 Task: Look for space in Brentwood, United States from 10th July, 2023 to 15th July, 2023 for 7 adults in price range Rs.10000 to Rs.15000. Place can be entire place or shared room with 4 bedrooms having 7 beds and 4 bathrooms. Property type can be house, flat, guest house. Amenities needed are: wifi, TV, free parkinig on premises, gym, breakfast. Booking option can be shelf check-in. Required host language is English.
Action: Mouse moved to (532, 145)
Screenshot: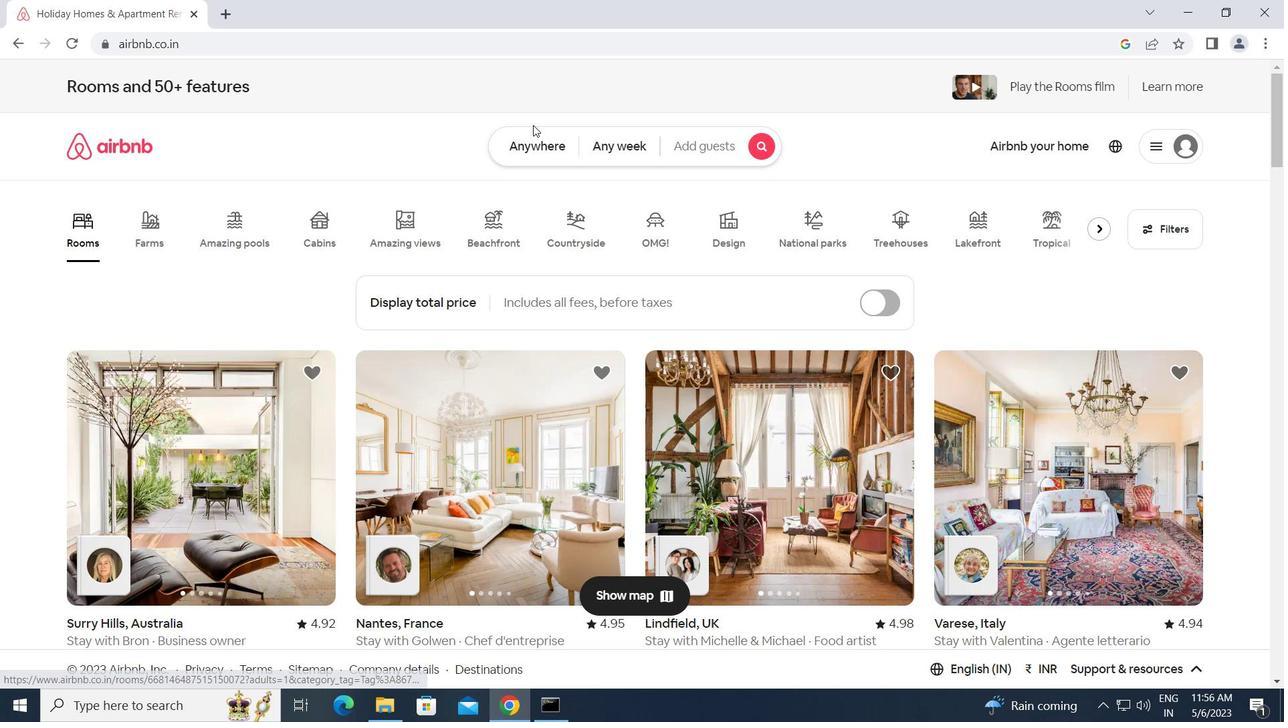 
Action: Mouse pressed left at (532, 145)
Screenshot: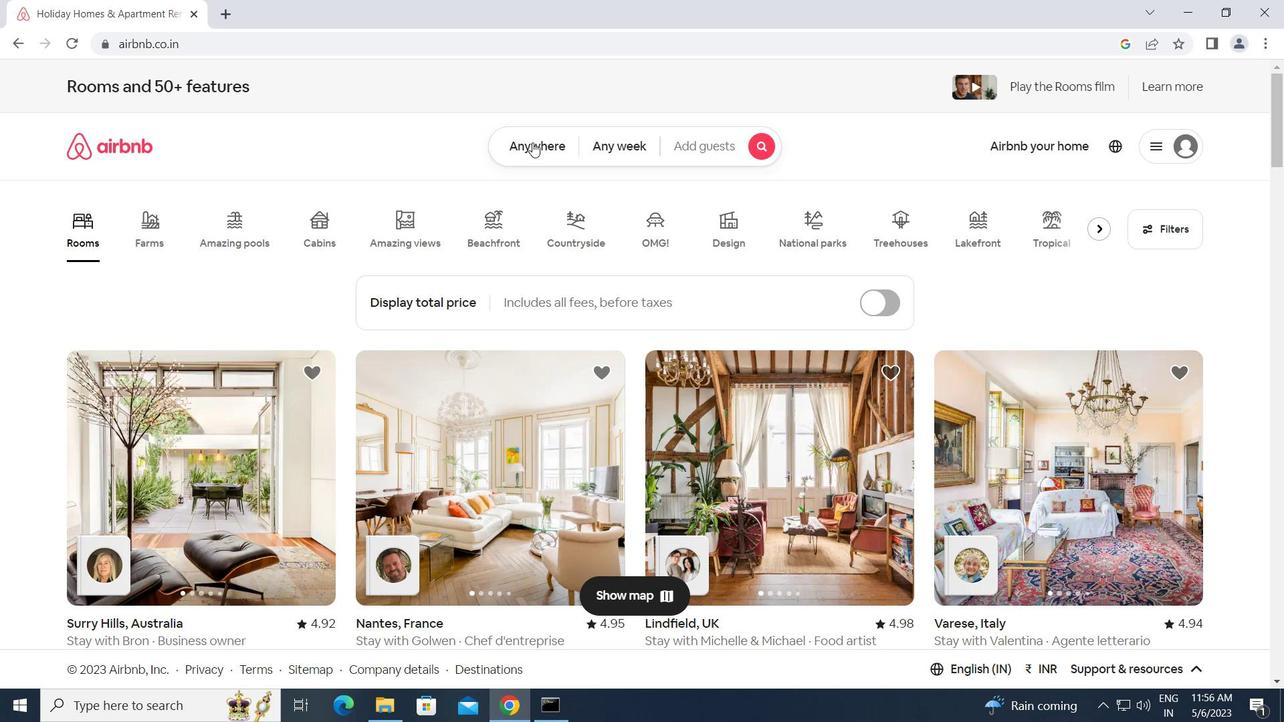 
Action: Mouse moved to (414, 206)
Screenshot: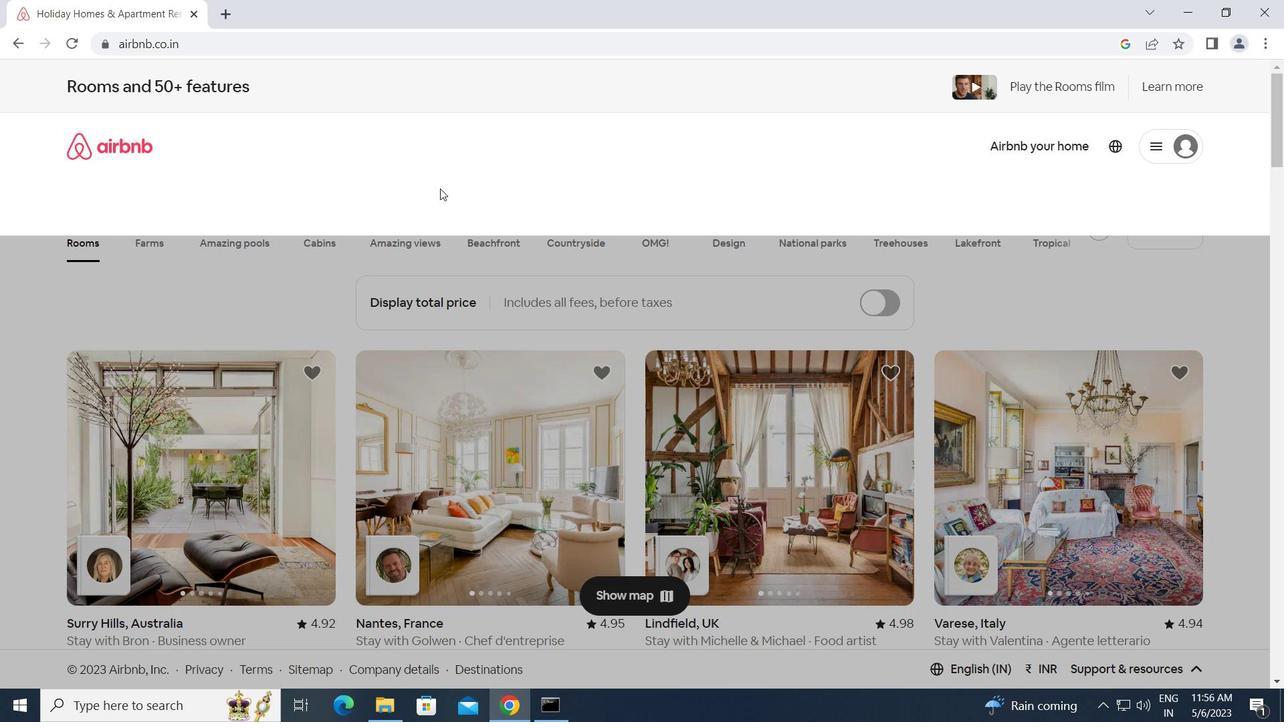
Action: Mouse pressed left at (414, 206)
Screenshot: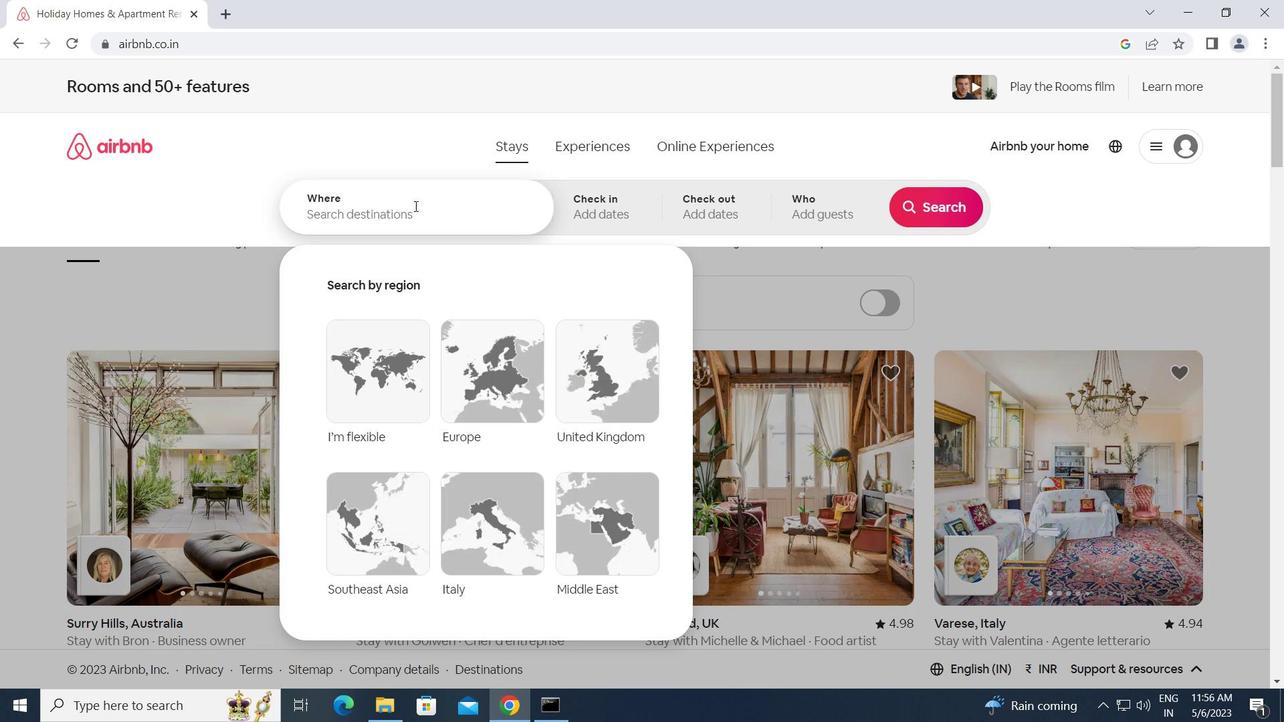 
Action: Key pressed b<Key.caps_lock>rentwood,<Key.space><Key.caps_lock>u<Key.caps_lock>nited
Screenshot: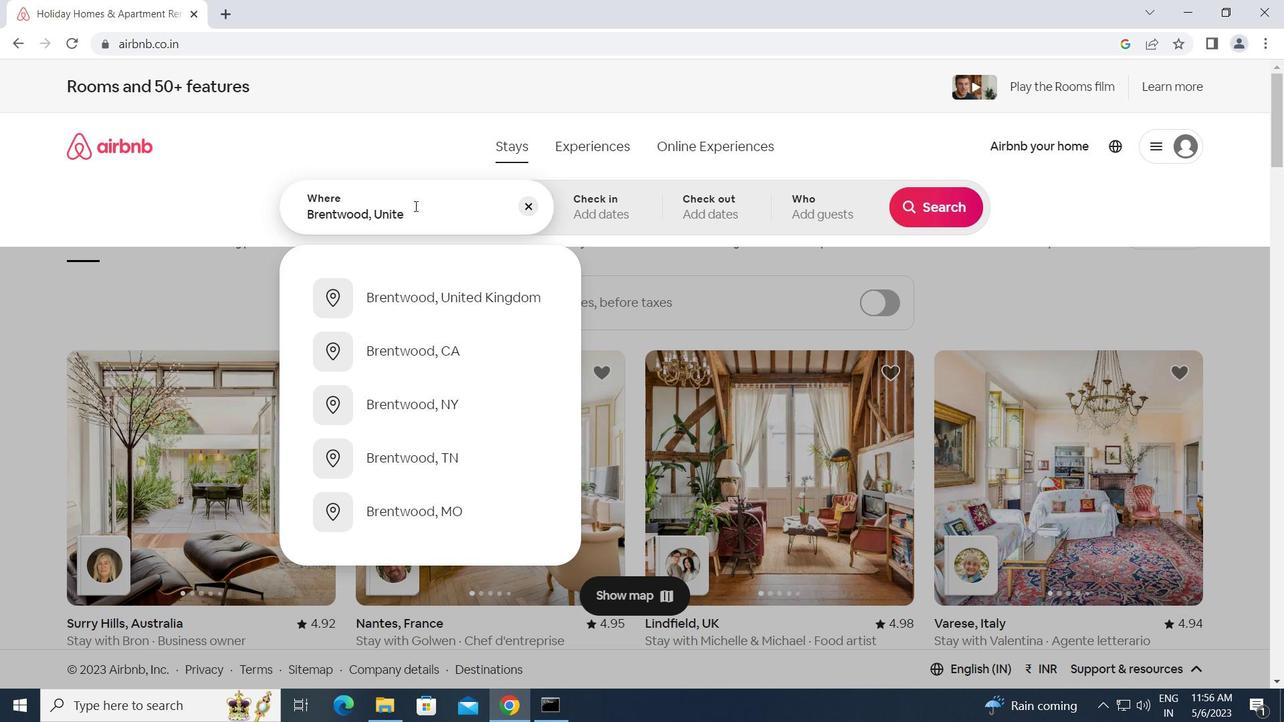 
Action: Mouse moved to (1027, 0)
Screenshot: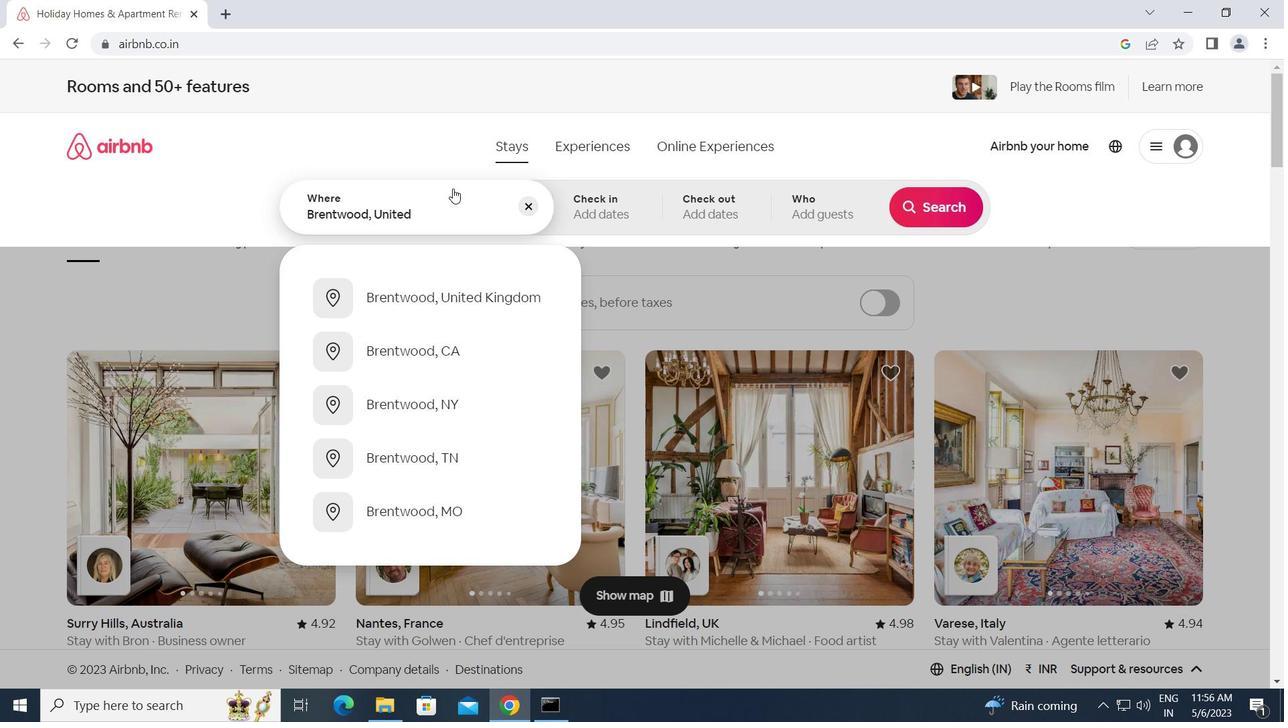 
Action: Key pressed <Key.space><Key.caps_lock>s<Key.caps_lock>tates<Key.enter>
Screenshot: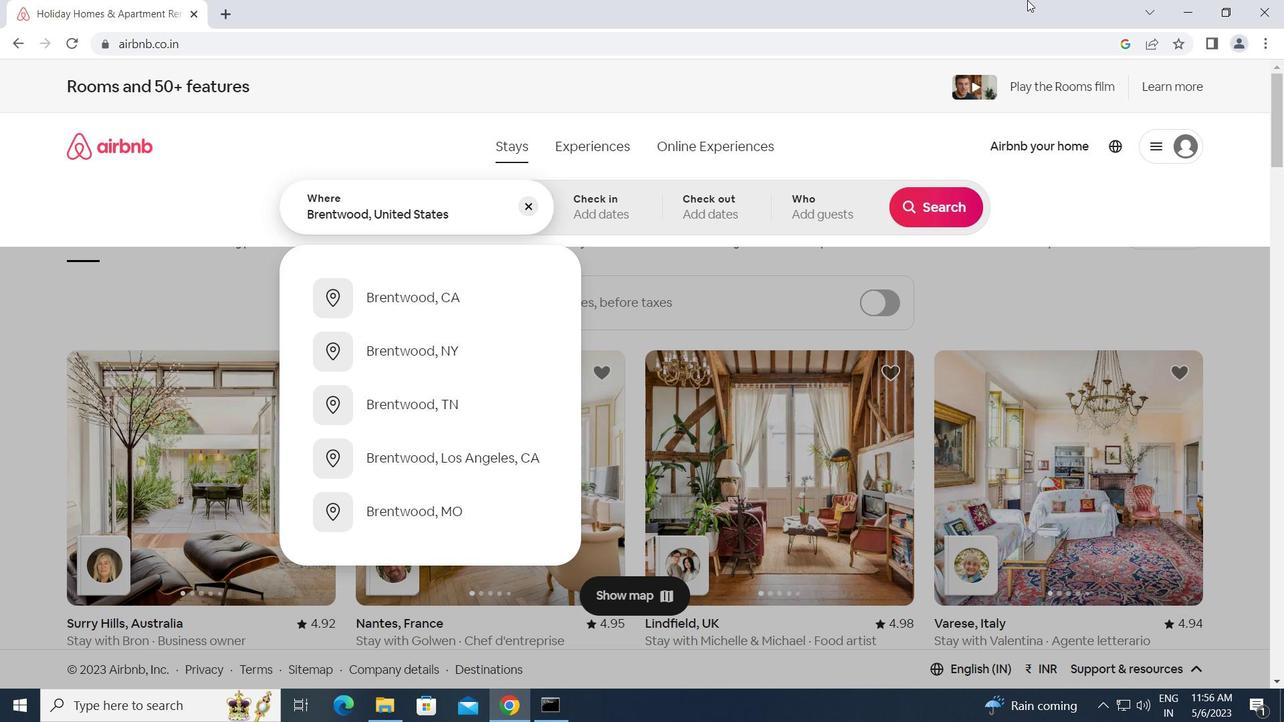 
Action: Mouse moved to (926, 339)
Screenshot: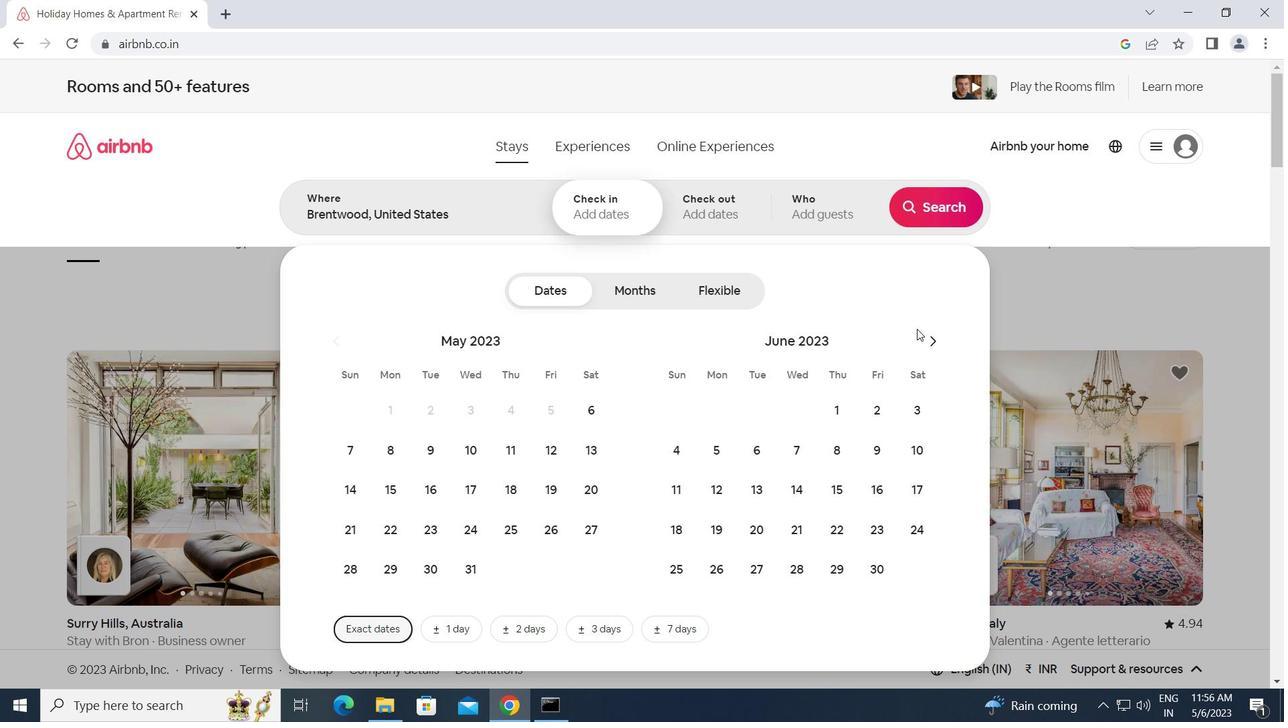 
Action: Mouse pressed left at (926, 339)
Screenshot: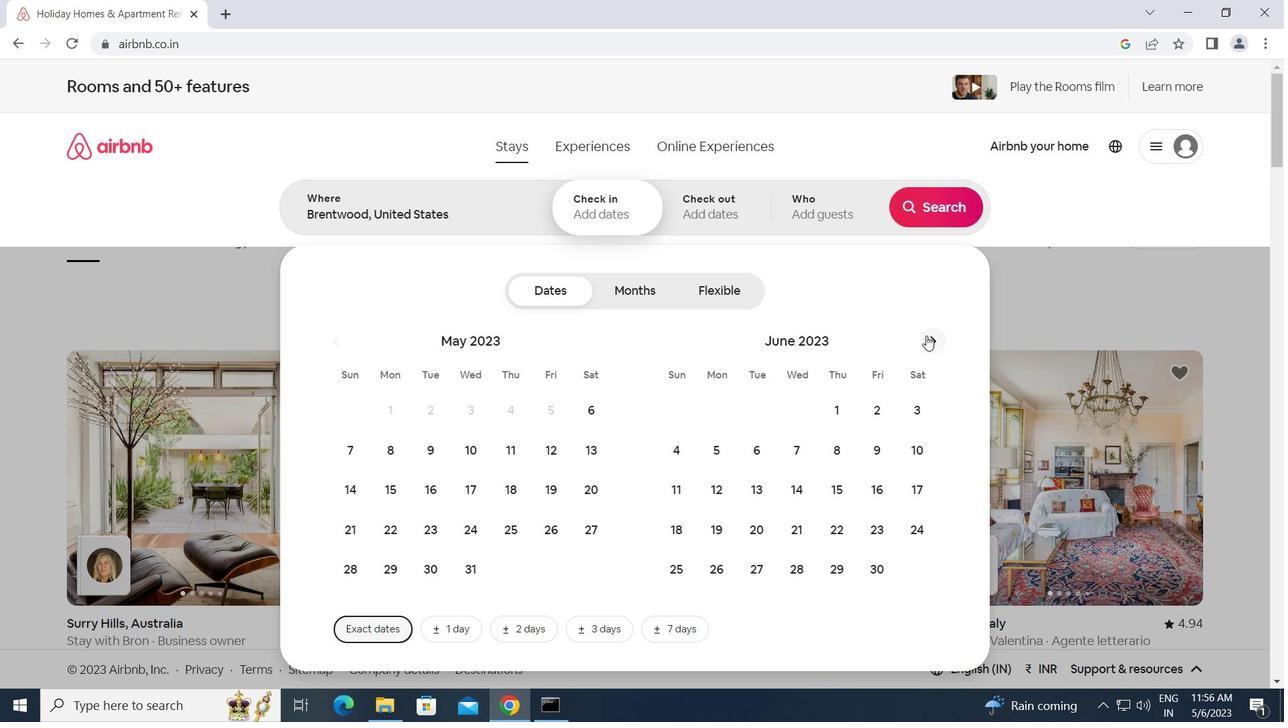 
Action: Mouse moved to (725, 492)
Screenshot: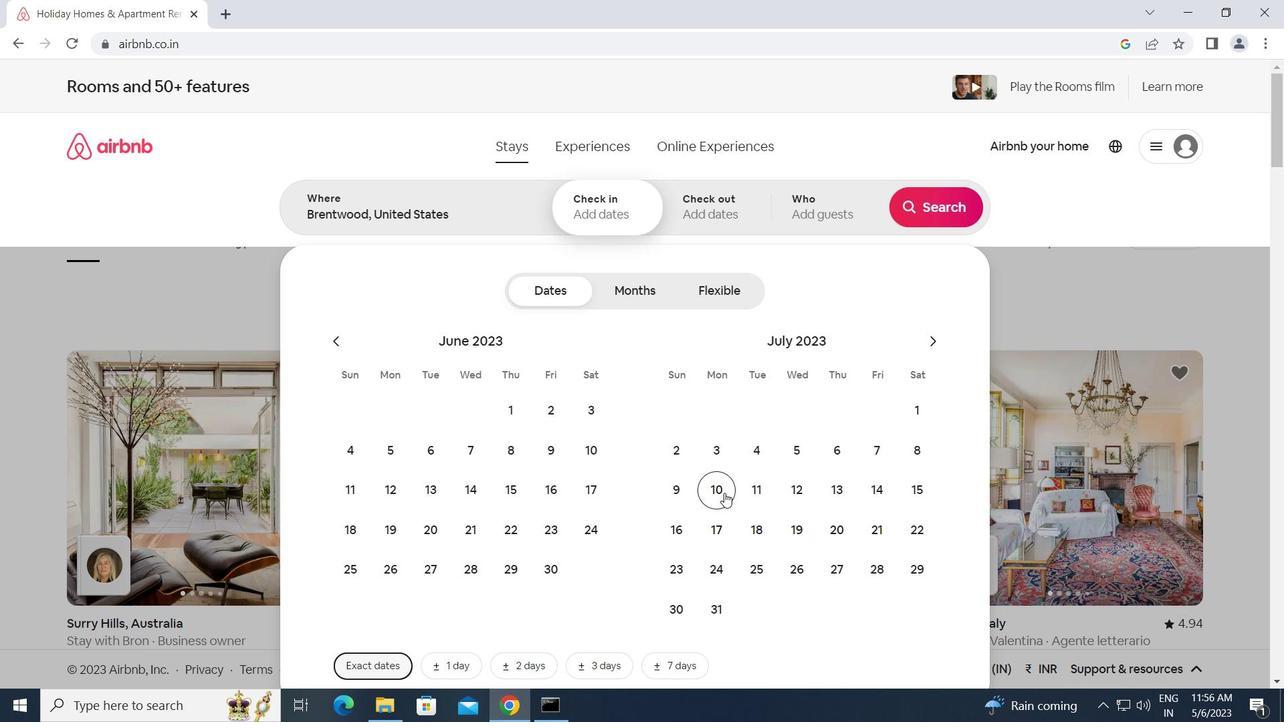 
Action: Mouse pressed left at (725, 492)
Screenshot: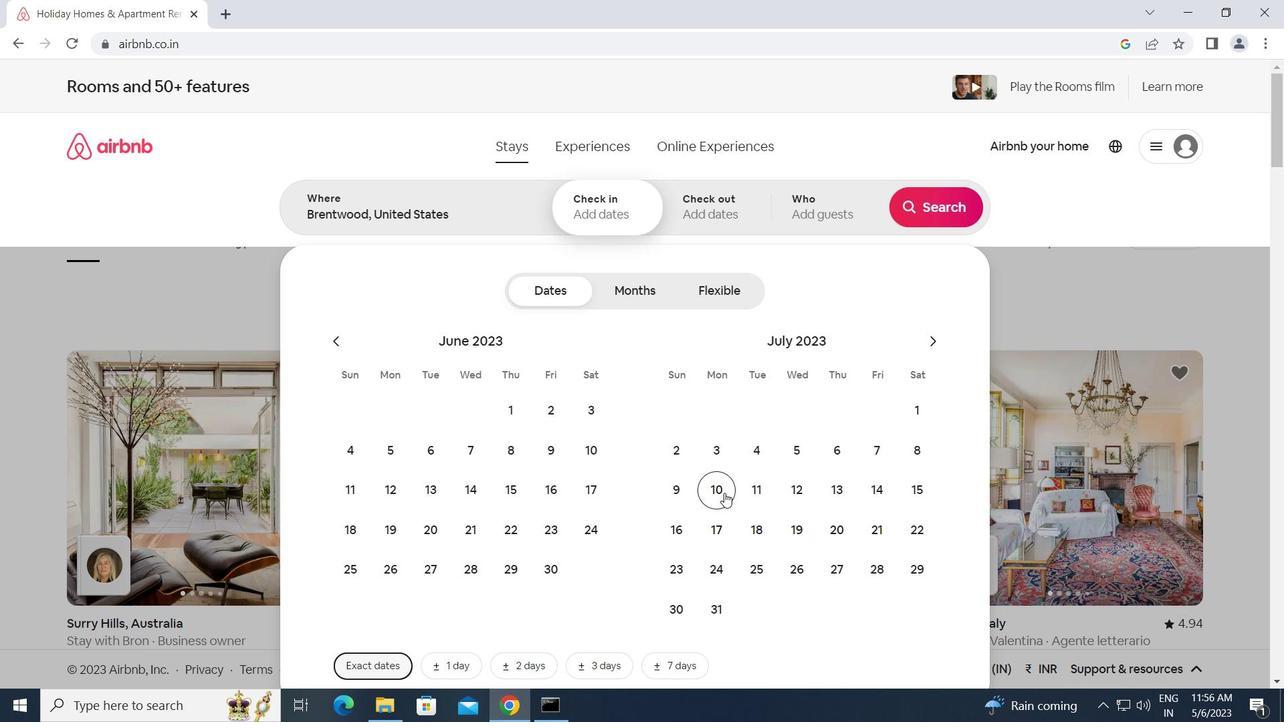 
Action: Mouse moved to (912, 496)
Screenshot: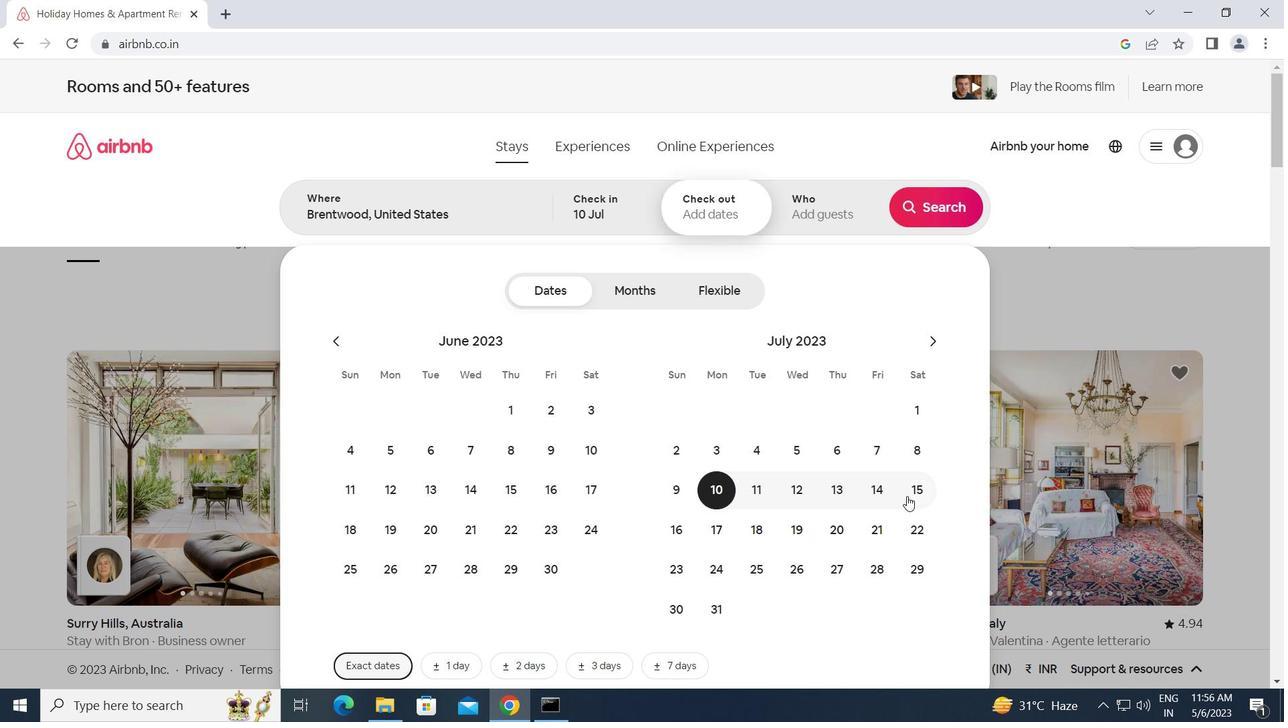 
Action: Mouse pressed left at (912, 496)
Screenshot: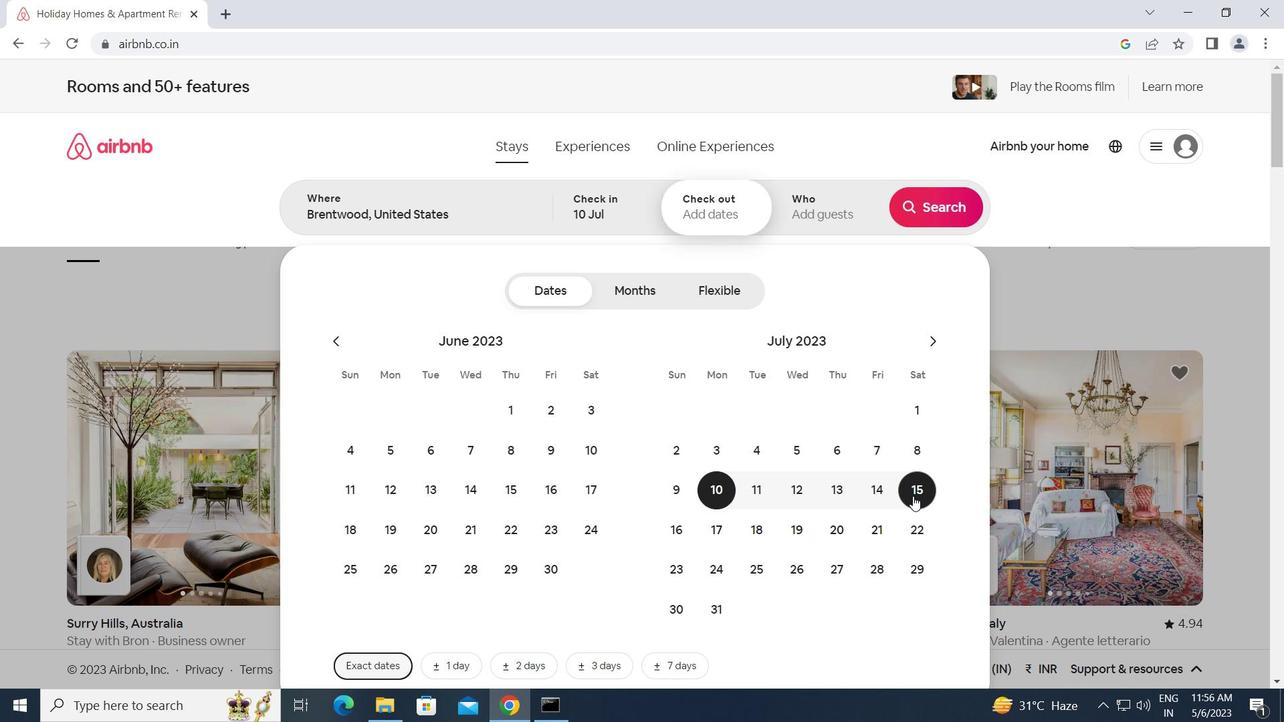 
Action: Mouse moved to (812, 210)
Screenshot: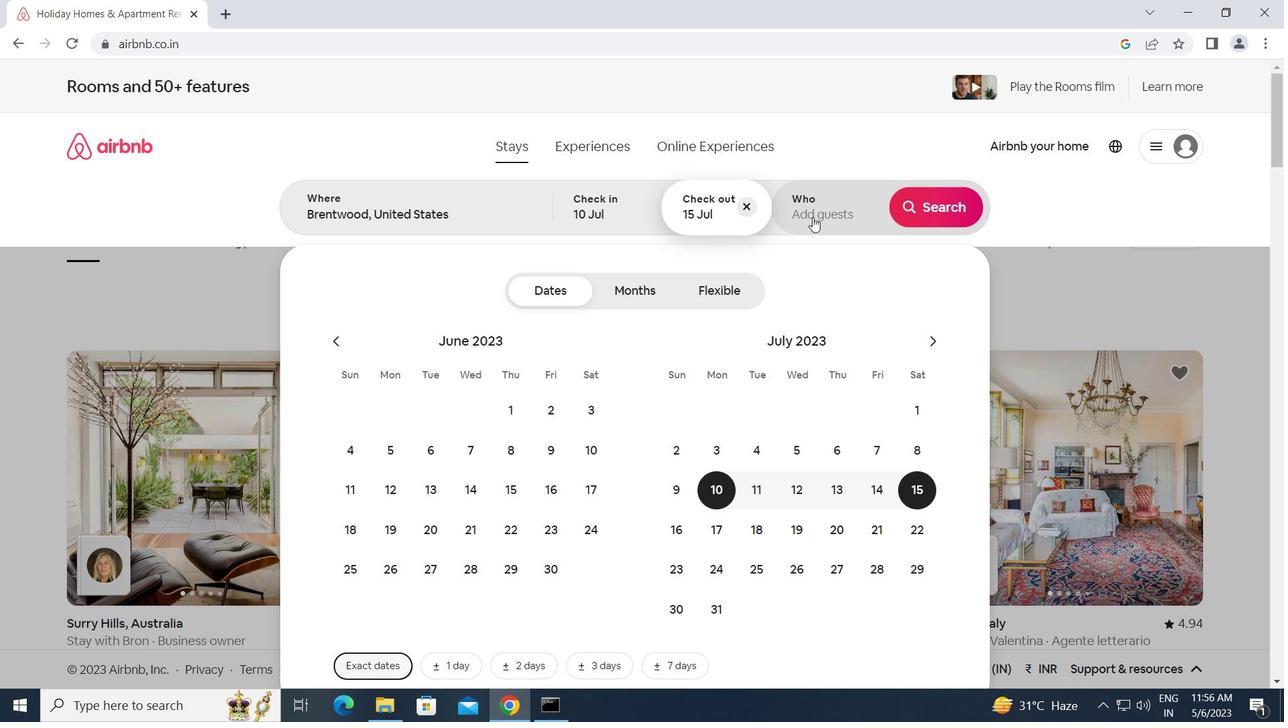 
Action: Mouse pressed left at (812, 210)
Screenshot: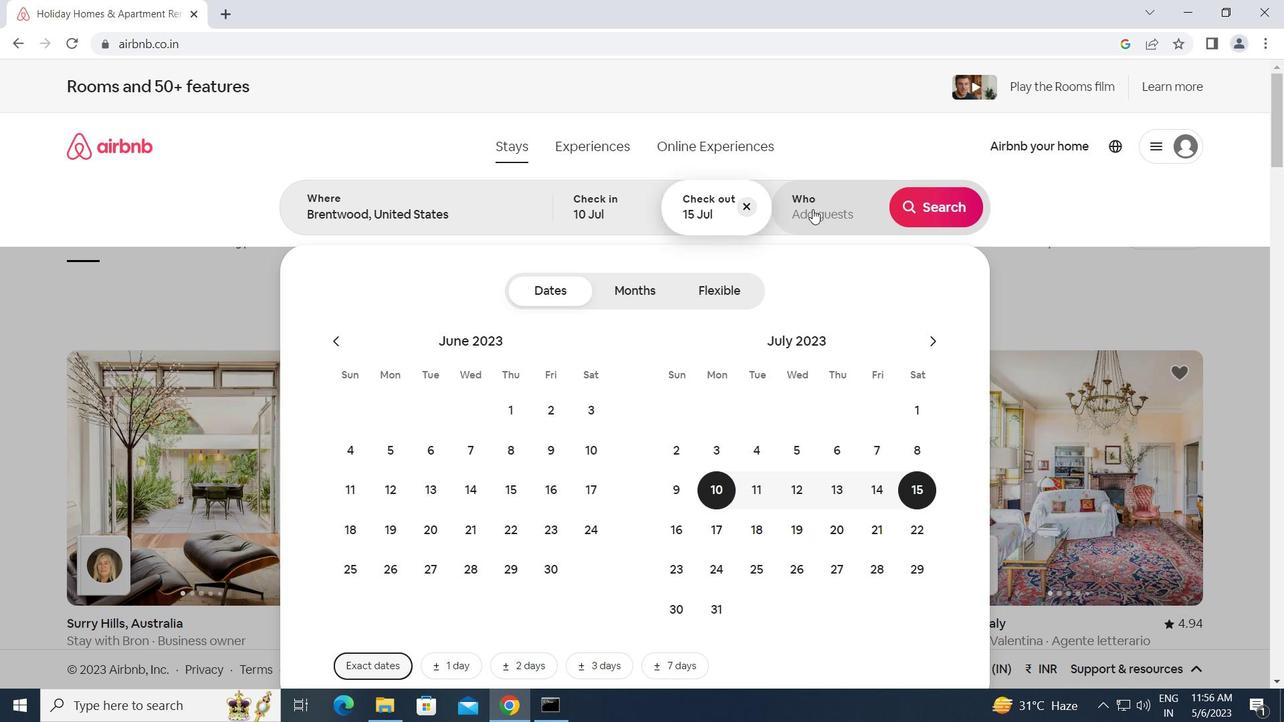 
Action: Mouse moved to (931, 295)
Screenshot: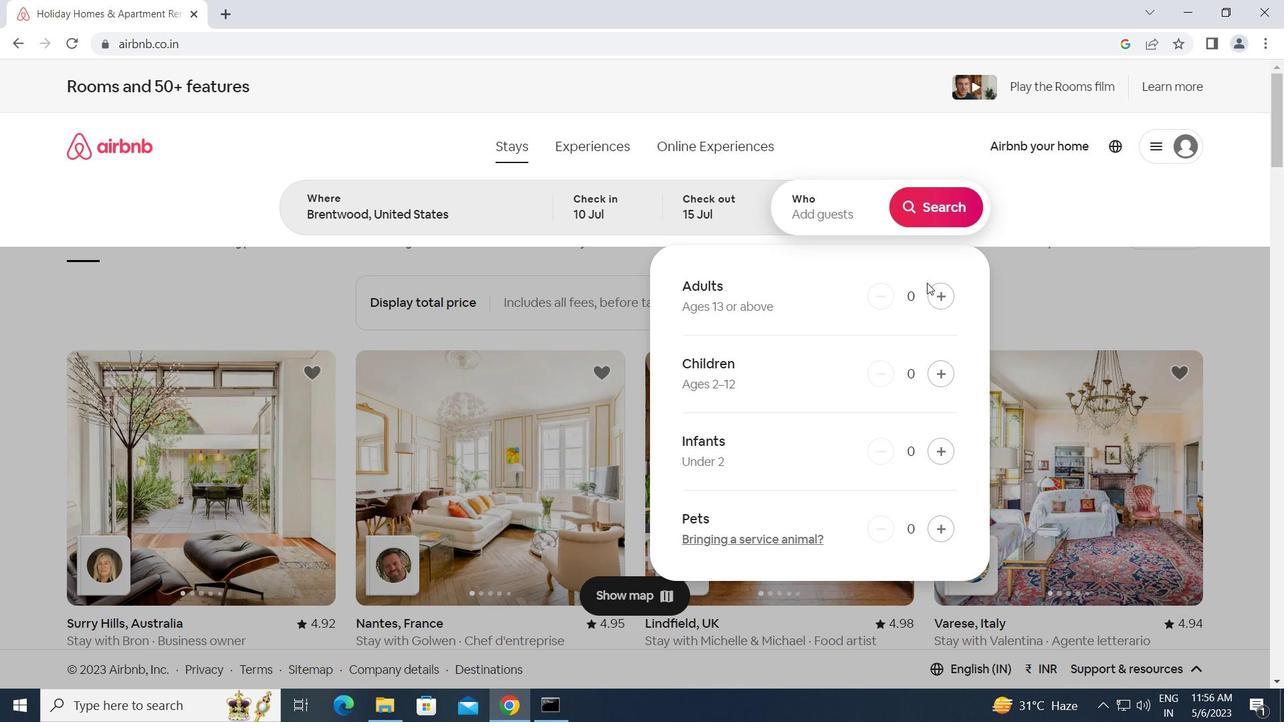 
Action: Mouse pressed left at (931, 295)
Screenshot: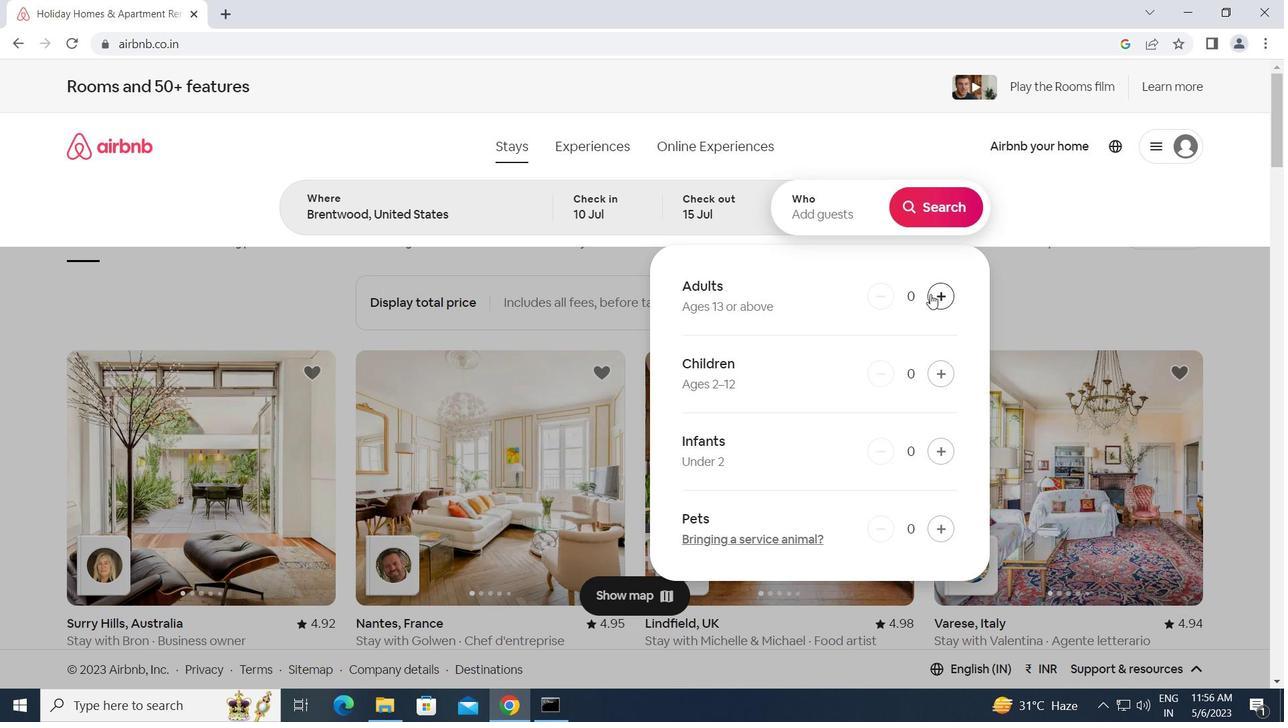 
Action: Mouse pressed left at (931, 295)
Screenshot: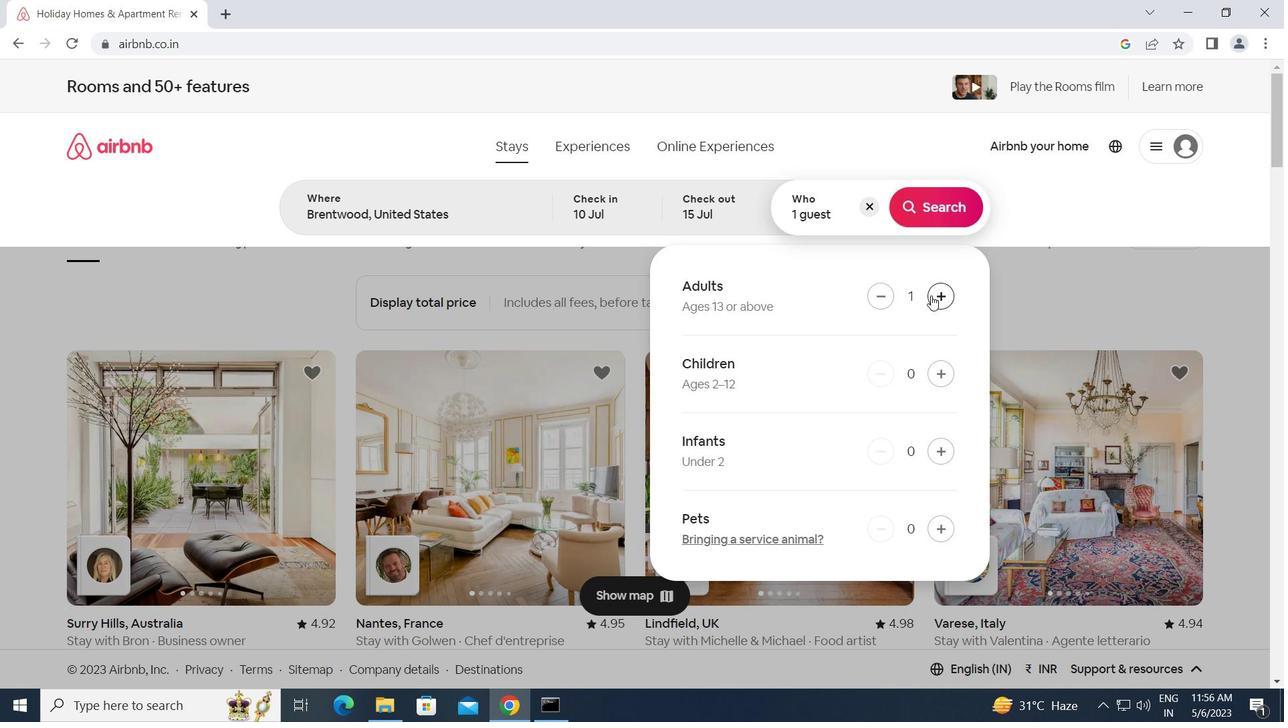 
Action: Mouse pressed left at (931, 295)
Screenshot: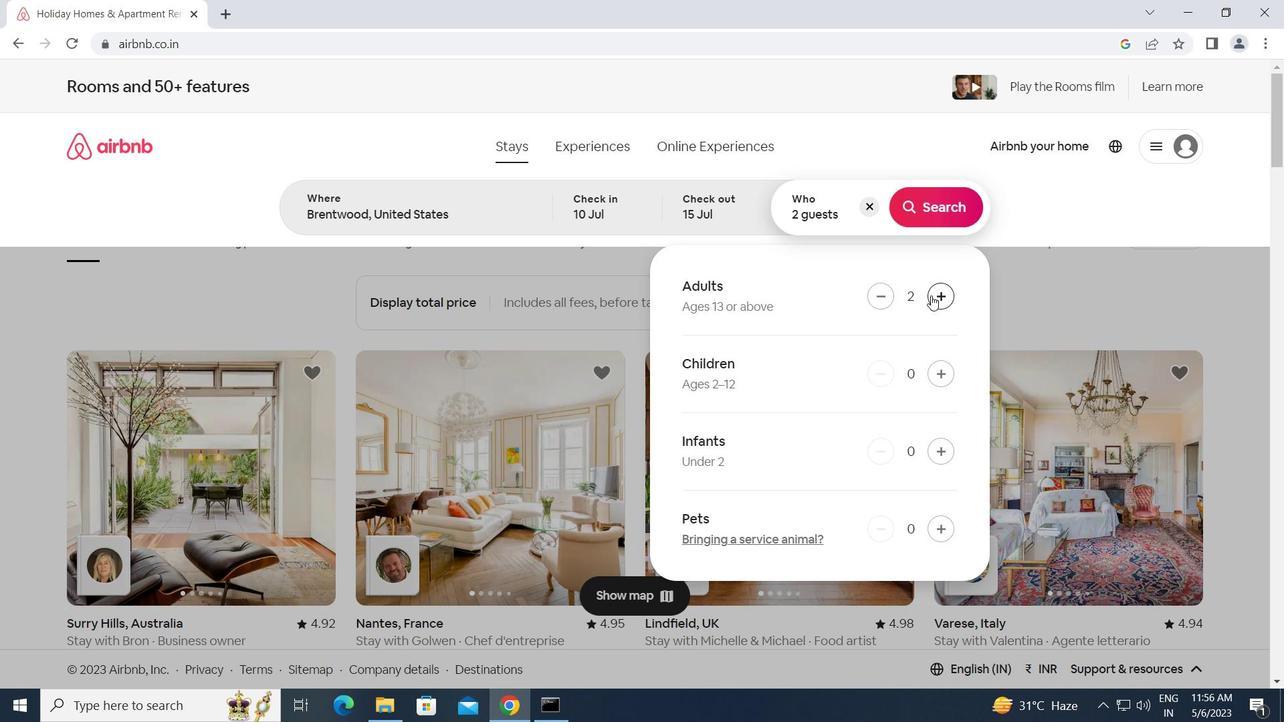 
Action: Mouse pressed left at (931, 295)
Screenshot: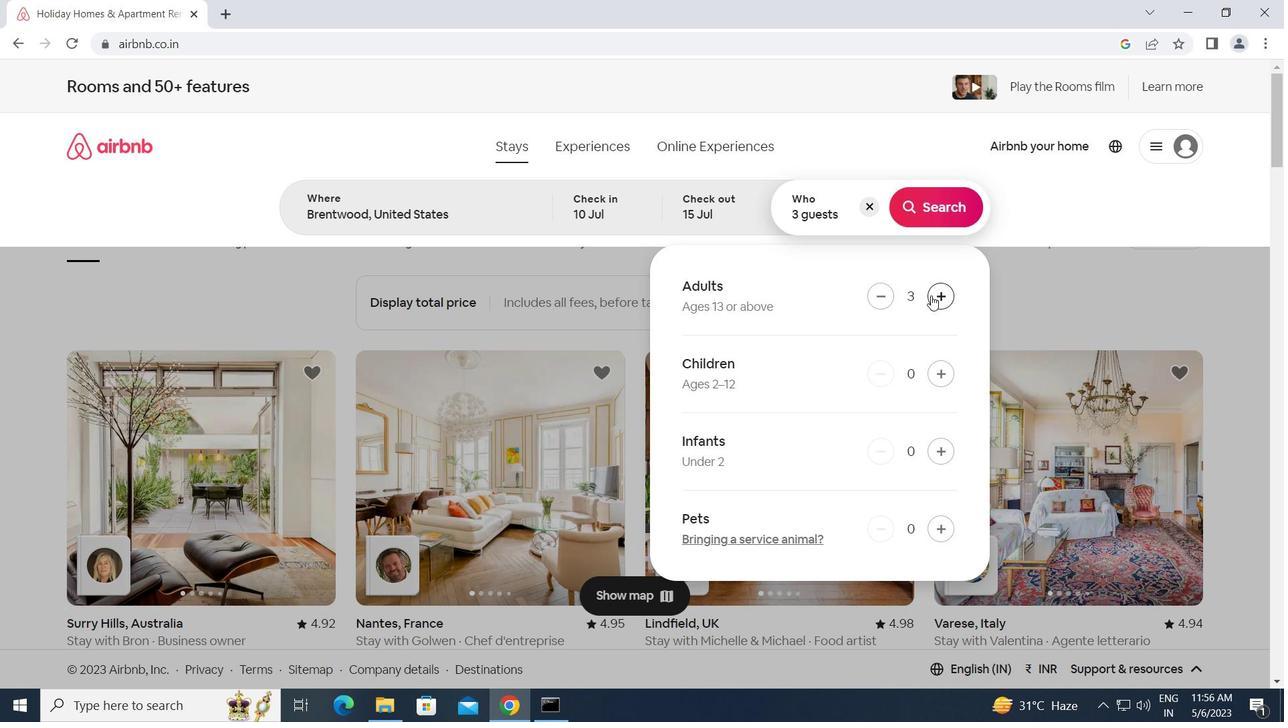 
Action: Mouse pressed left at (931, 295)
Screenshot: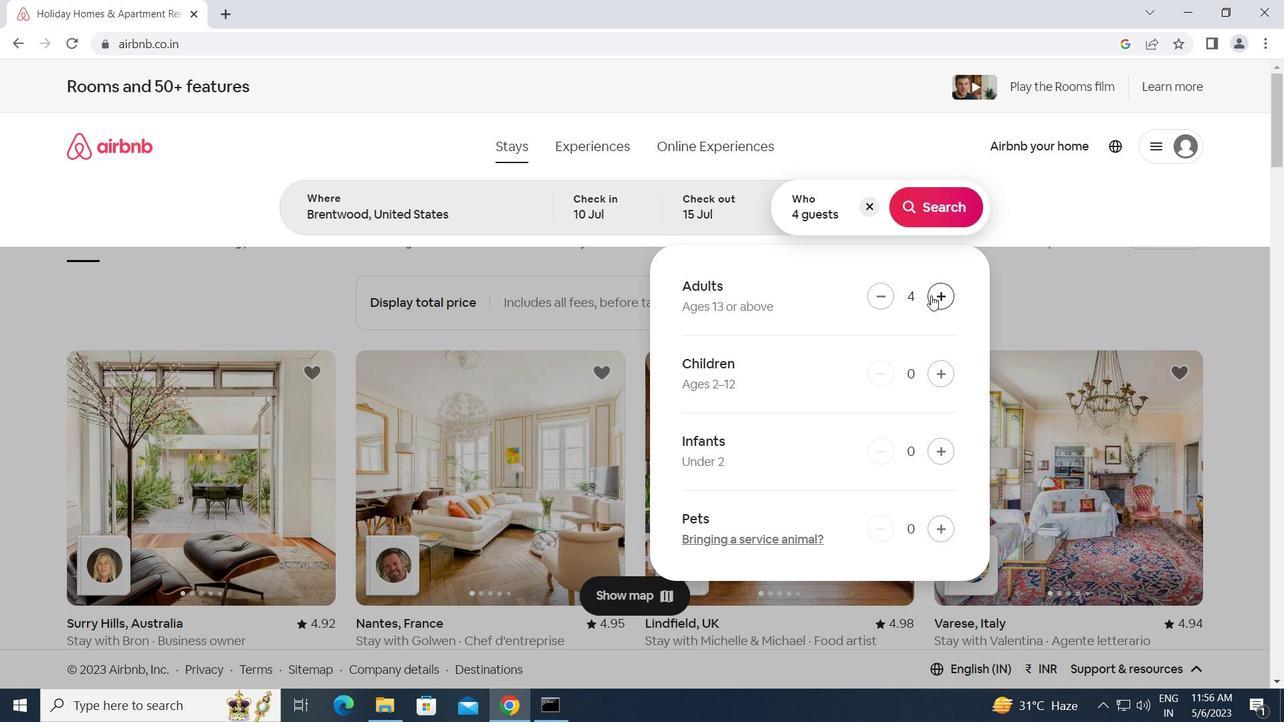 
Action: Mouse pressed left at (931, 295)
Screenshot: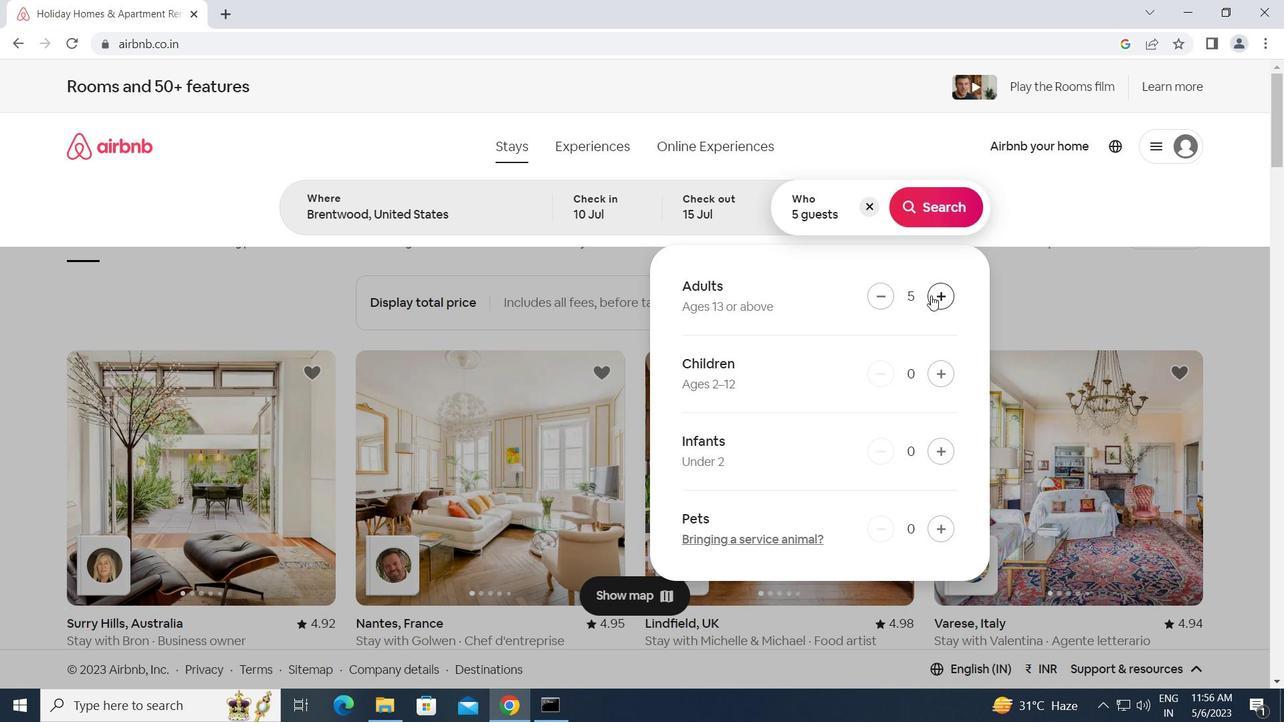 
Action: Mouse pressed left at (931, 295)
Screenshot: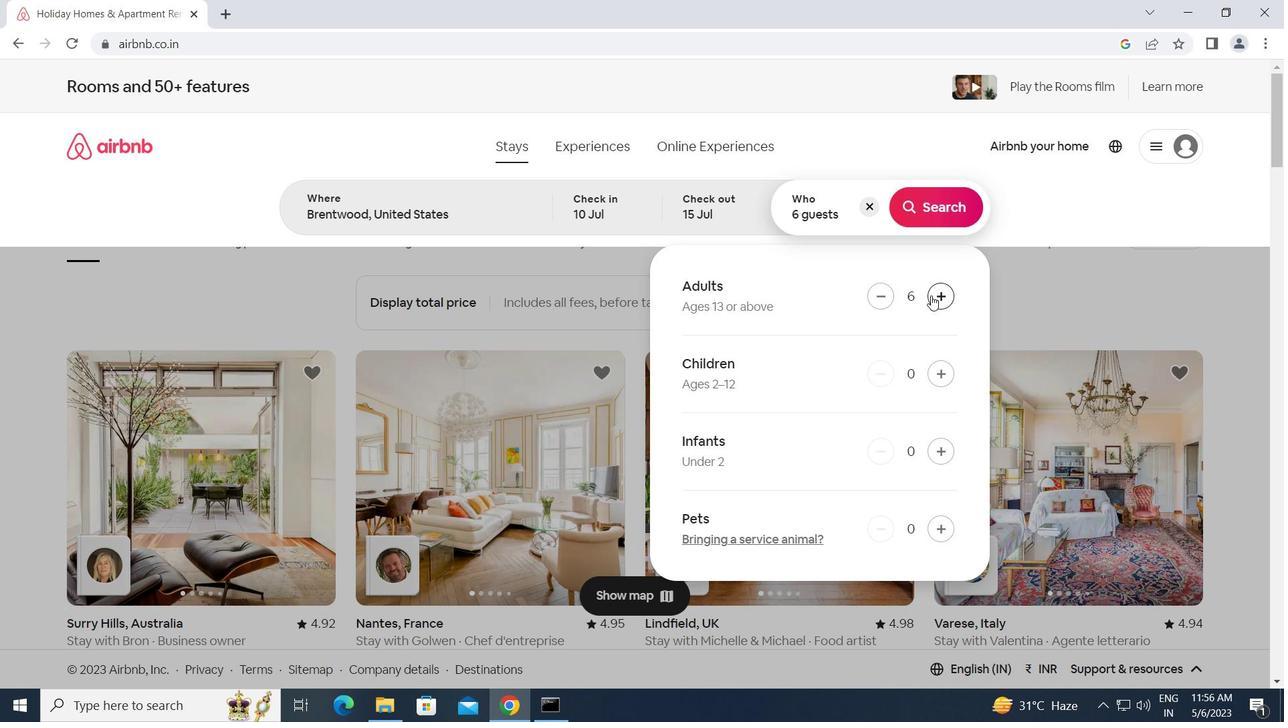 
Action: Mouse moved to (949, 206)
Screenshot: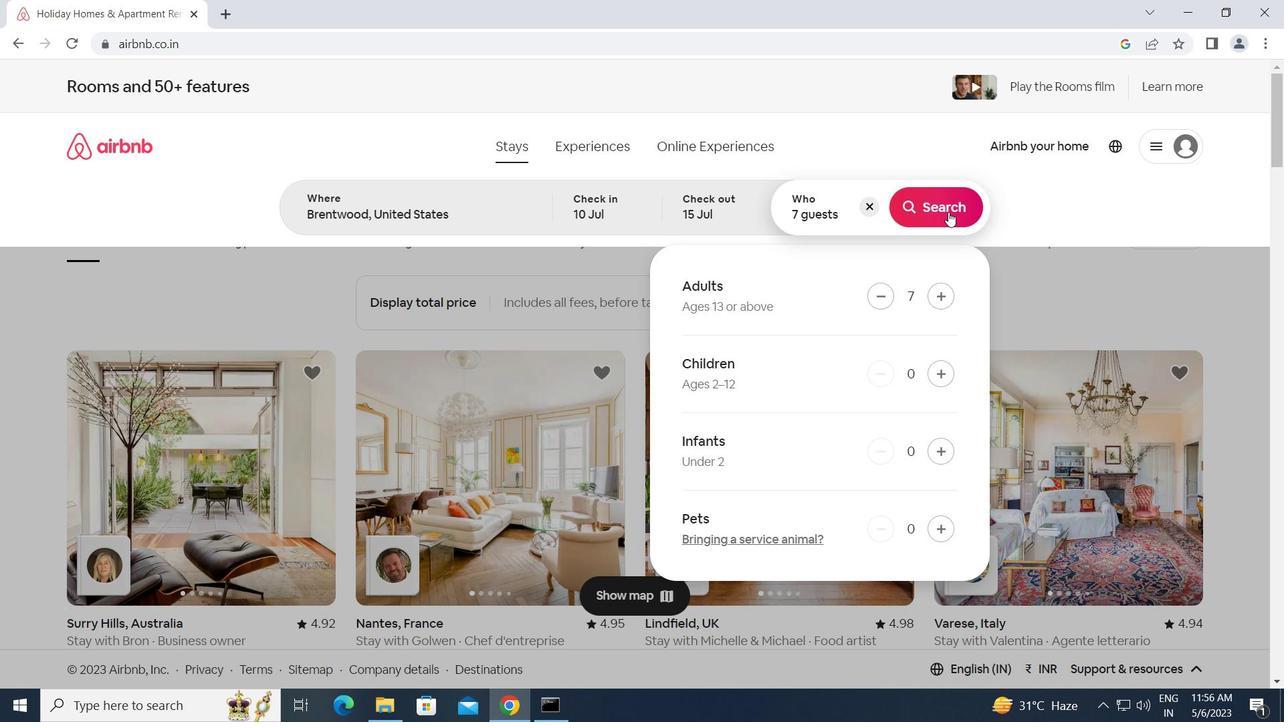 
Action: Mouse pressed left at (949, 206)
Screenshot: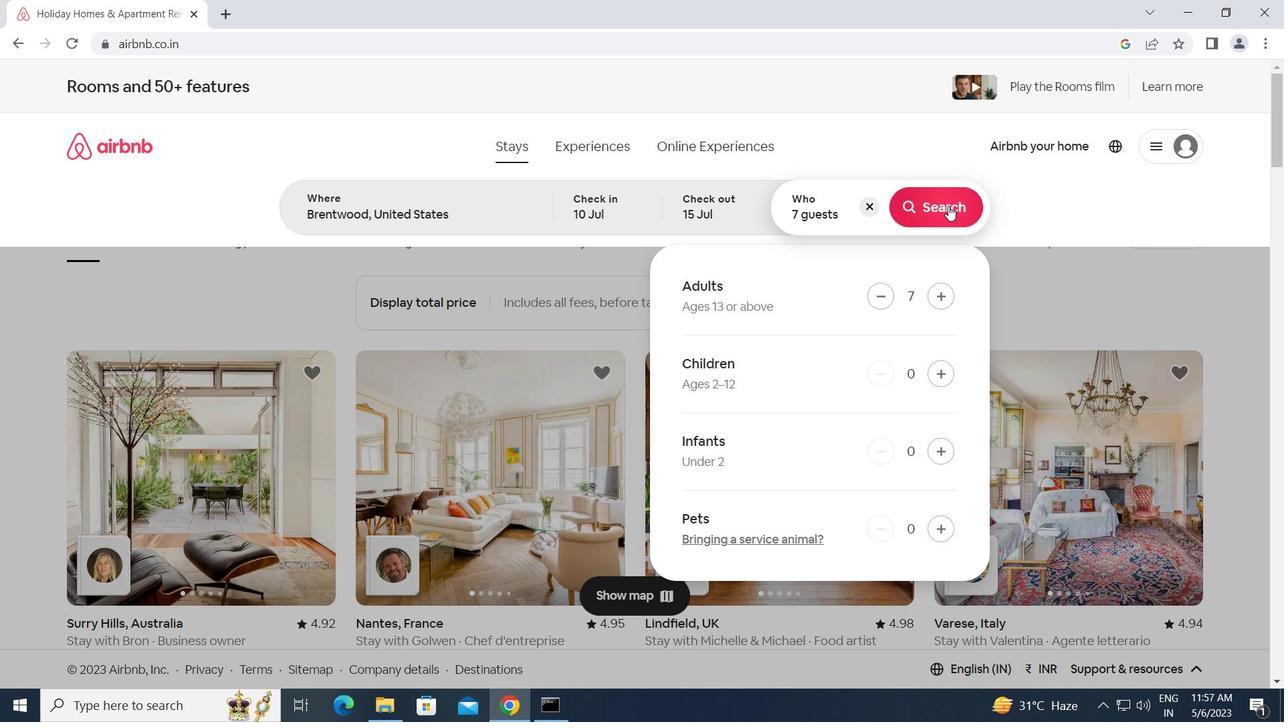 
Action: Mouse moved to (1210, 156)
Screenshot: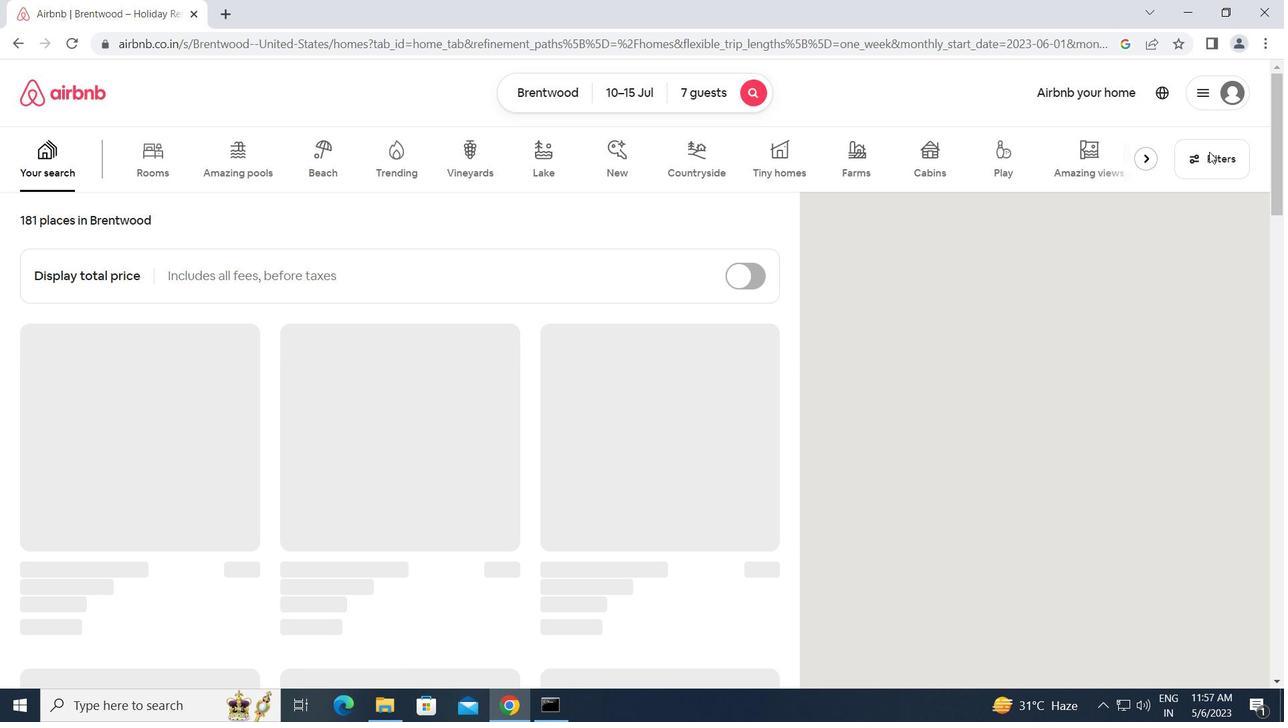 
Action: Mouse pressed left at (1210, 156)
Screenshot: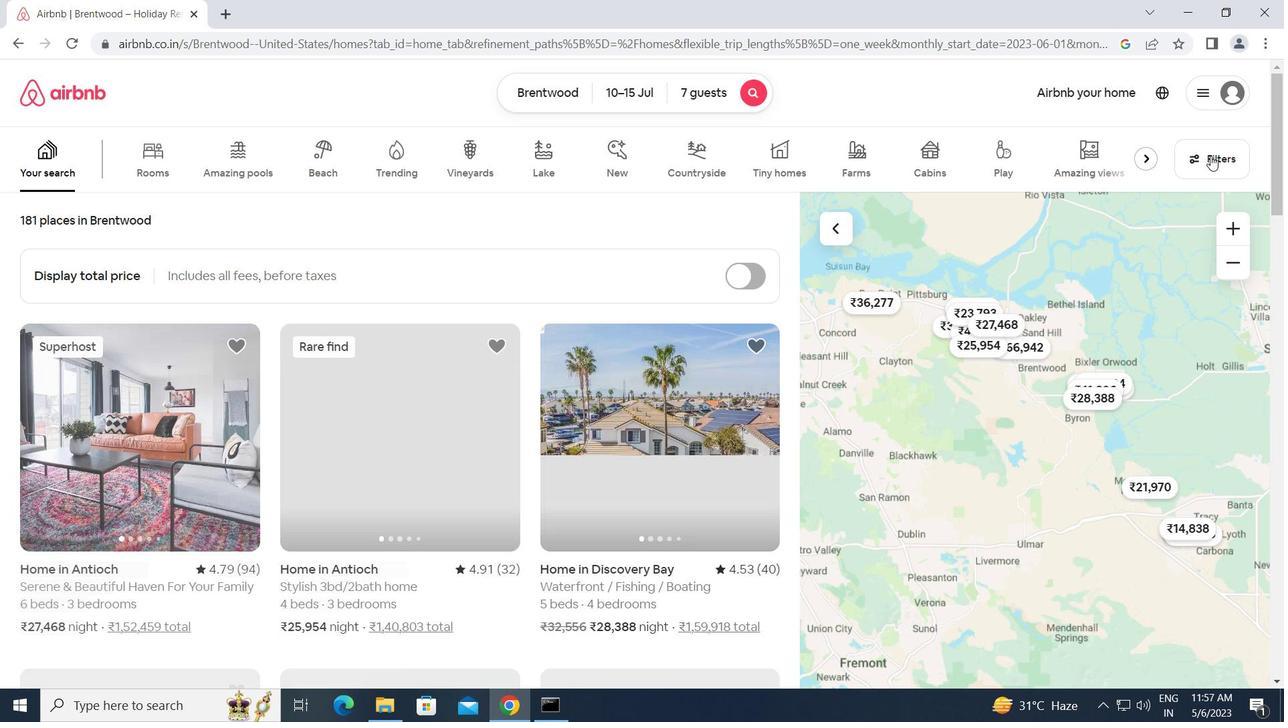 
Action: Mouse moved to (411, 566)
Screenshot: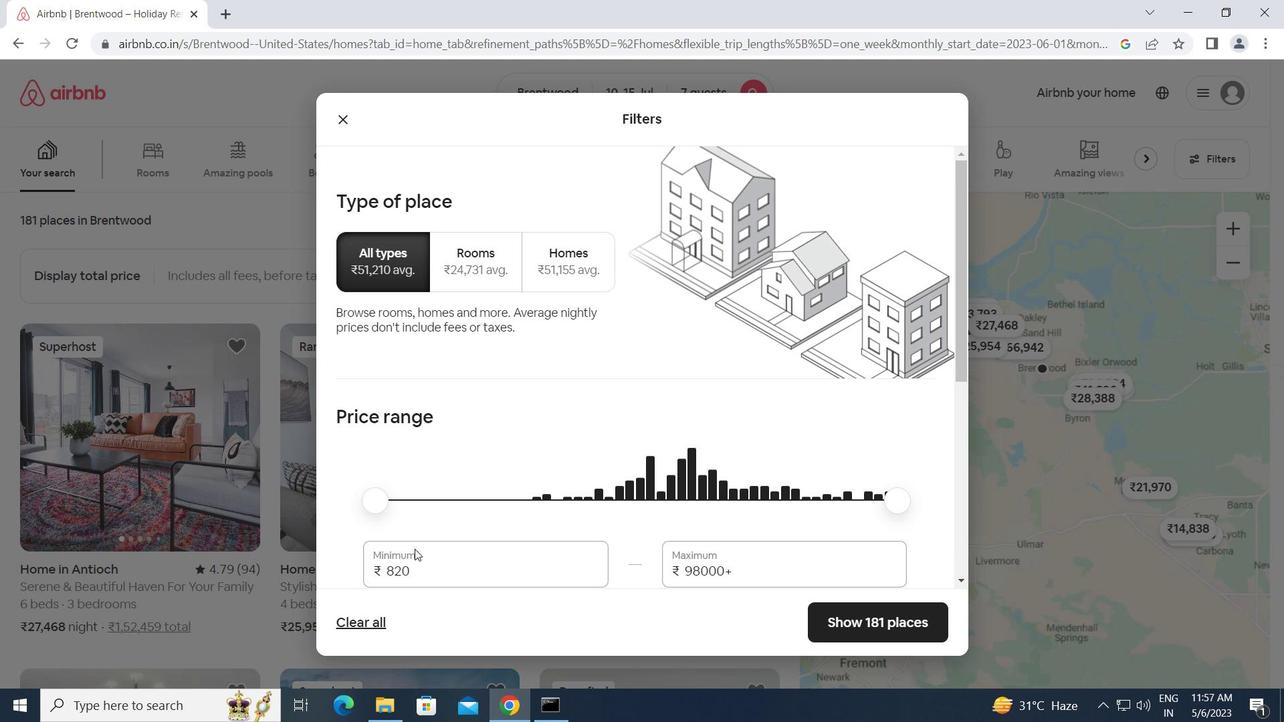 
Action: Mouse pressed left at (411, 566)
Screenshot: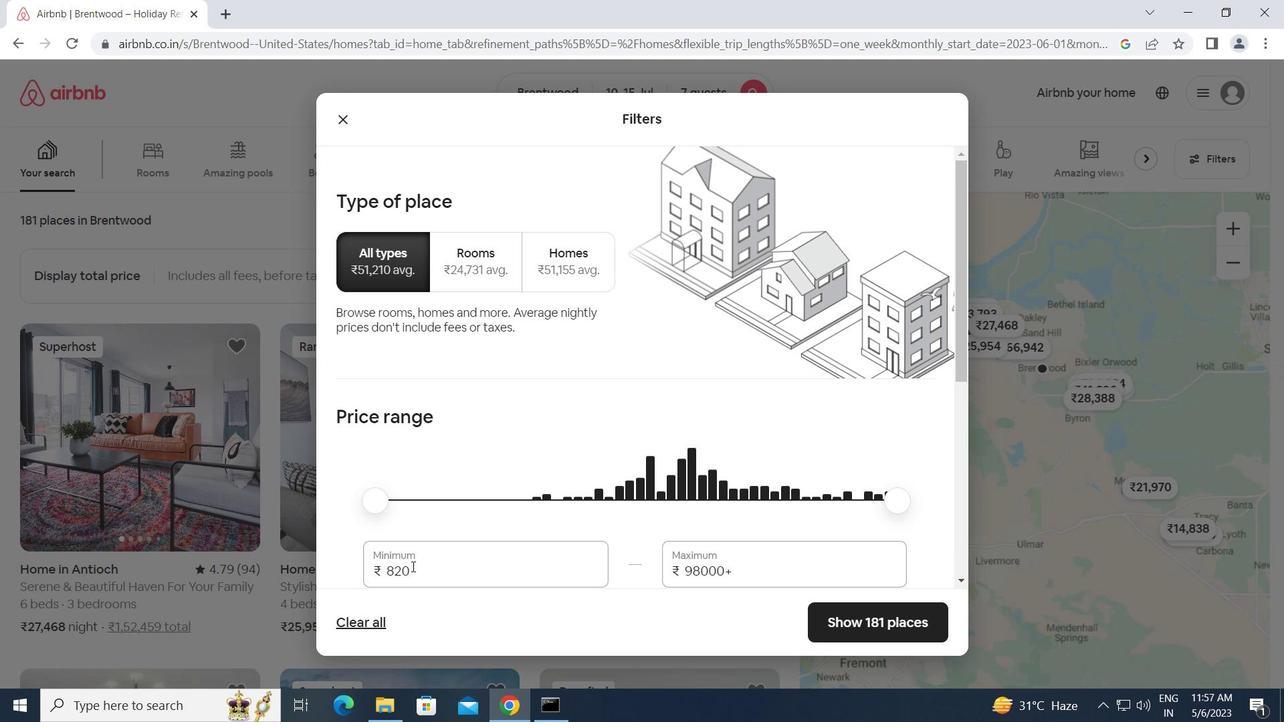 
Action: Mouse moved to (368, 571)
Screenshot: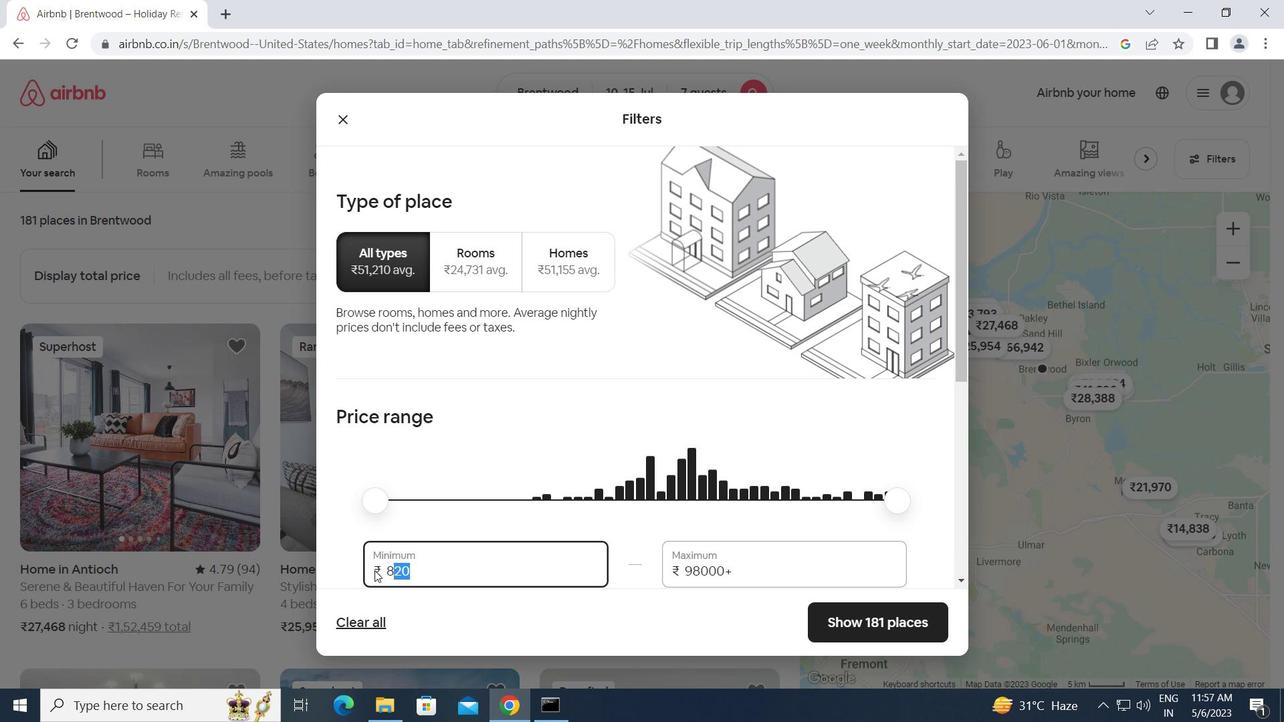 
Action: Key pressed 10000<Key.tab>
Screenshot: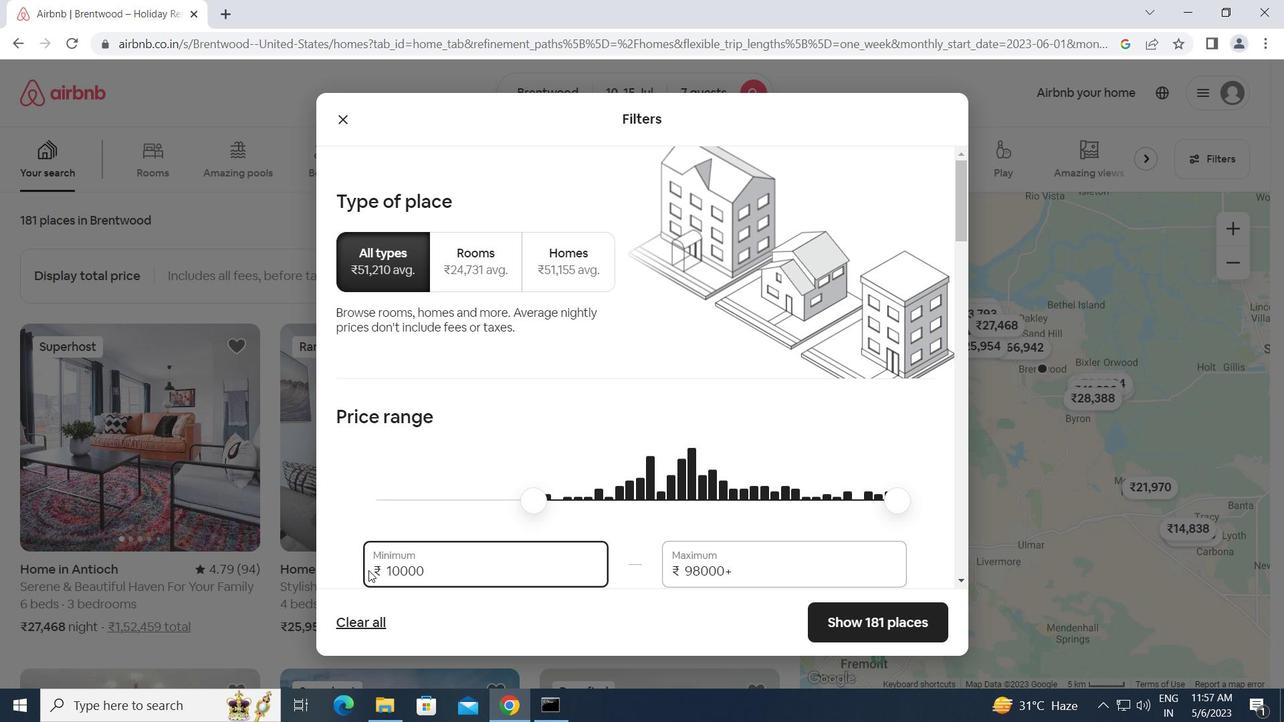 
Action: Mouse moved to (385, 567)
Screenshot: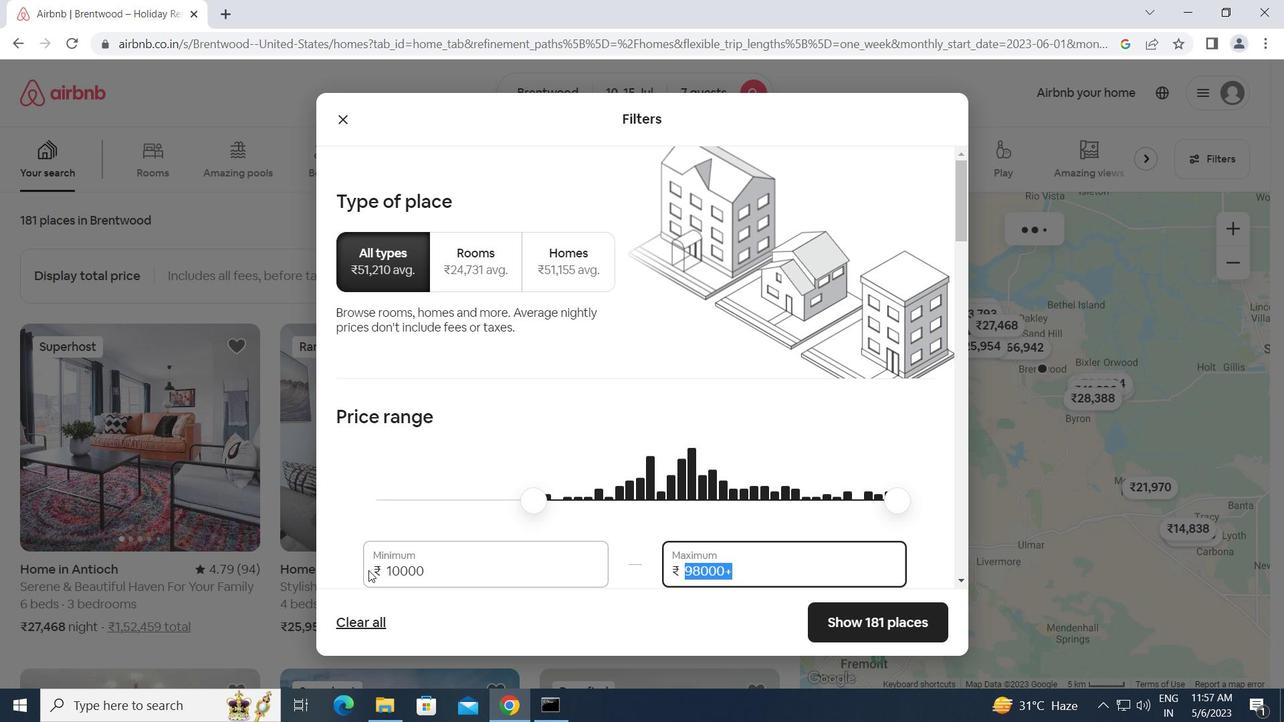 
Action: Mouse scrolled (385, 566) with delta (0, 0)
Screenshot: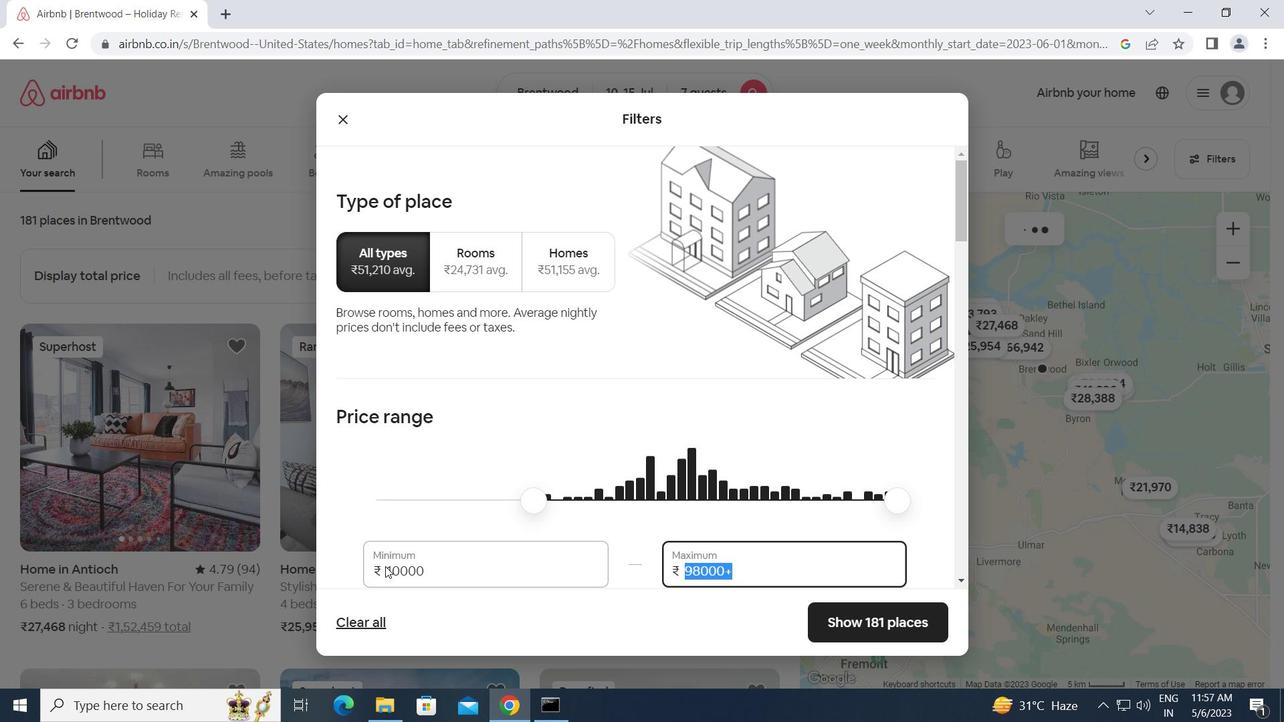 
Action: Key pressed 1500
Screenshot: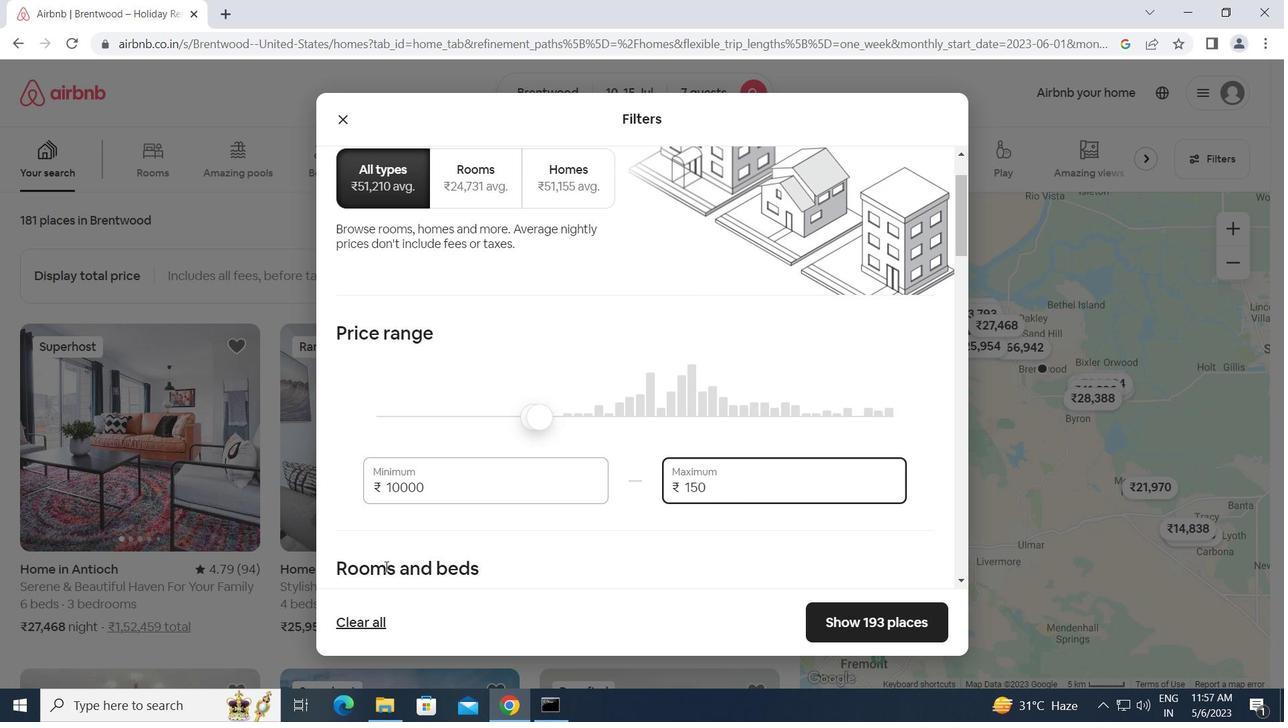 
Action: Mouse moved to (387, 568)
Screenshot: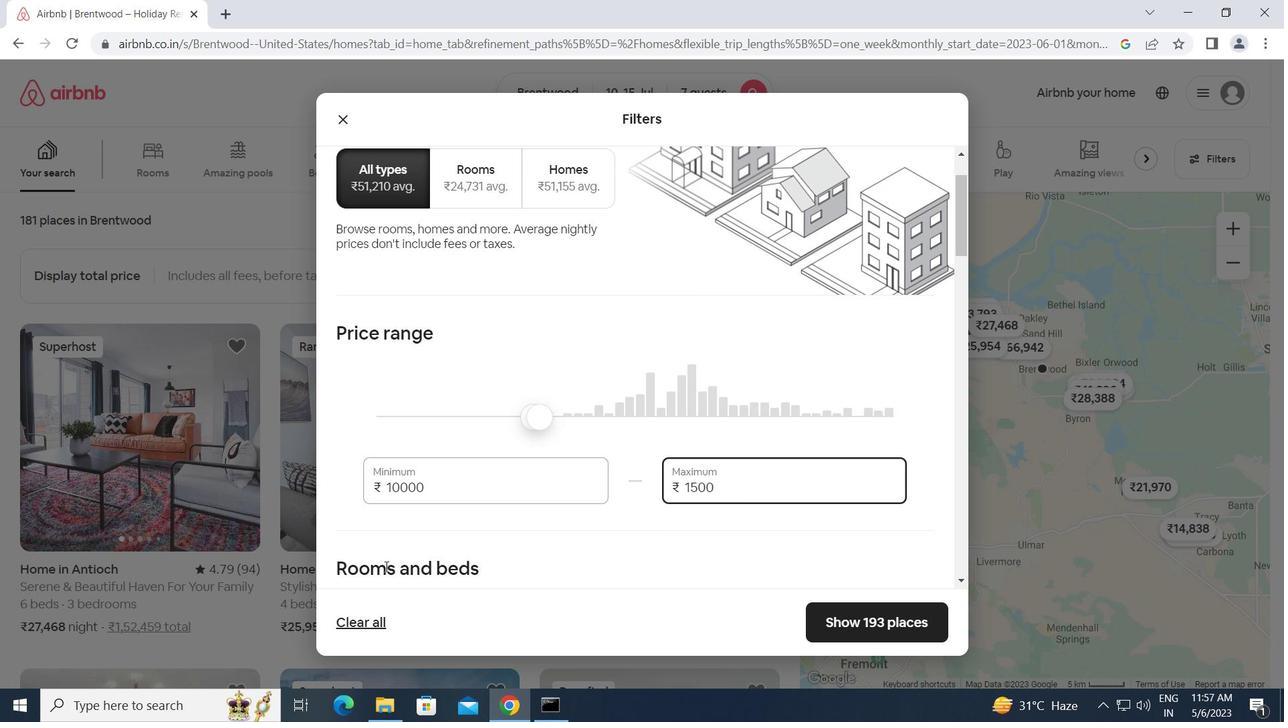 
Action: Key pressed 0
Screenshot: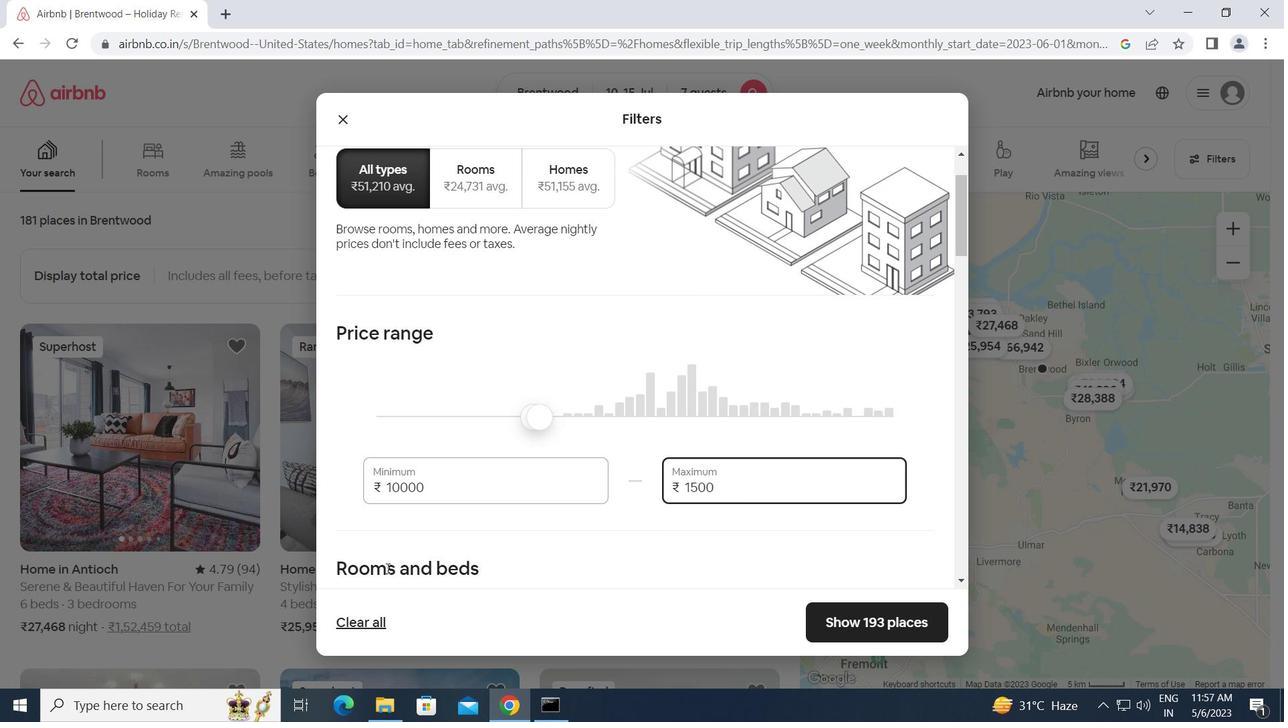 
Action: Mouse moved to (397, 568)
Screenshot: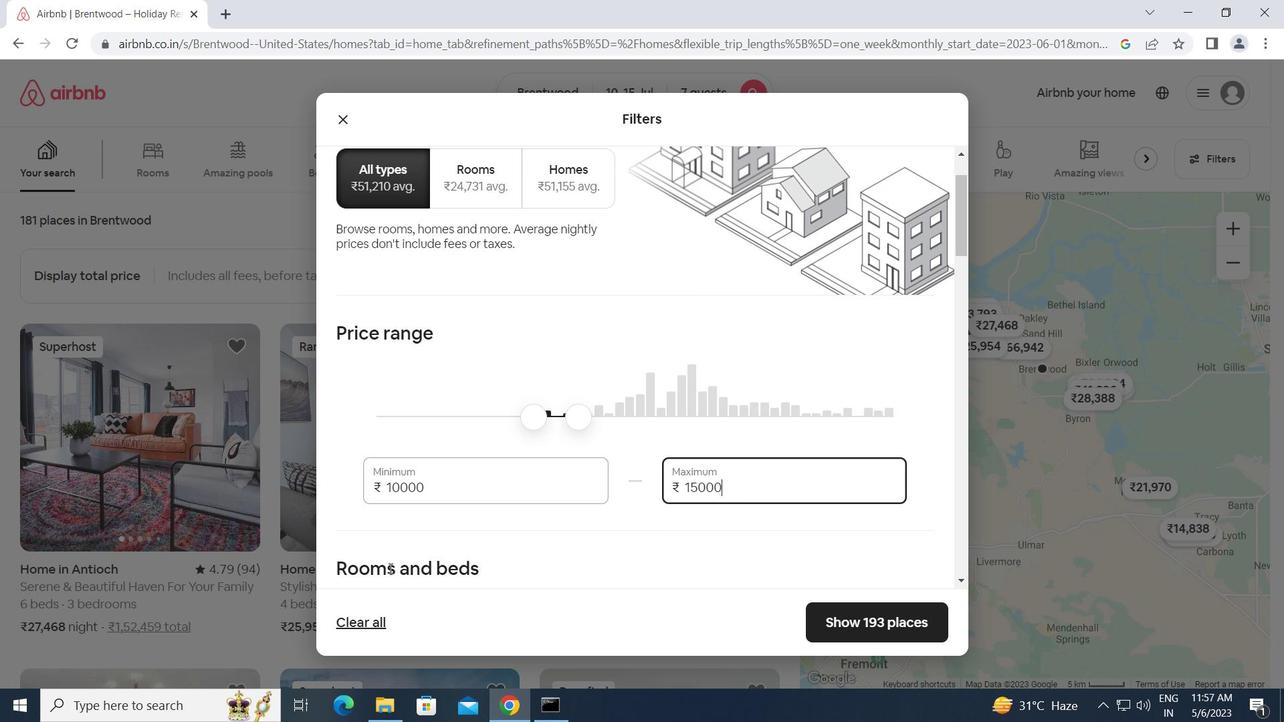 
Action: Mouse scrolled (397, 567) with delta (0, 0)
Screenshot: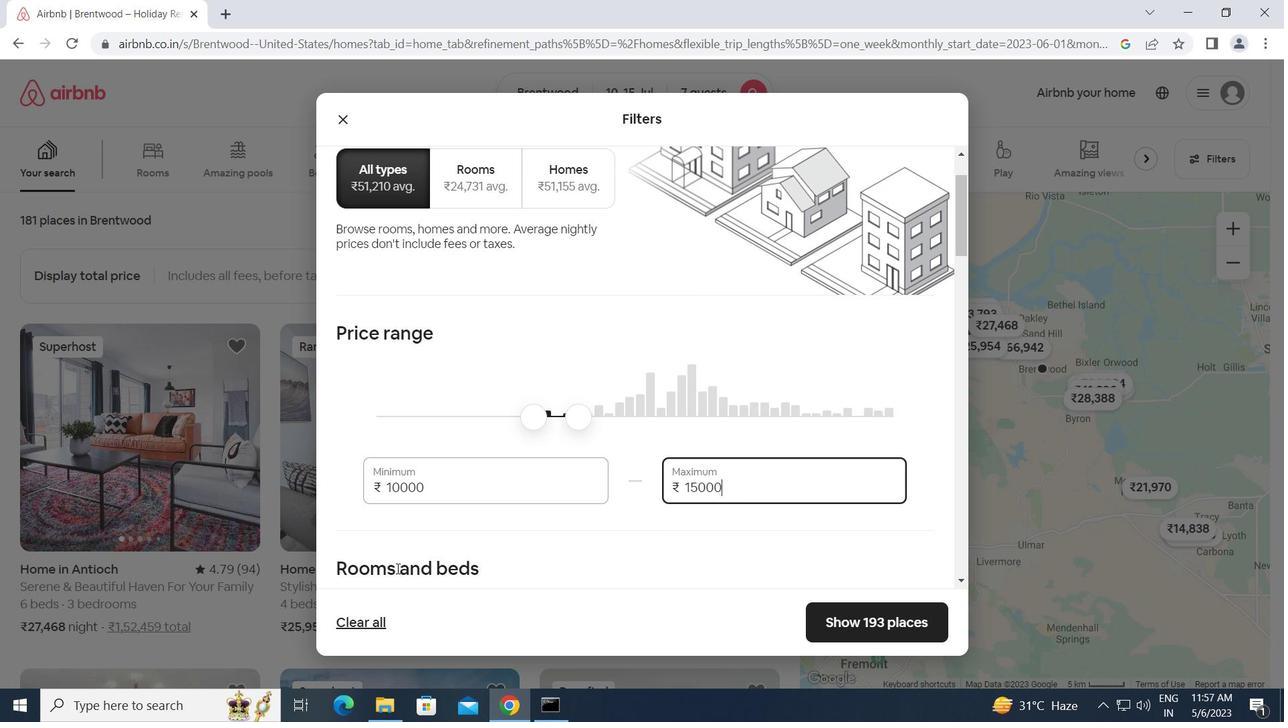
Action: Mouse scrolled (397, 567) with delta (0, 0)
Screenshot: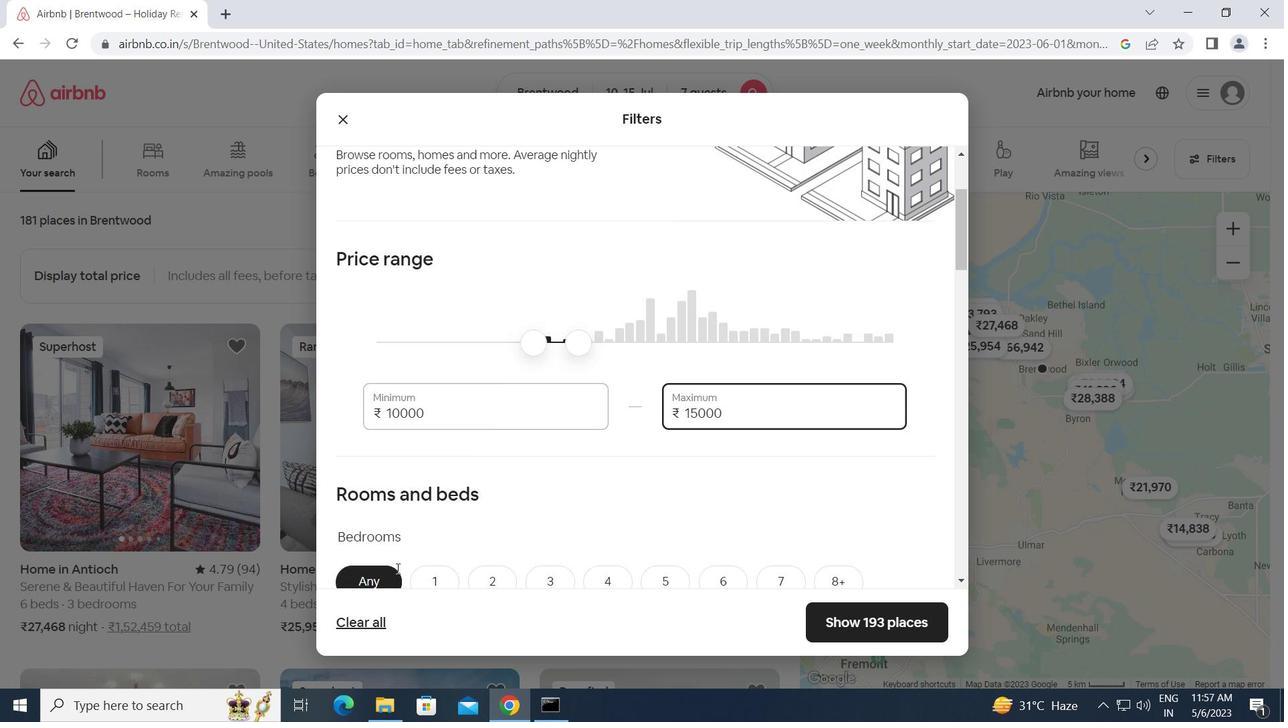 
Action: Mouse moved to (409, 563)
Screenshot: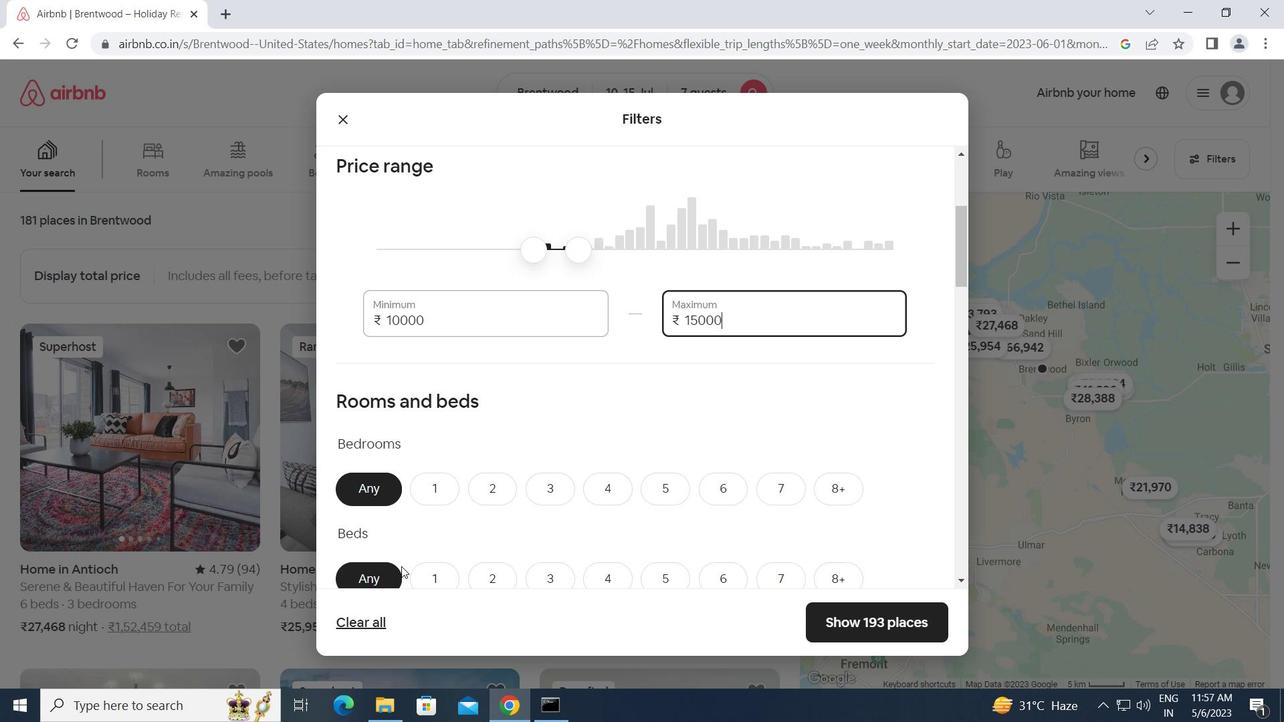 
Action: Mouse scrolled (409, 562) with delta (0, 0)
Screenshot: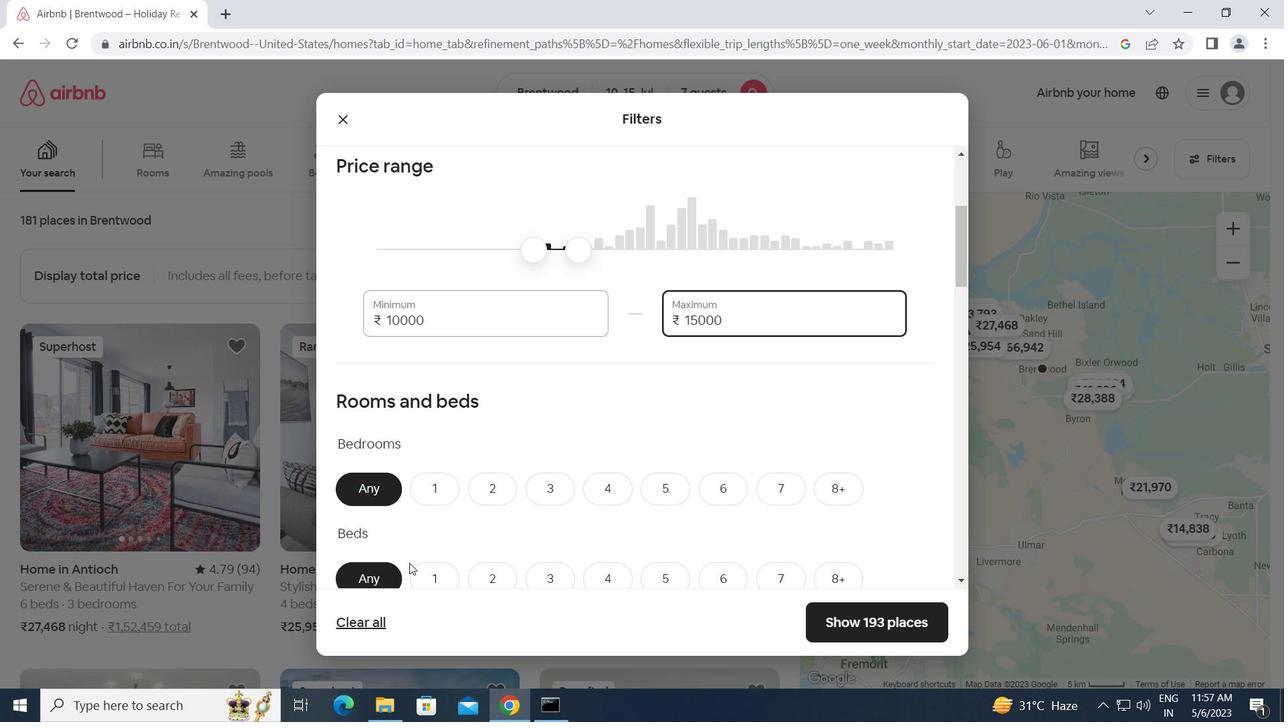 
Action: Mouse moved to (617, 412)
Screenshot: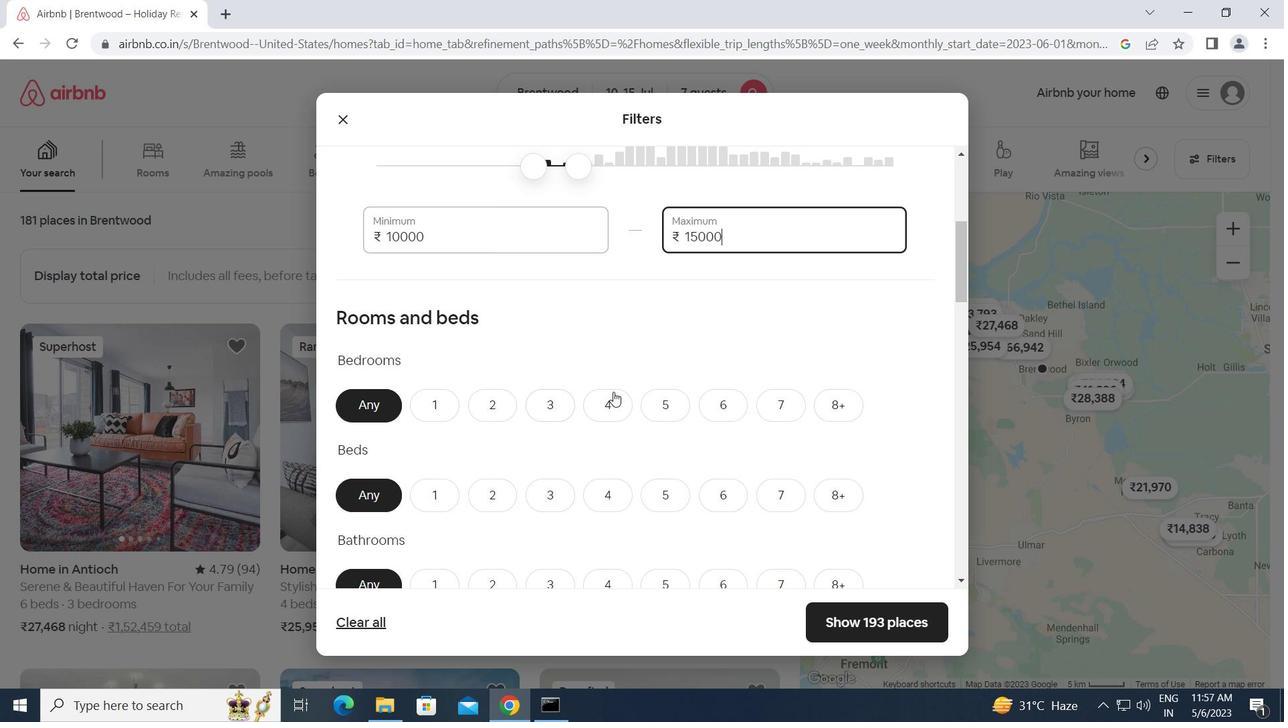 
Action: Mouse pressed left at (617, 412)
Screenshot: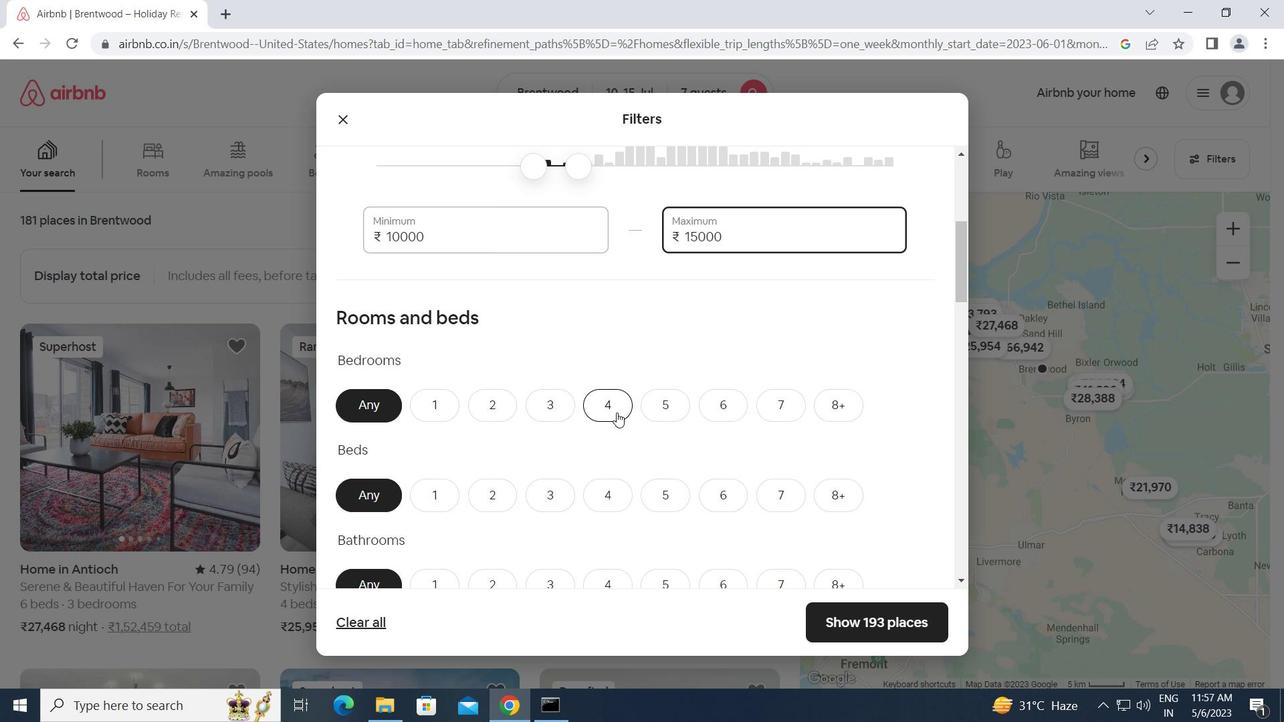 
Action: Mouse moved to (684, 455)
Screenshot: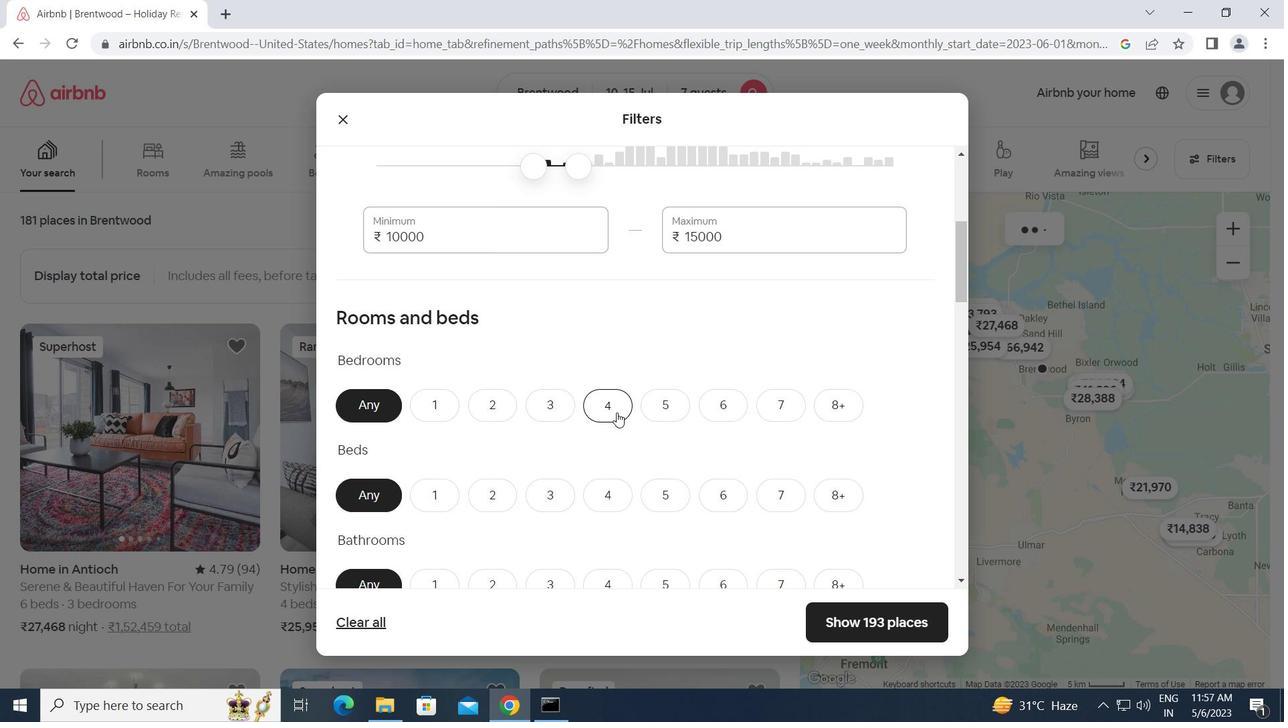 
Action: Mouse scrolled (684, 454) with delta (0, 0)
Screenshot: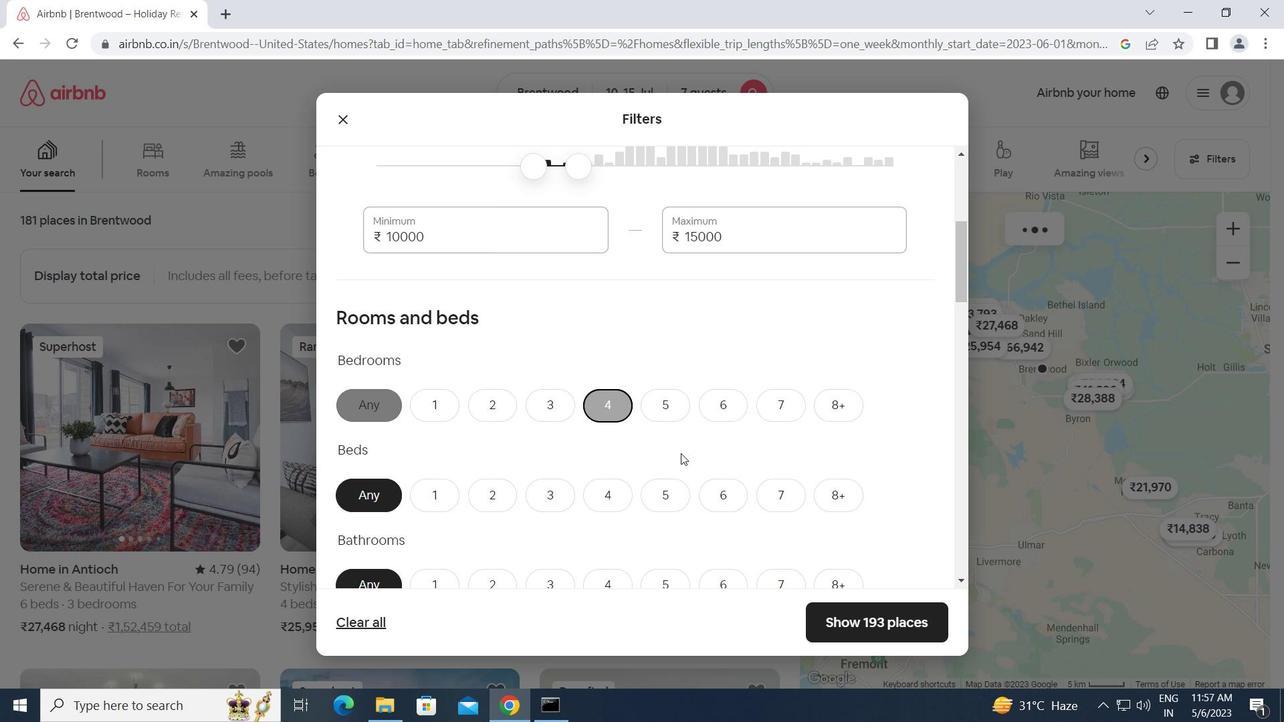 
Action: Mouse moved to (776, 414)
Screenshot: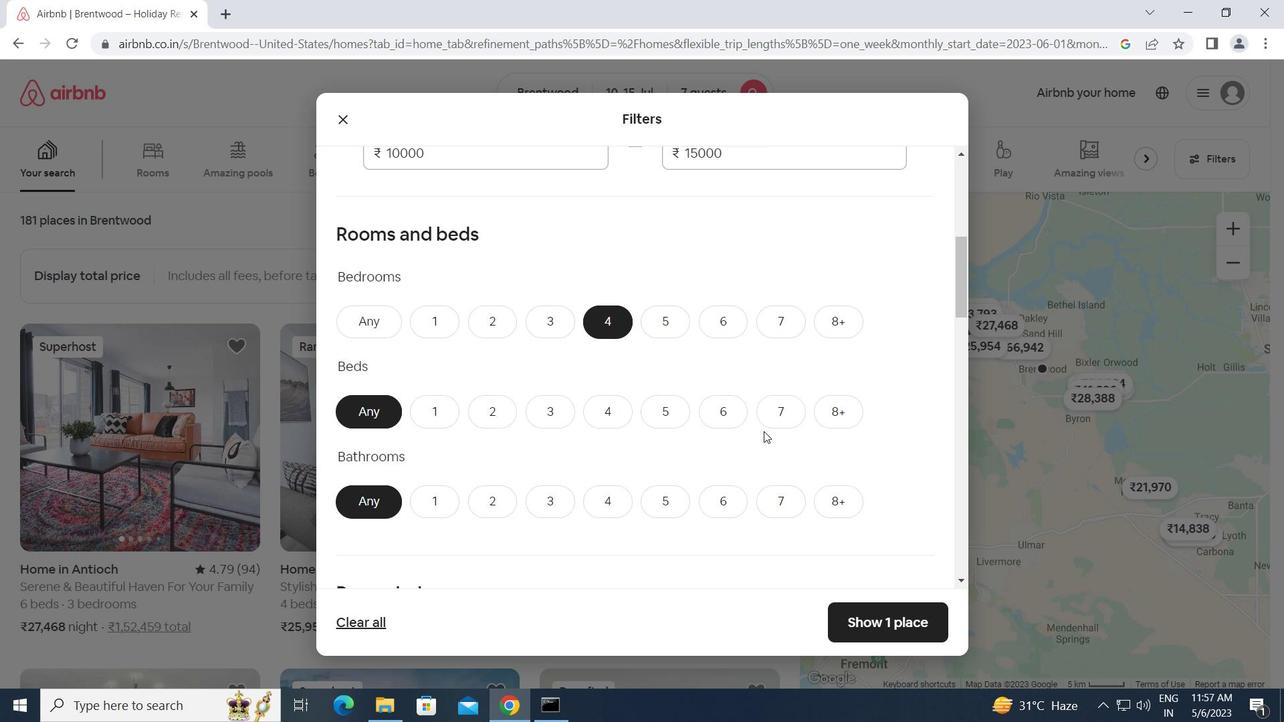 
Action: Mouse pressed left at (776, 414)
Screenshot: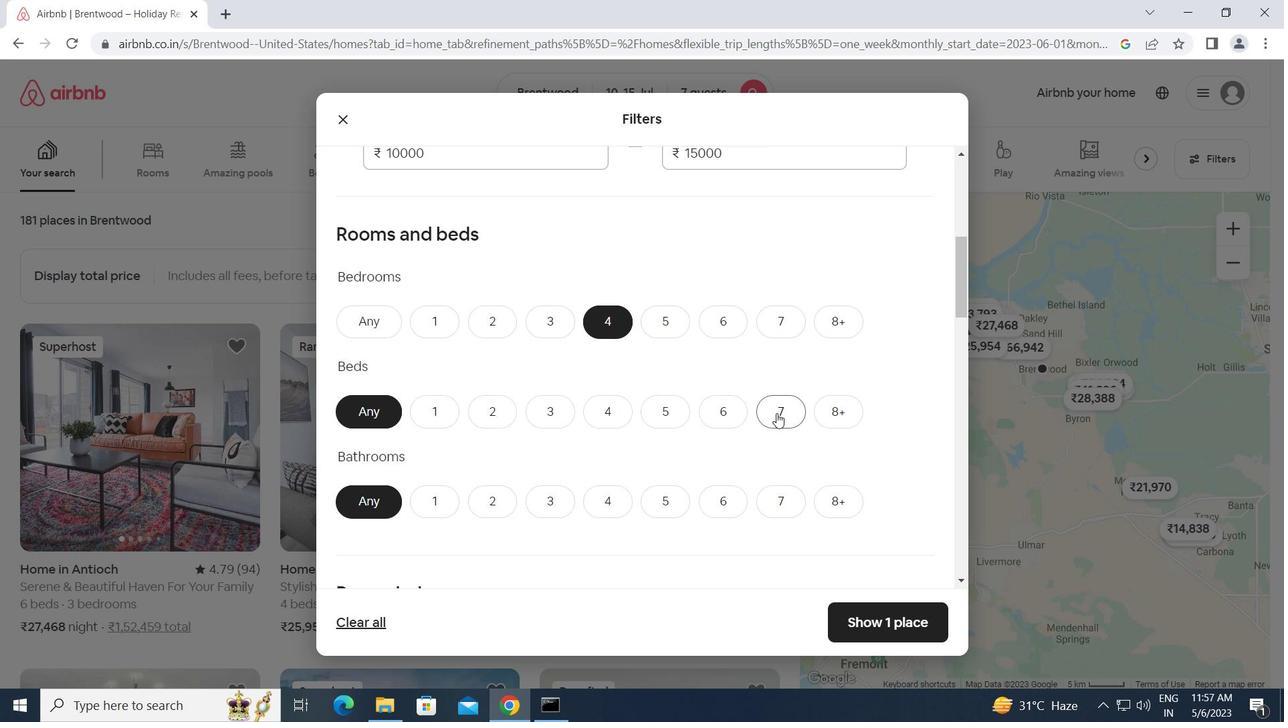 
Action: Mouse moved to (597, 500)
Screenshot: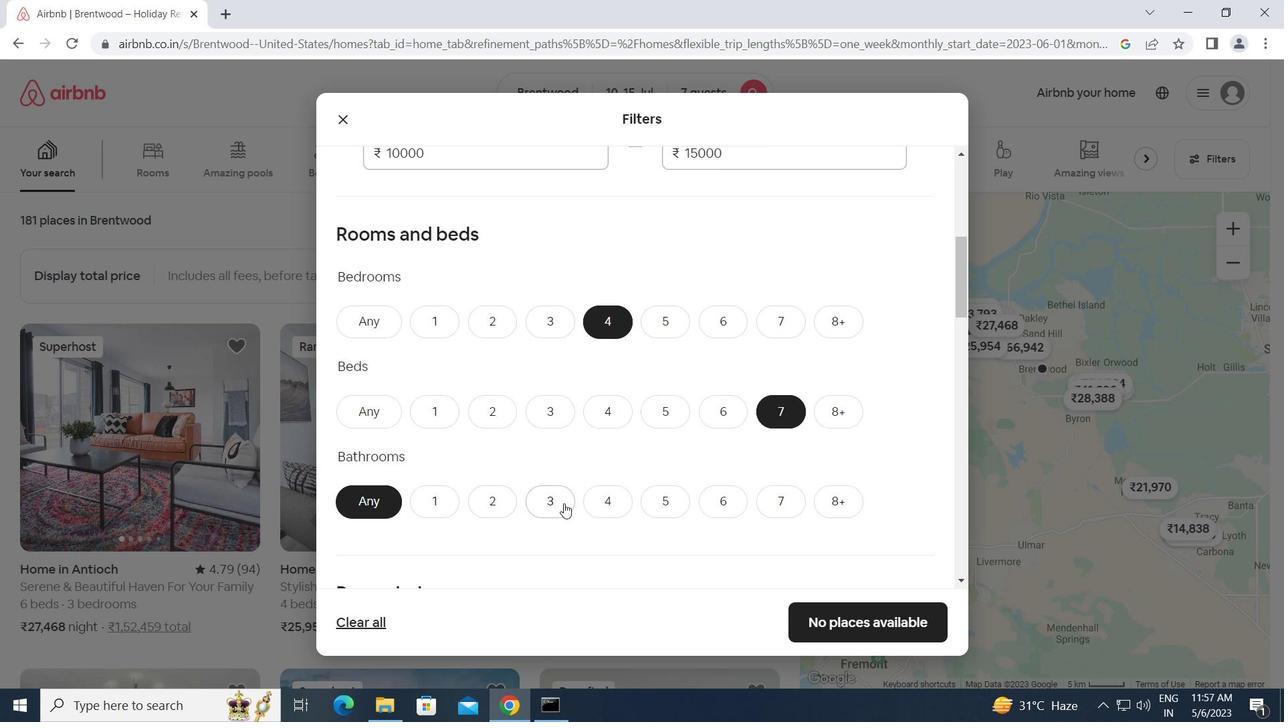 
Action: Mouse pressed left at (597, 500)
Screenshot: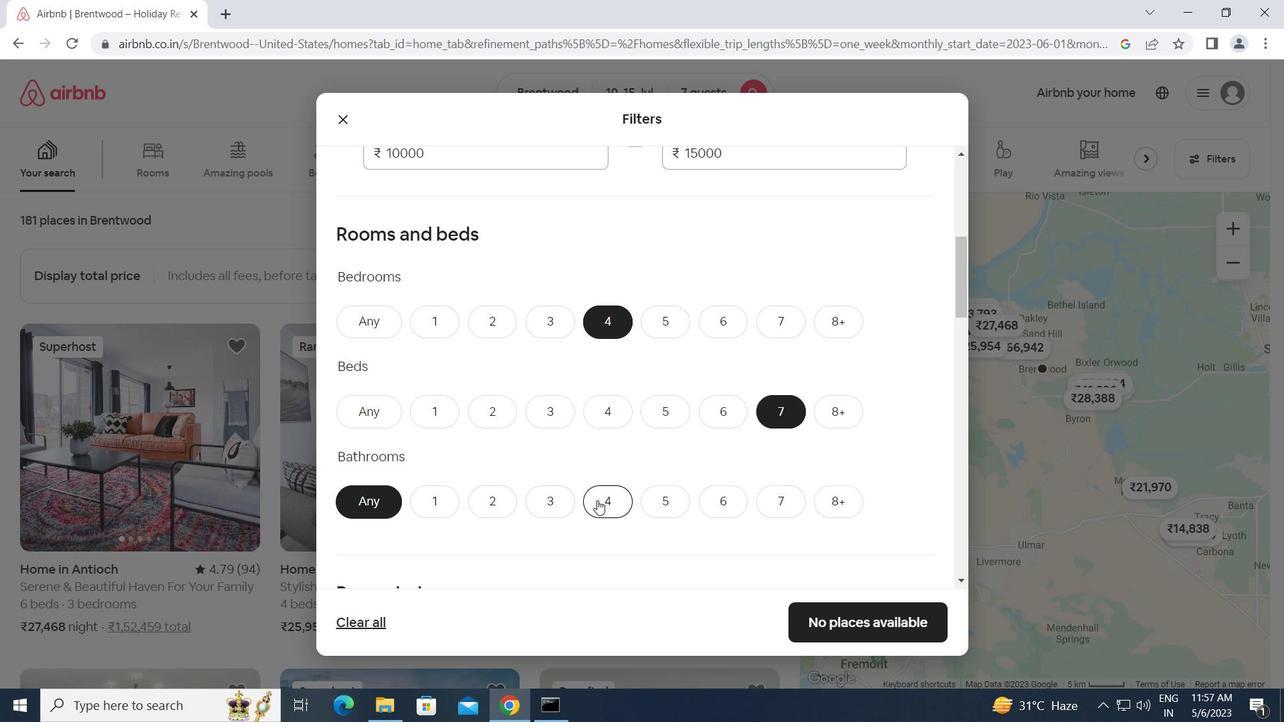 
Action: Mouse scrolled (597, 500) with delta (0, 0)
Screenshot: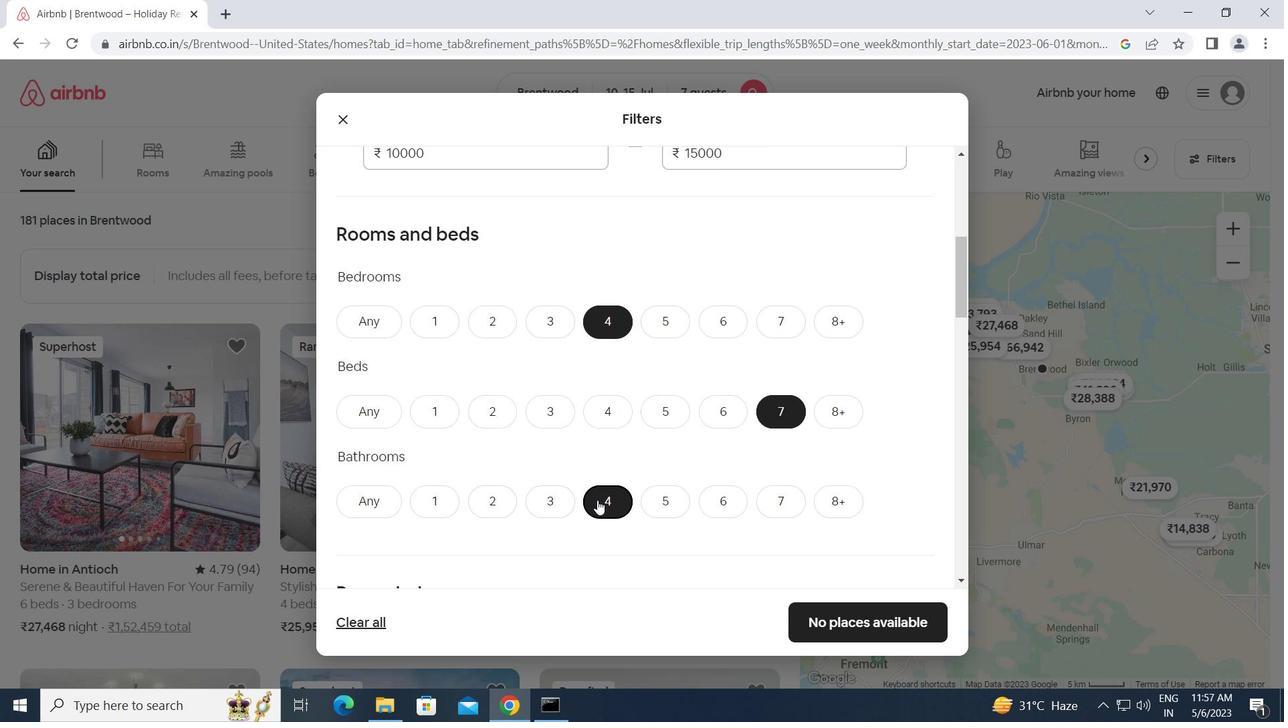 
Action: Mouse scrolled (597, 500) with delta (0, 0)
Screenshot: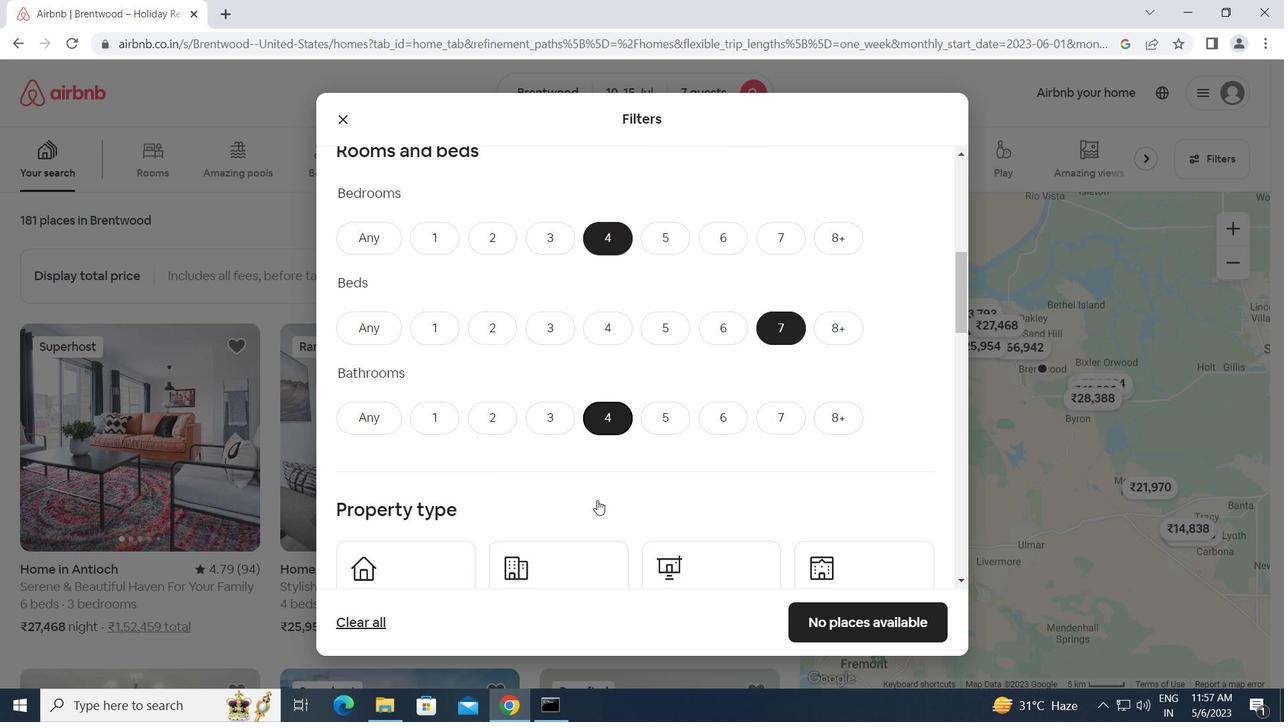 
Action: Mouse moved to (401, 512)
Screenshot: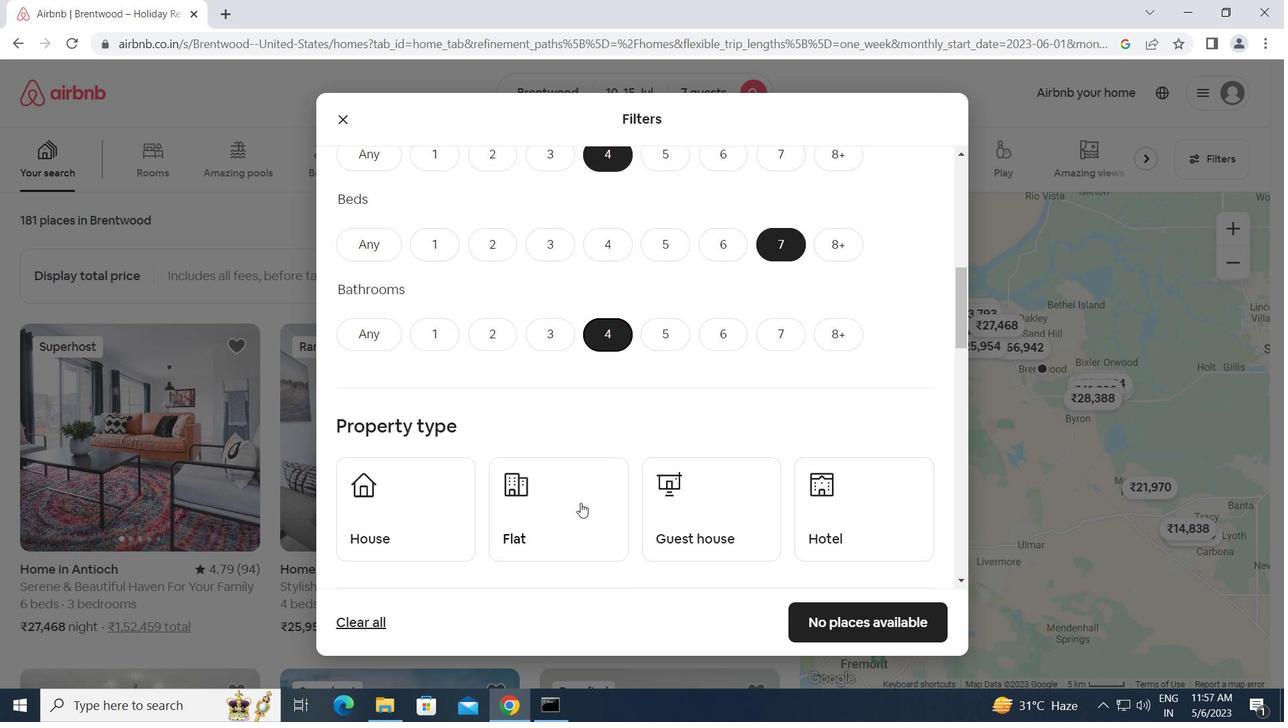 
Action: Mouse pressed left at (401, 512)
Screenshot: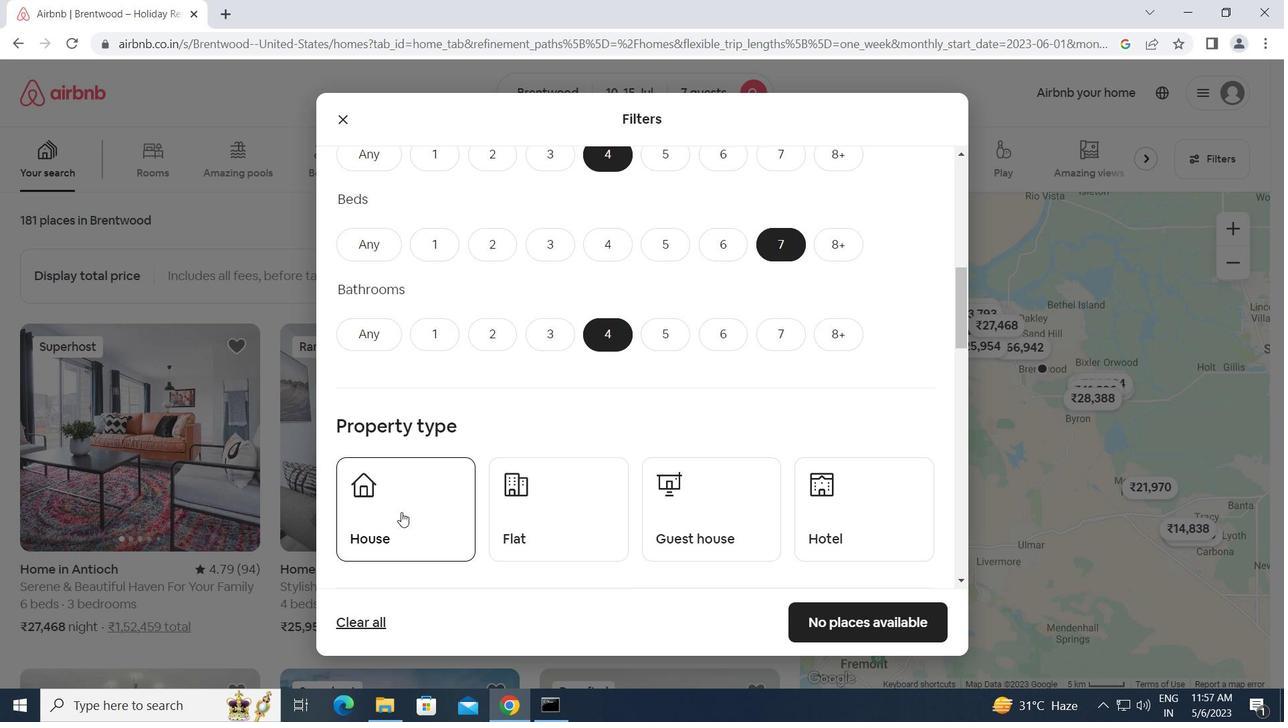 
Action: Mouse moved to (594, 500)
Screenshot: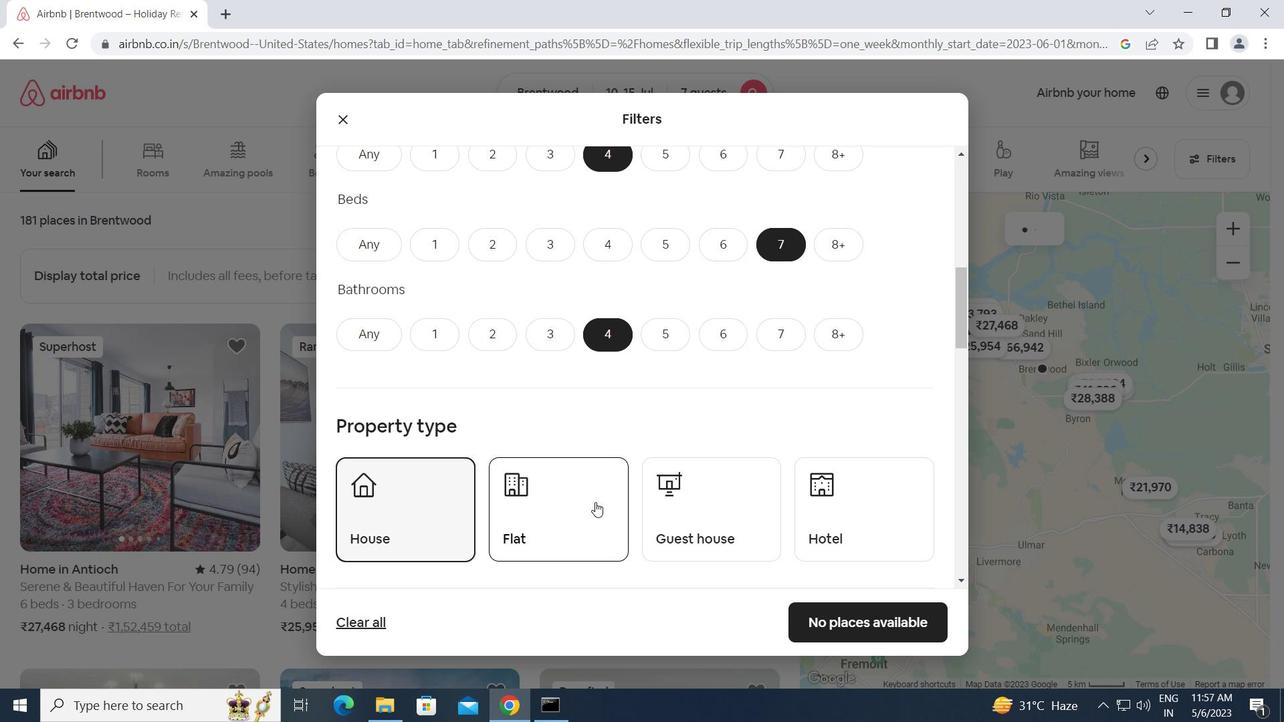 
Action: Mouse pressed left at (594, 500)
Screenshot: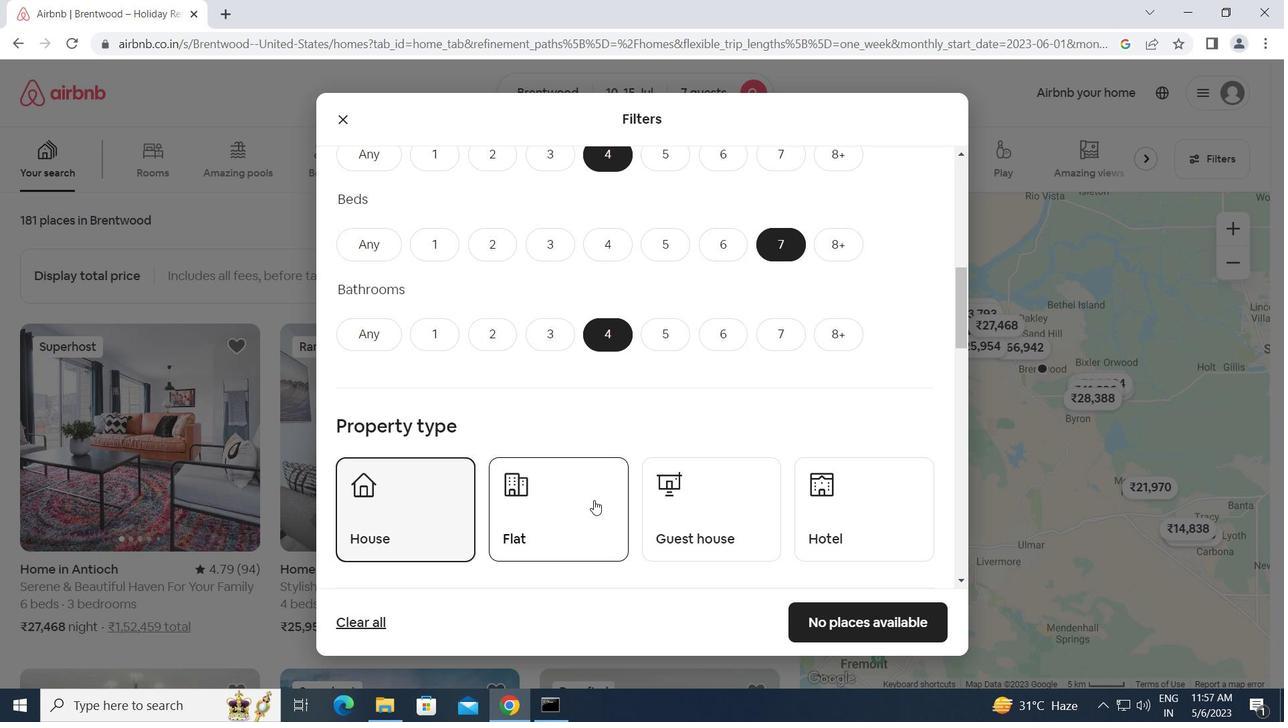 
Action: Mouse moved to (713, 494)
Screenshot: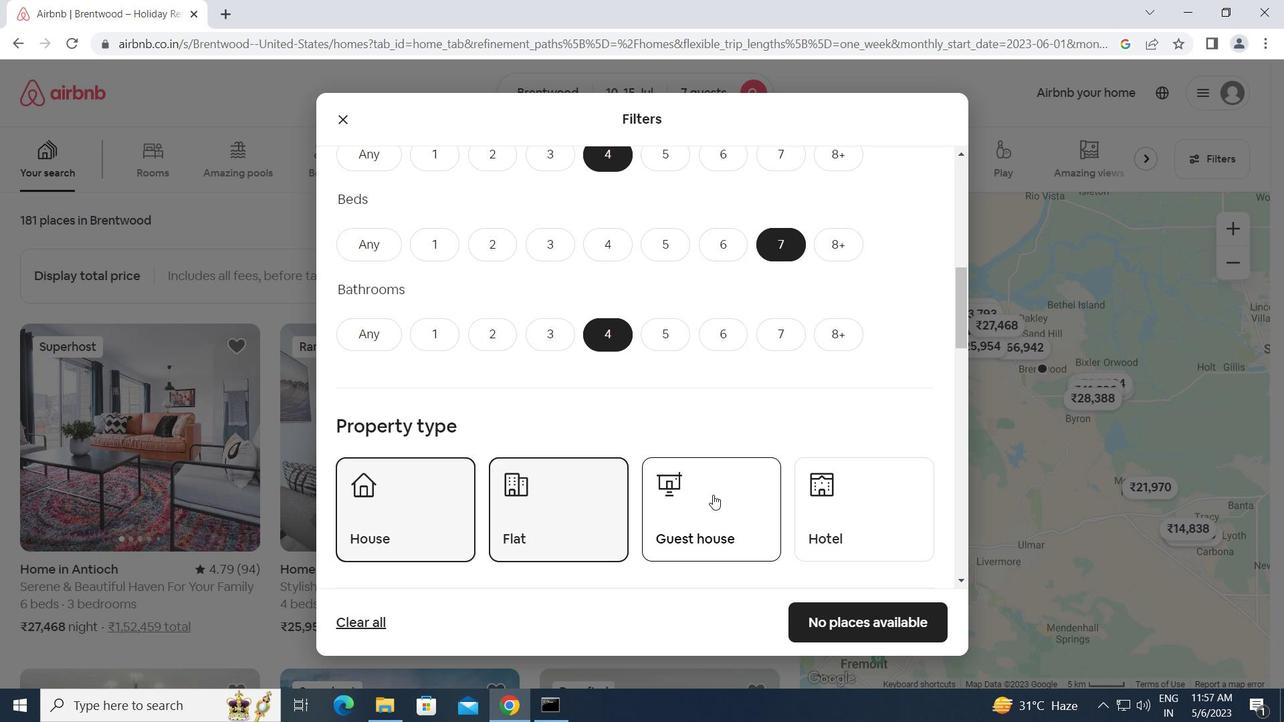 
Action: Mouse pressed left at (713, 494)
Screenshot: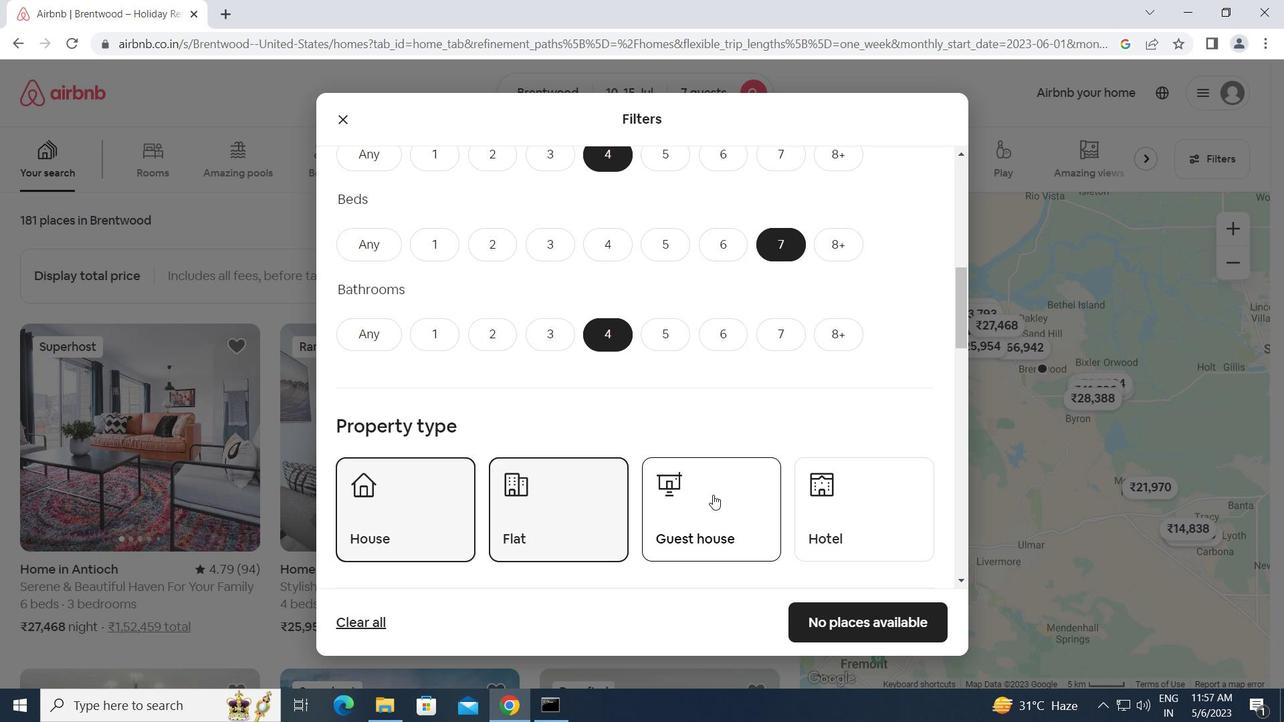 
Action: Mouse moved to (712, 494)
Screenshot: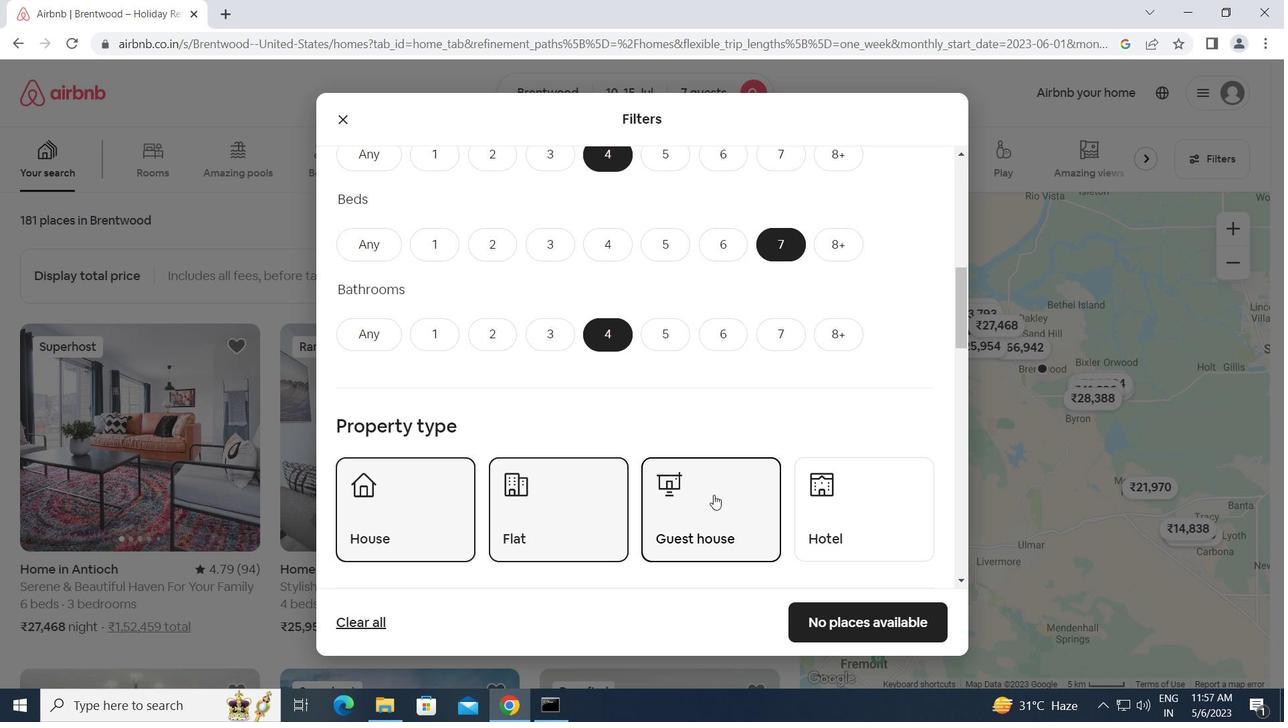 
Action: Mouse scrolled (712, 494) with delta (0, 0)
Screenshot: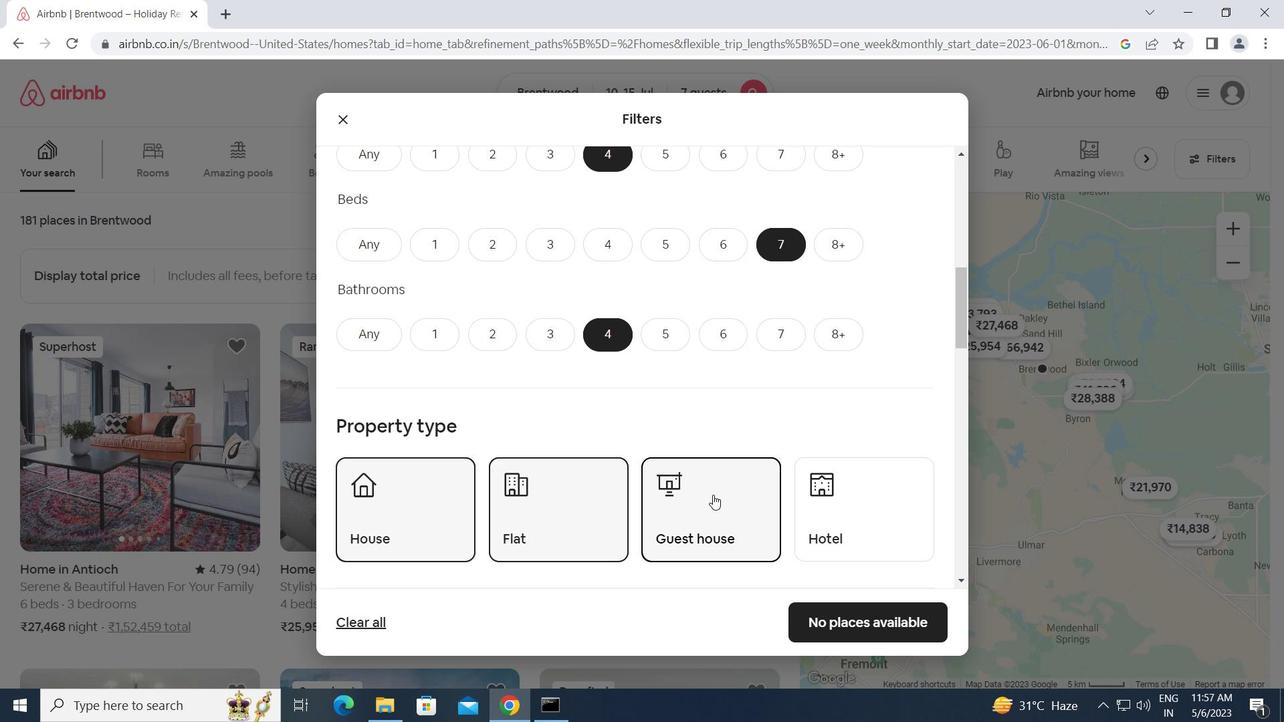 
Action: Mouse scrolled (712, 494) with delta (0, 0)
Screenshot: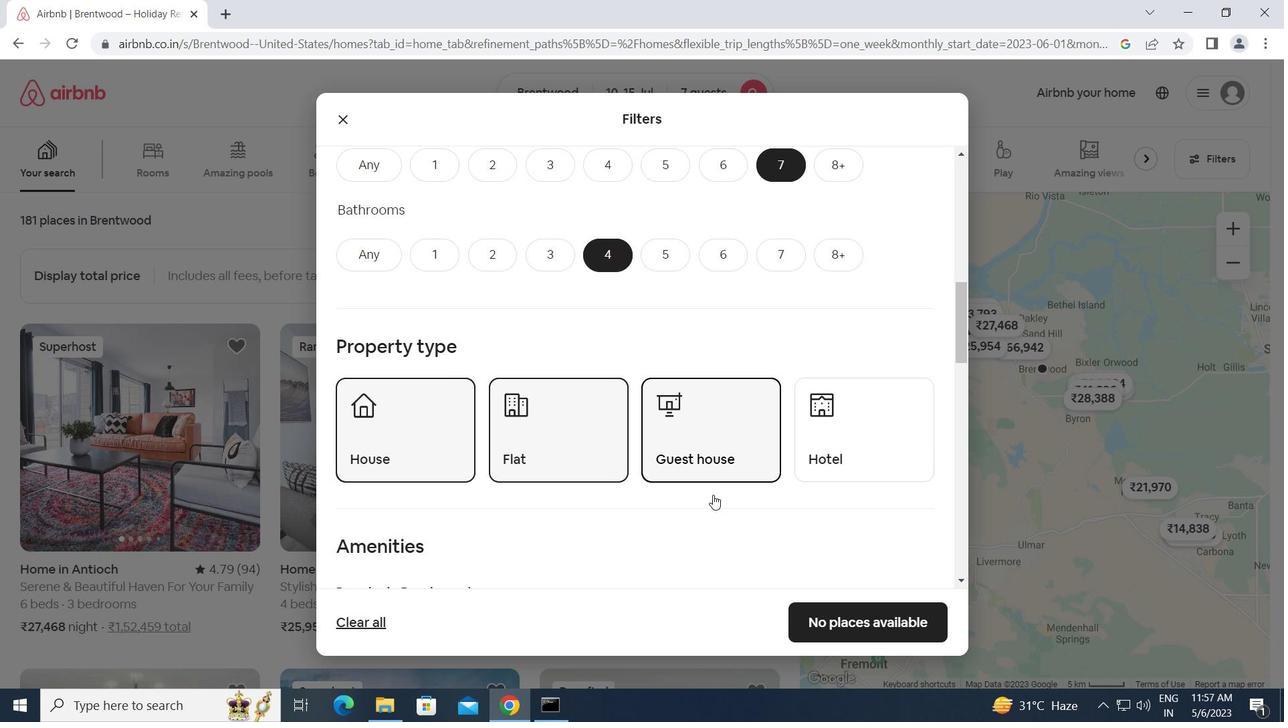 
Action: Mouse scrolled (712, 494) with delta (0, 0)
Screenshot: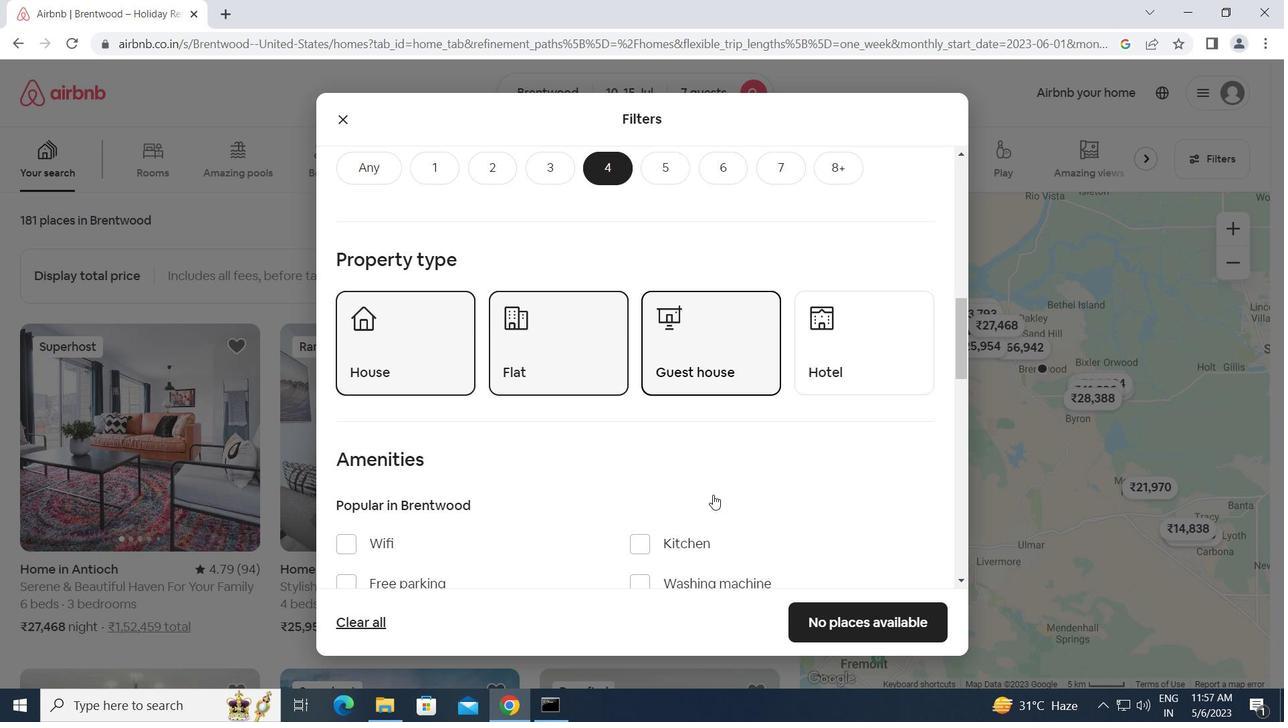 
Action: Mouse moved to (347, 461)
Screenshot: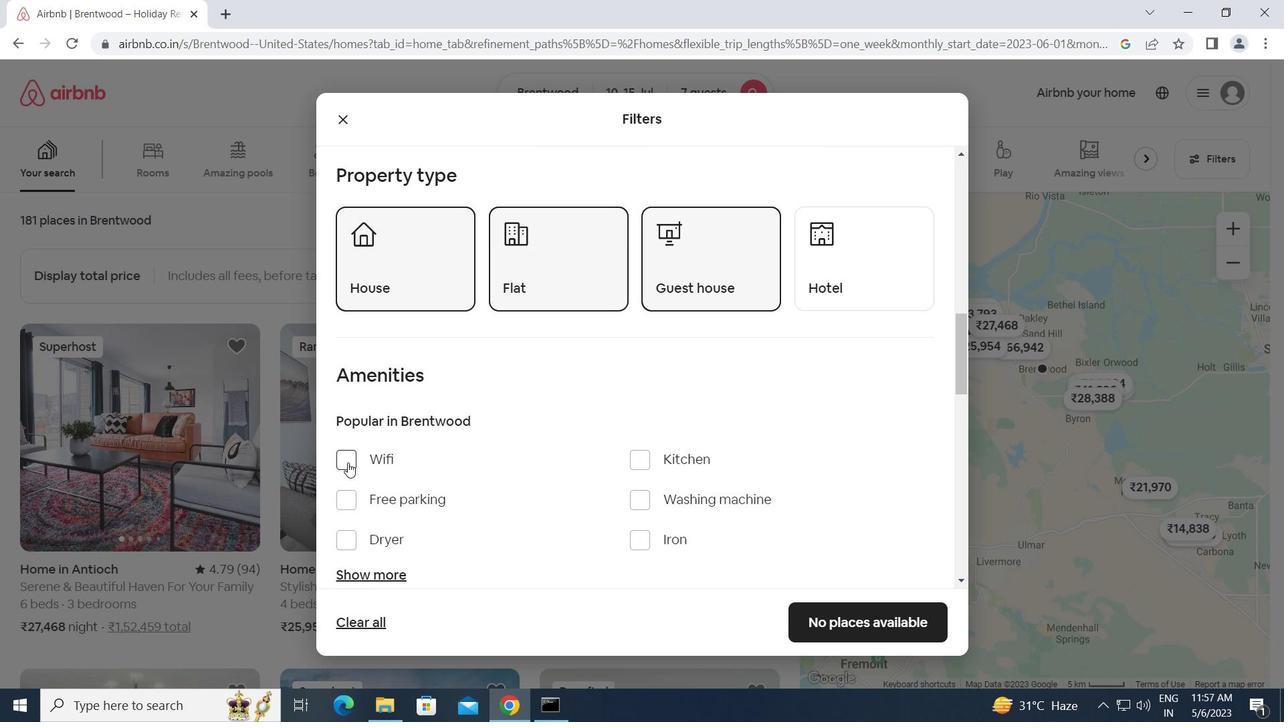 
Action: Mouse pressed left at (347, 461)
Screenshot: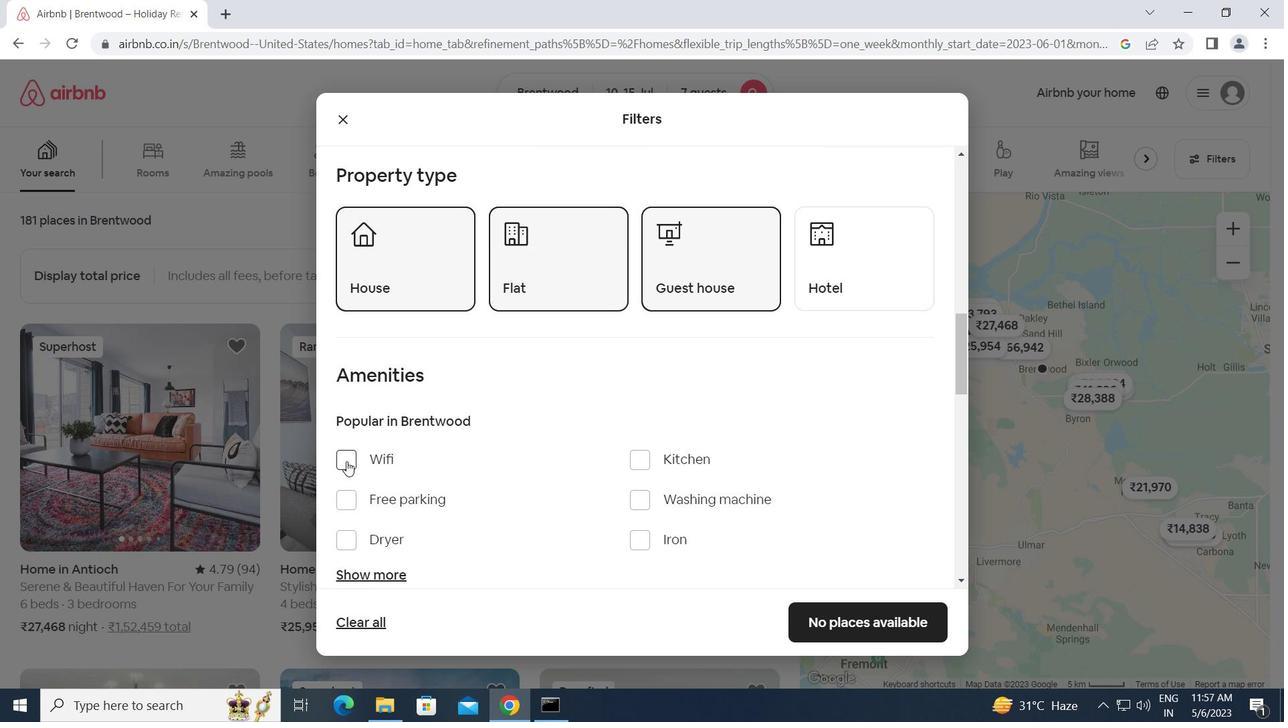 
Action: Mouse moved to (349, 497)
Screenshot: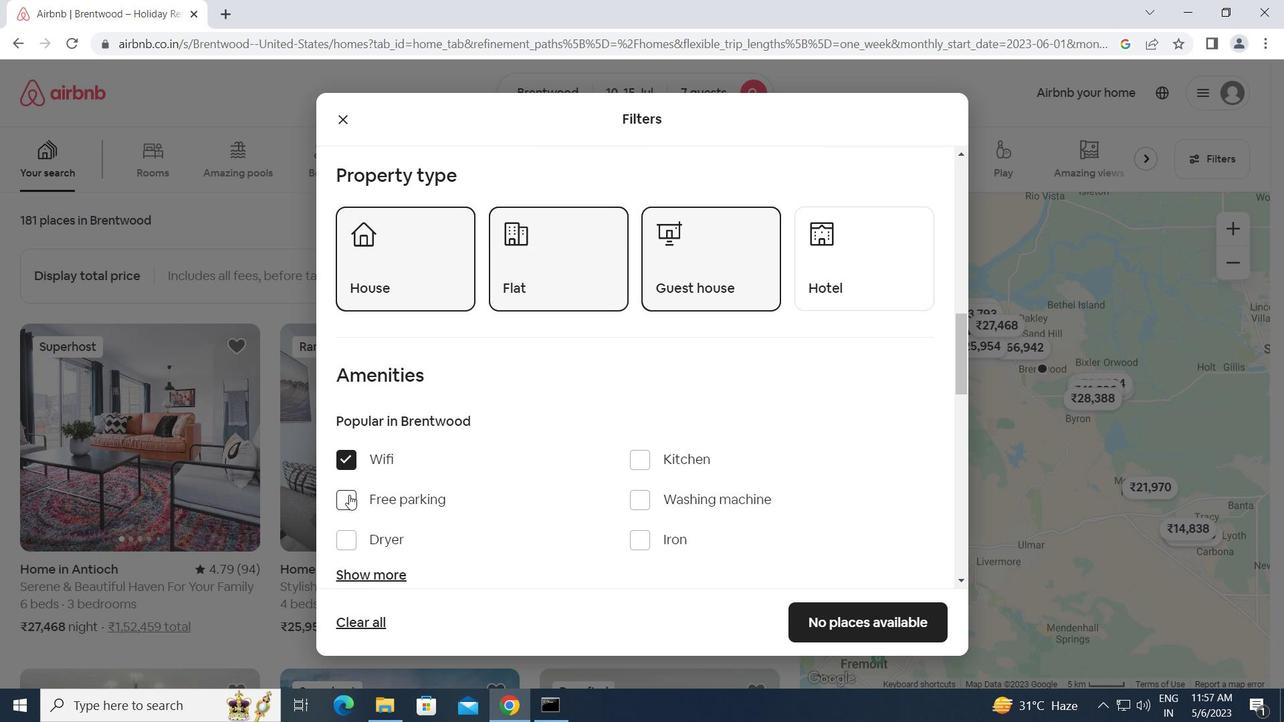 
Action: Mouse pressed left at (349, 497)
Screenshot: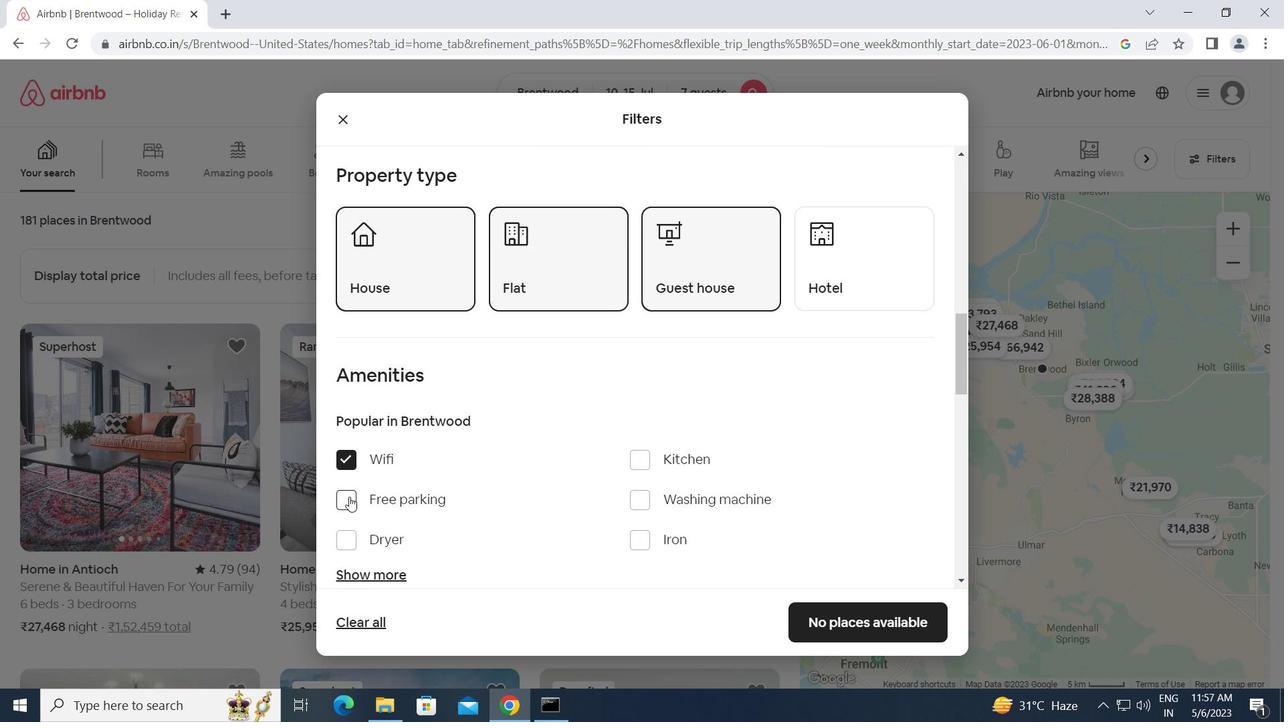 
Action: Mouse scrolled (349, 496) with delta (0, 0)
Screenshot: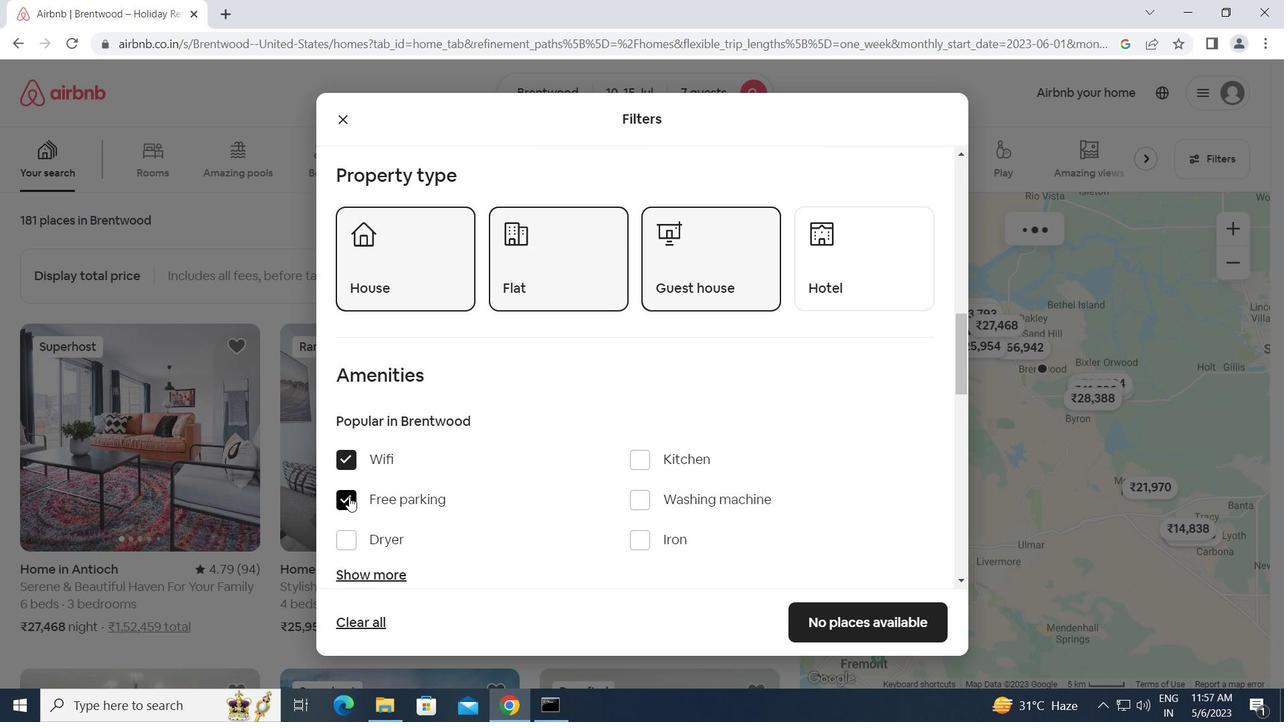 
Action: Mouse moved to (354, 490)
Screenshot: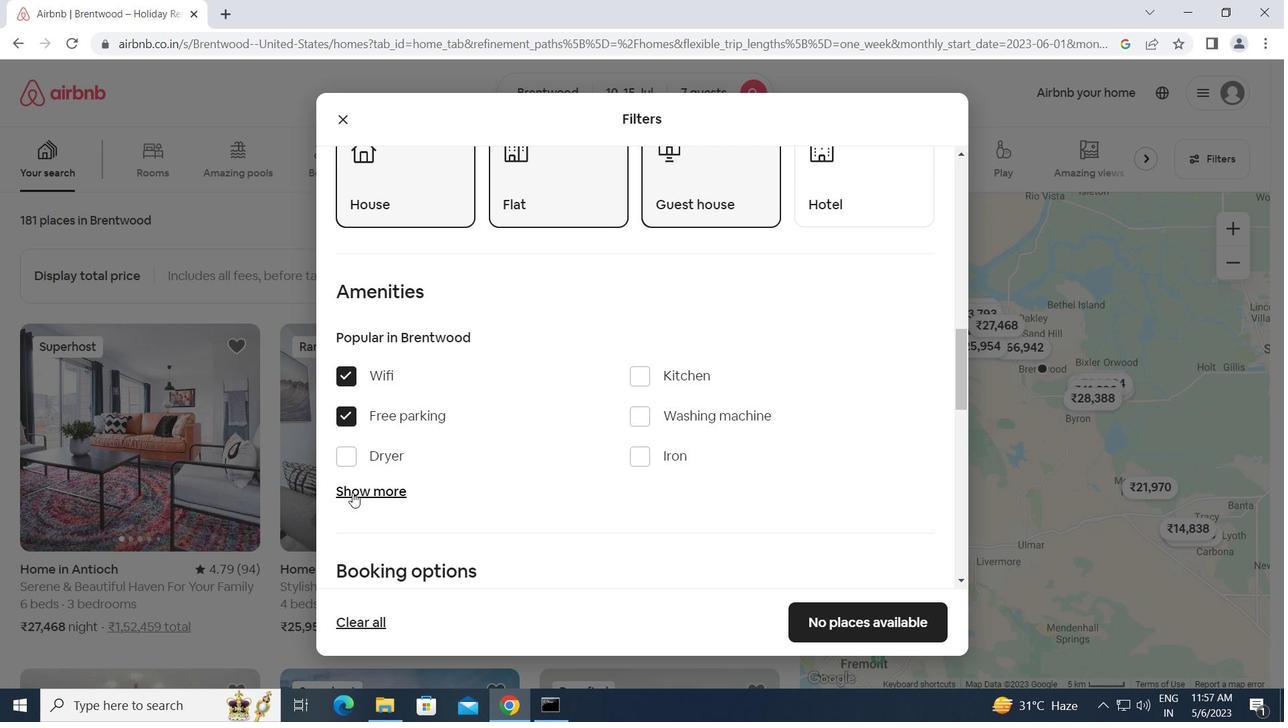 
Action: Mouse pressed left at (354, 490)
Screenshot: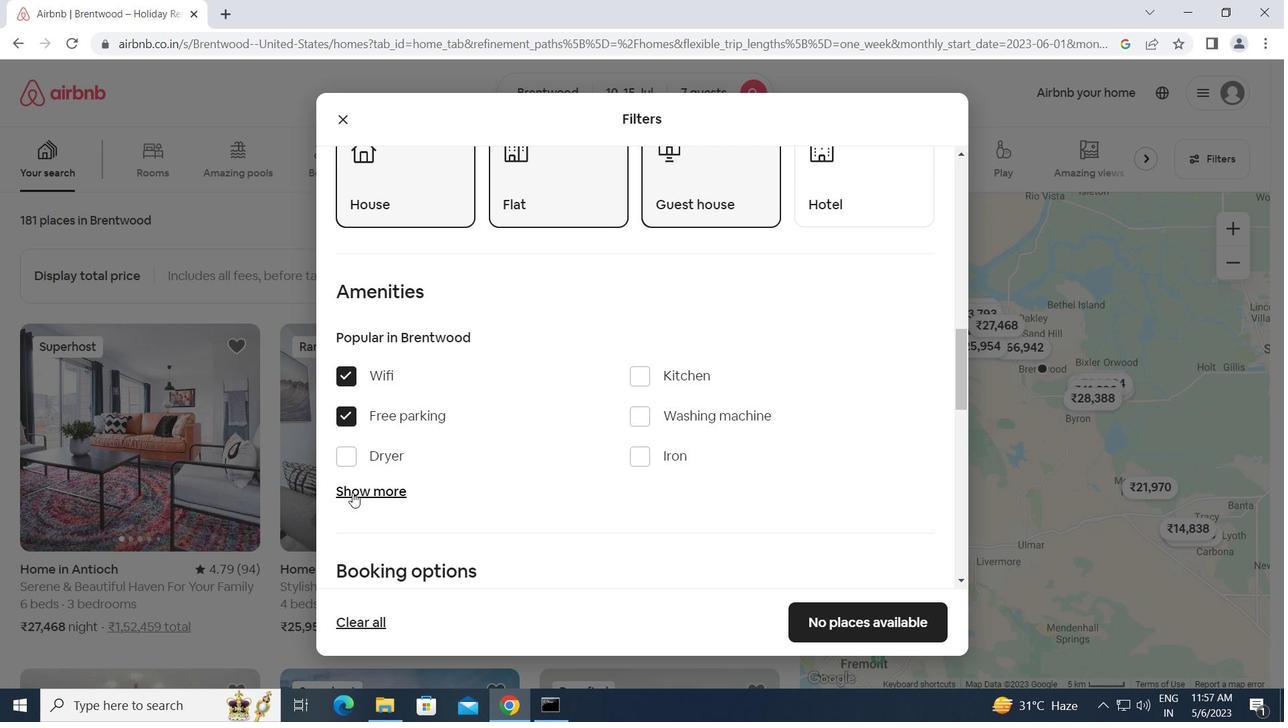 
Action: Mouse moved to (475, 488)
Screenshot: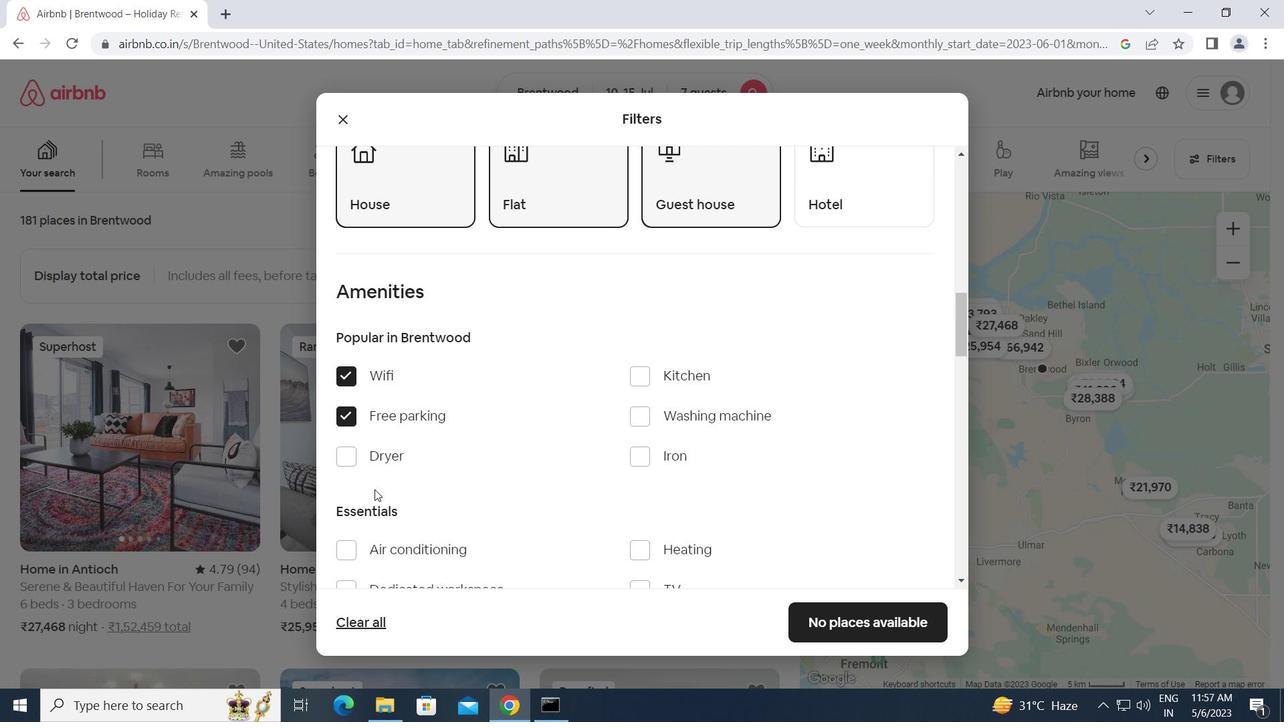 
Action: Mouse scrolled (475, 487) with delta (0, 0)
Screenshot: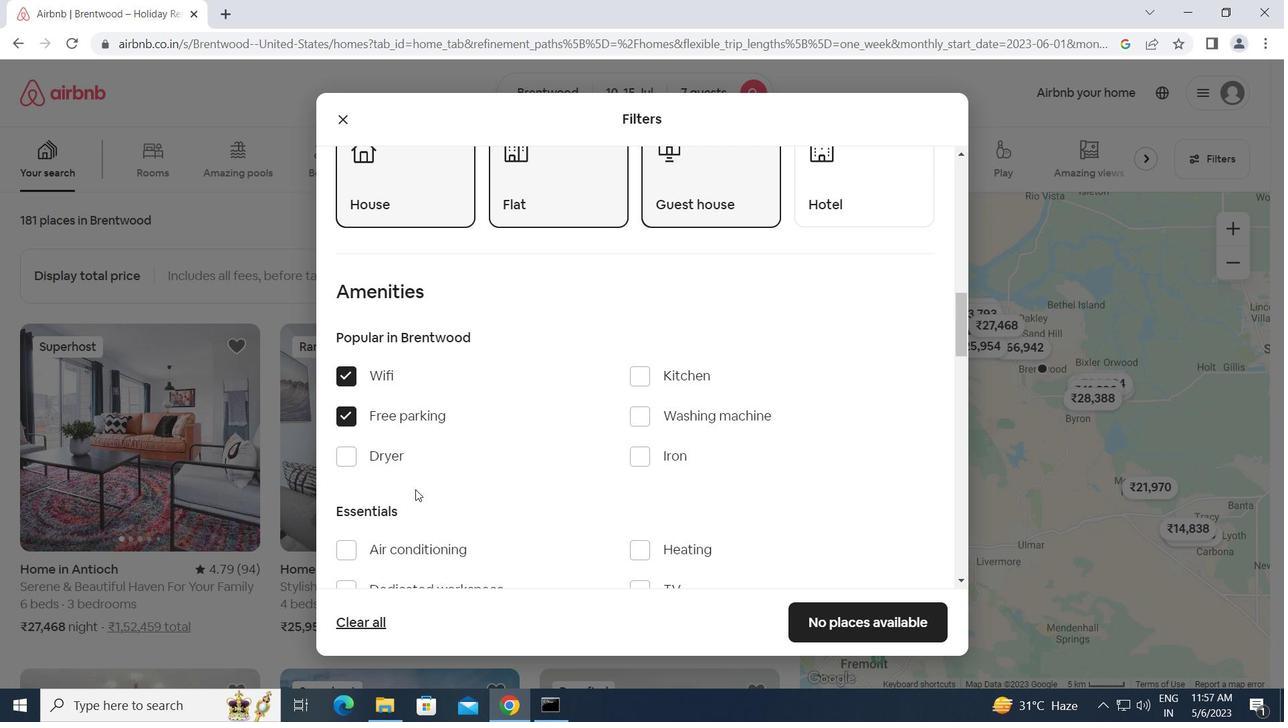
Action: Mouse scrolled (475, 487) with delta (0, 0)
Screenshot: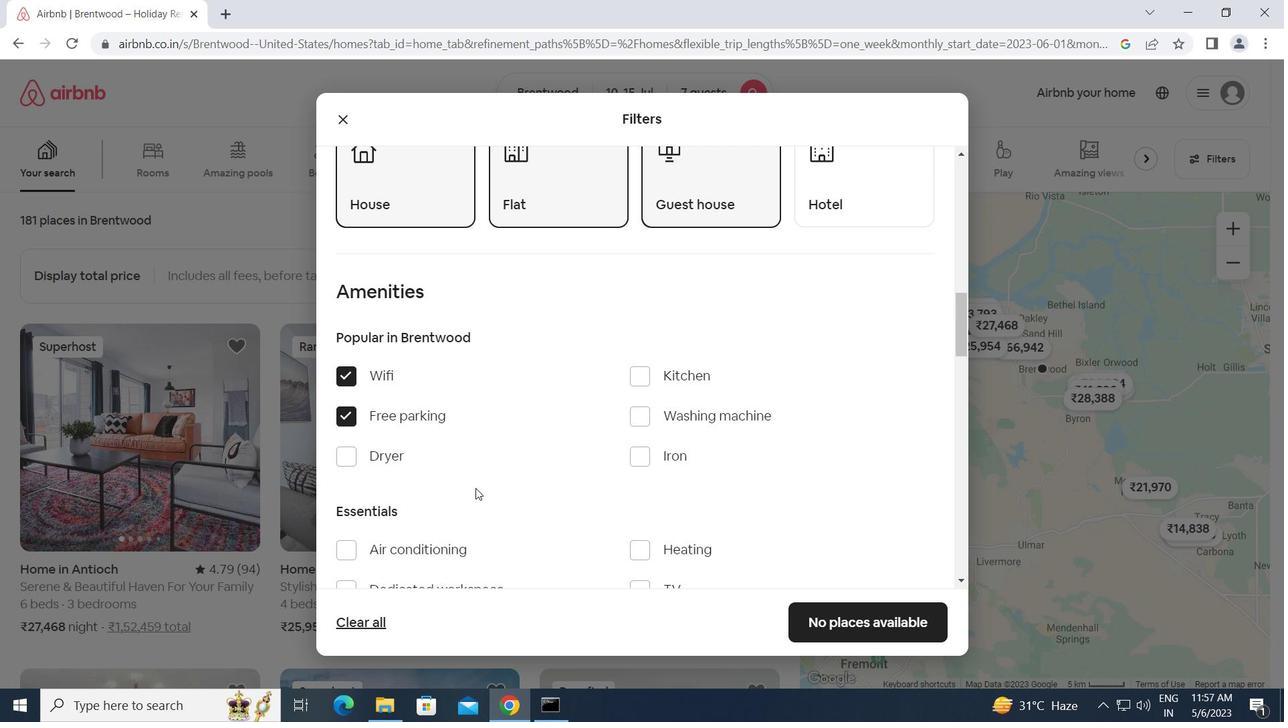
Action: Mouse moved to (632, 432)
Screenshot: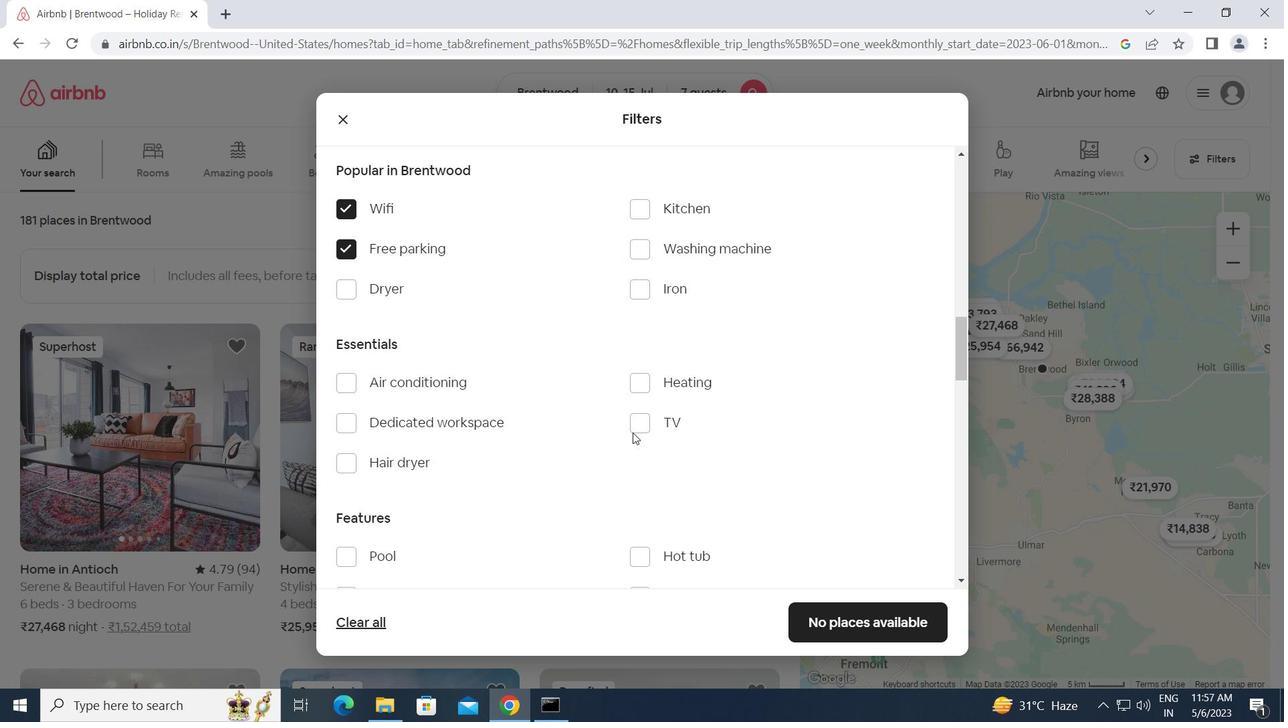 
Action: Mouse pressed left at (632, 432)
Screenshot: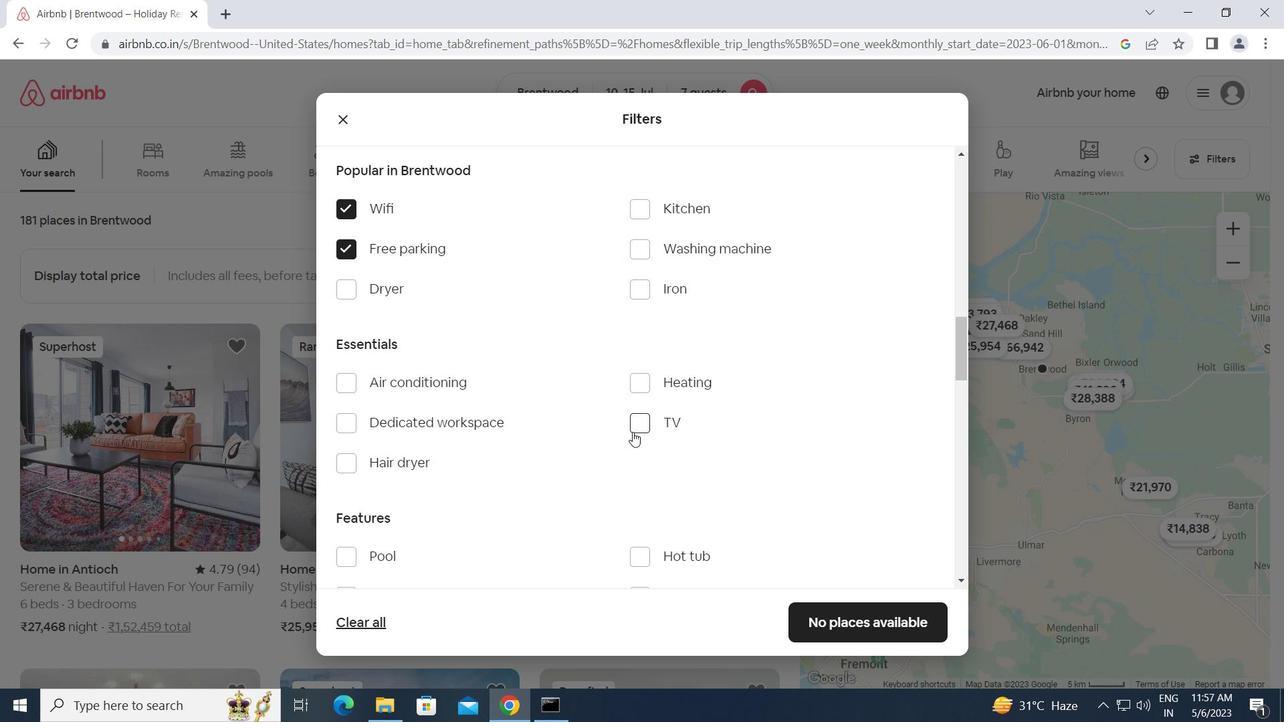 
Action: Mouse moved to (540, 496)
Screenshot: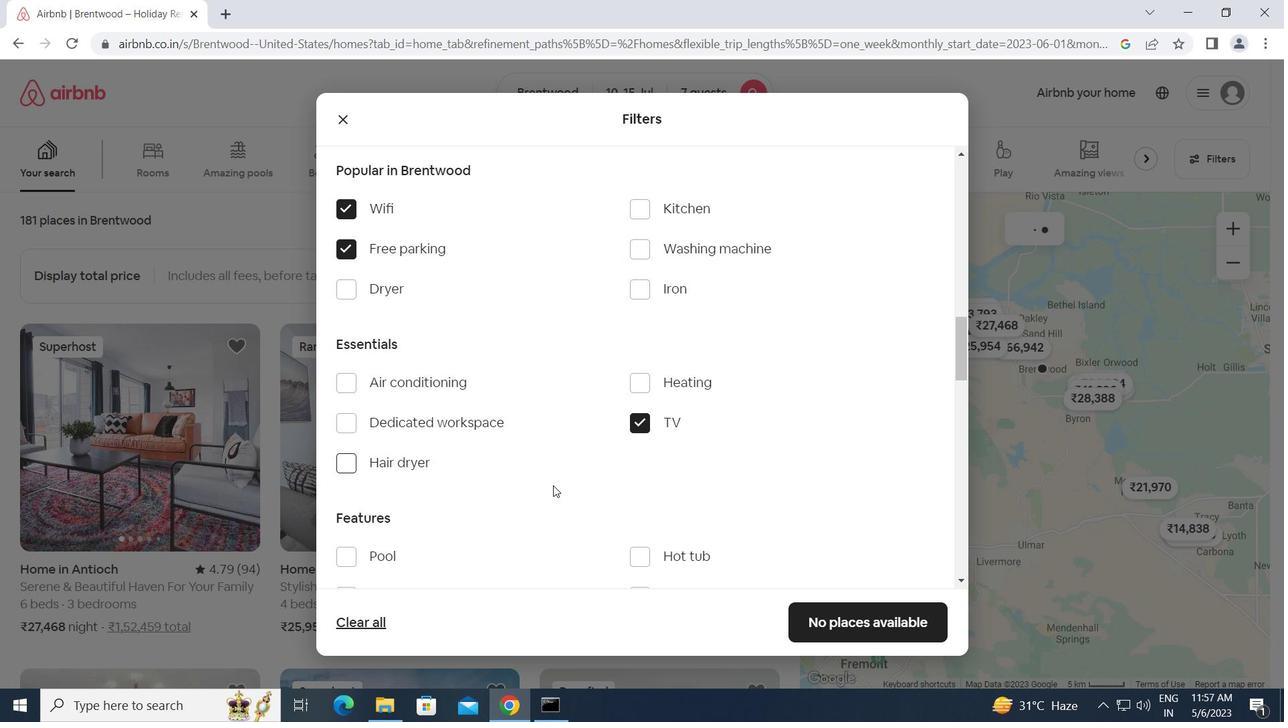 
Action: Mouse scrolled (540, 495) with delta (0, 0)
Screenshot: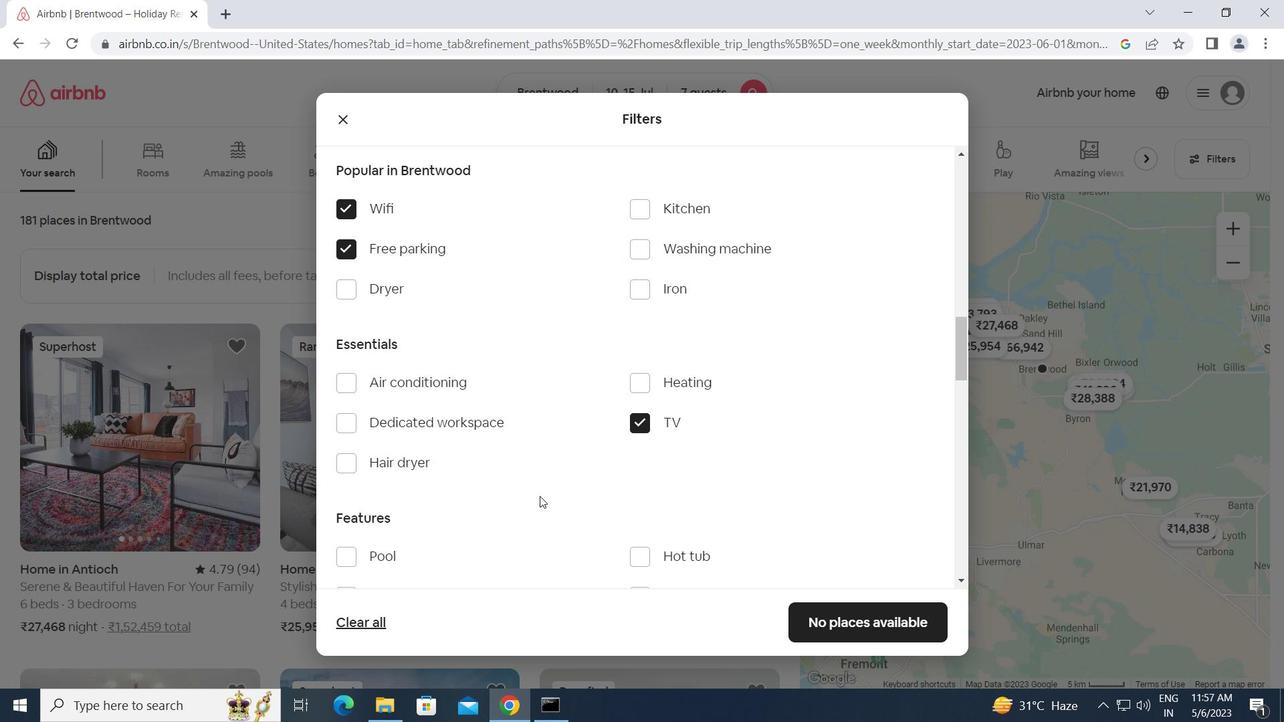 
Action: Mouse scrolled (540, 495) with delta (0, 0)
Screenshot: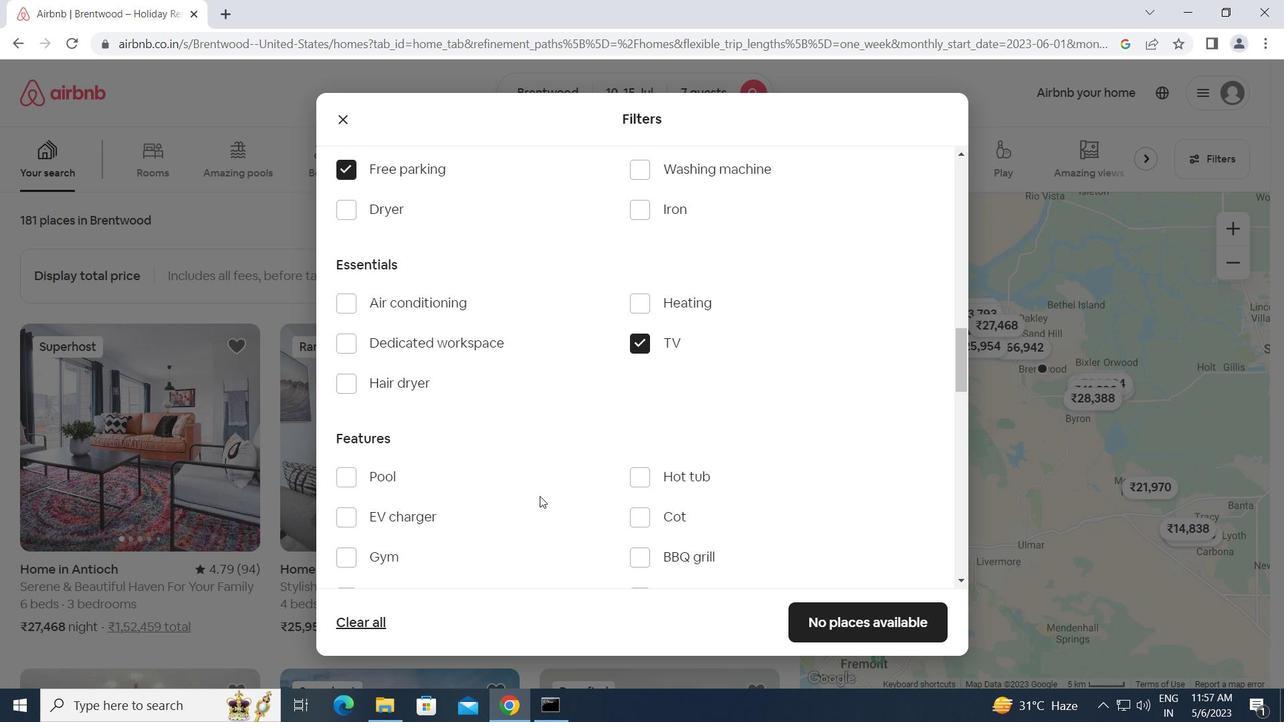
Action: Mouse moved to (343, 466)
Screenshot: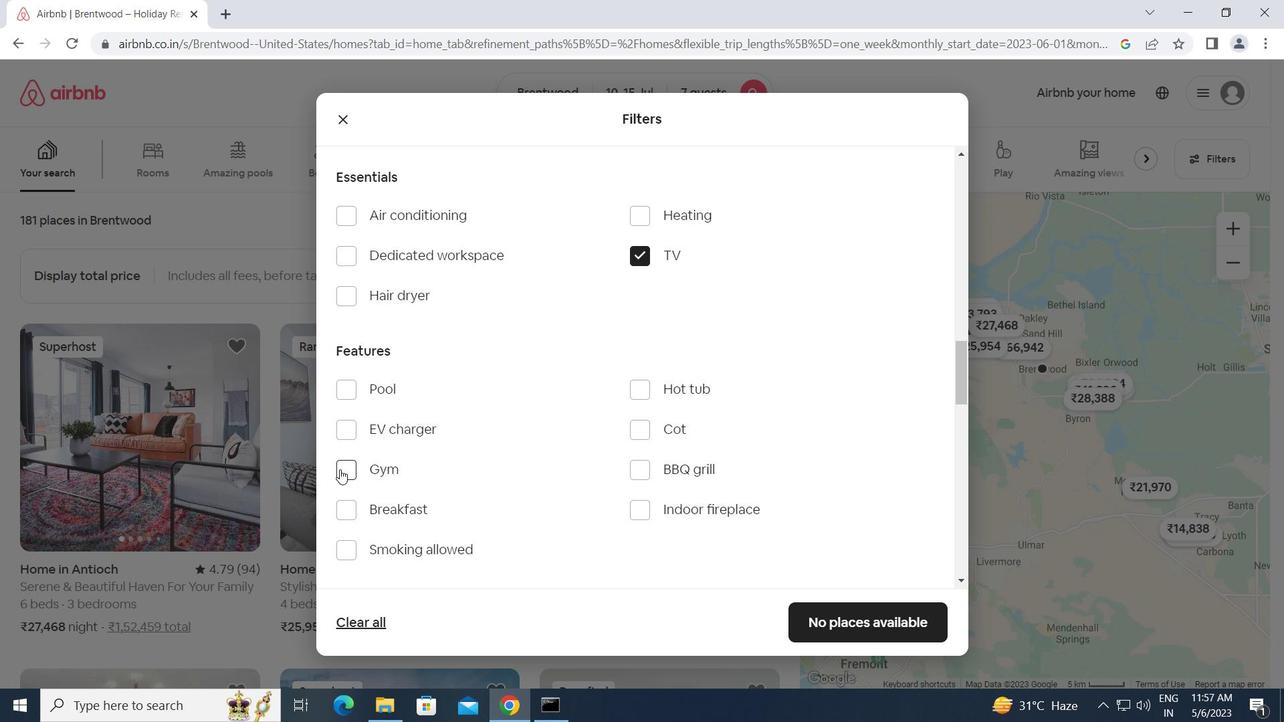 
Action: Mouse pressed left at (343, 466)
Screenshot: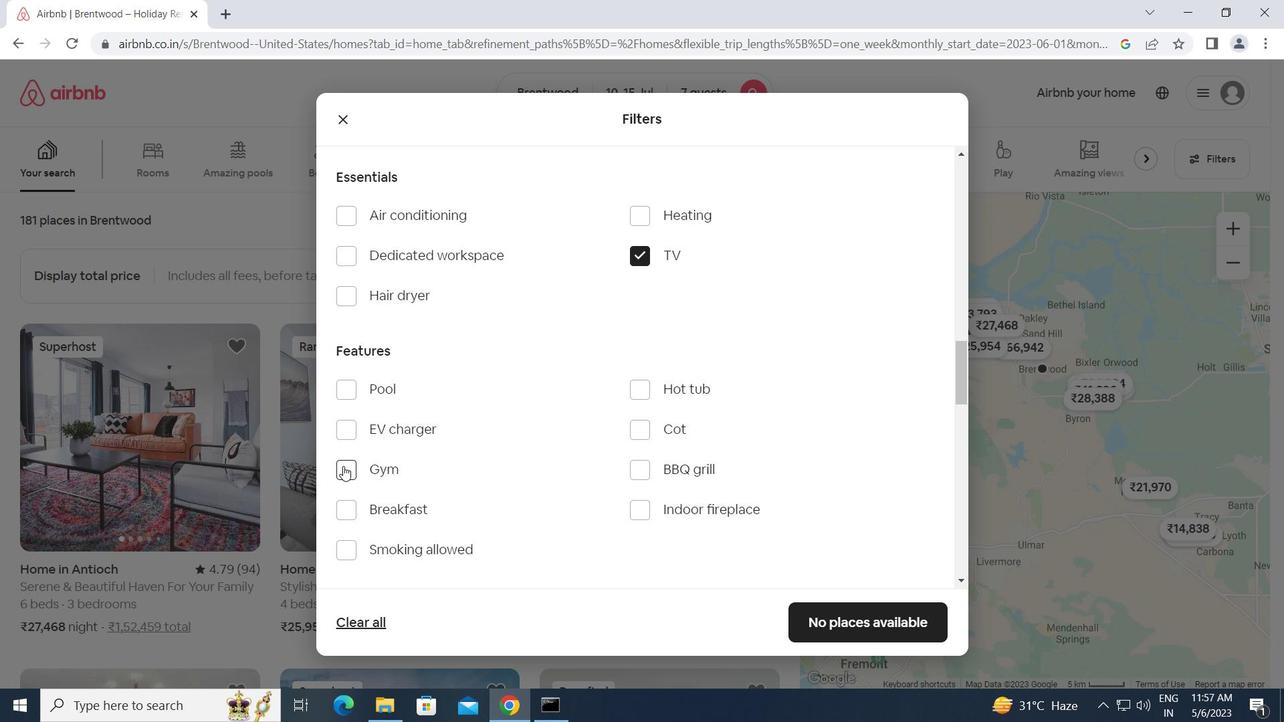 
Action: Mouse moved to (501, 464)
Screenshot: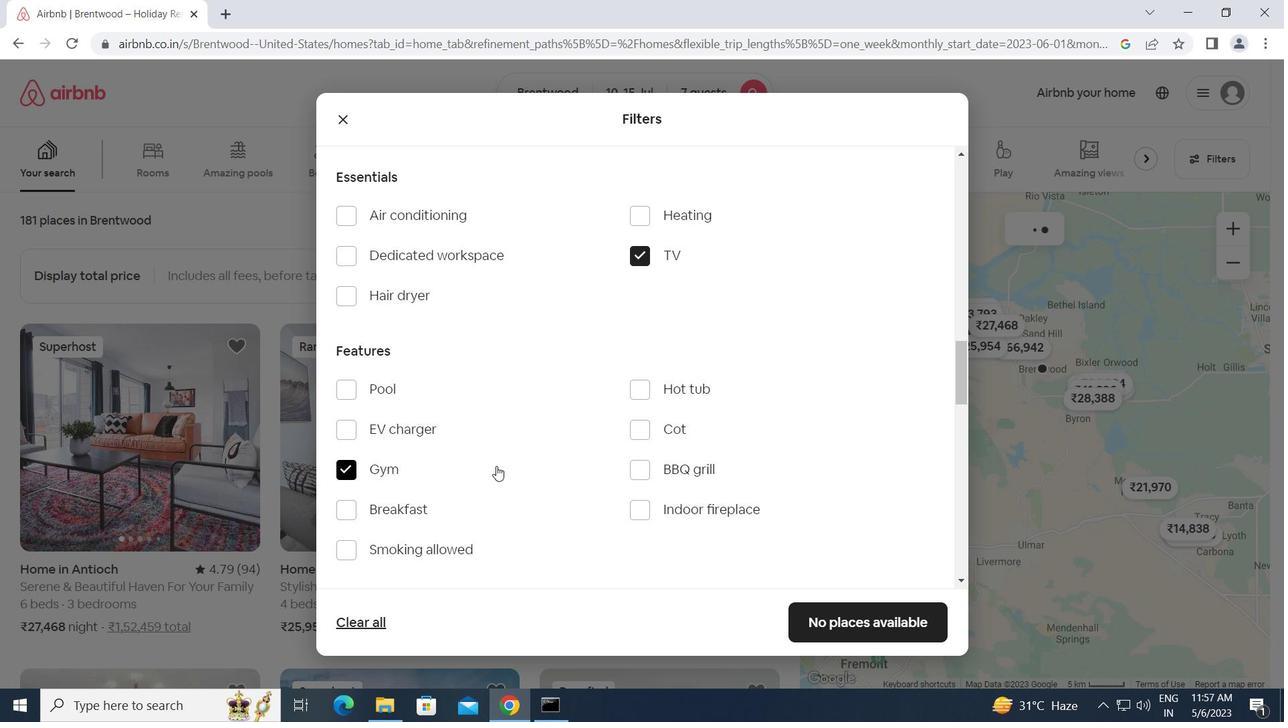 
Action: Mouse scrolled (501, 463) with delta (0, 0)
Screenshot: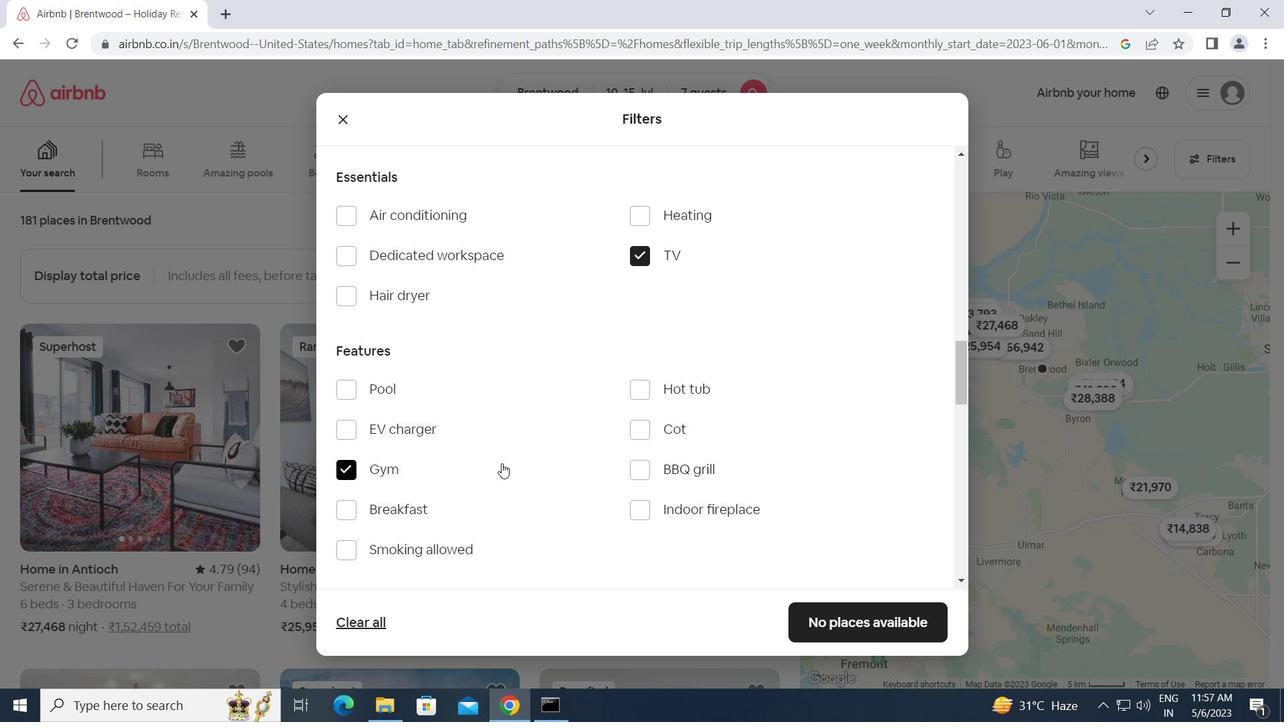 
Action: Mouse scrolled (501, 463) with delta (0, 0)
Screenshot: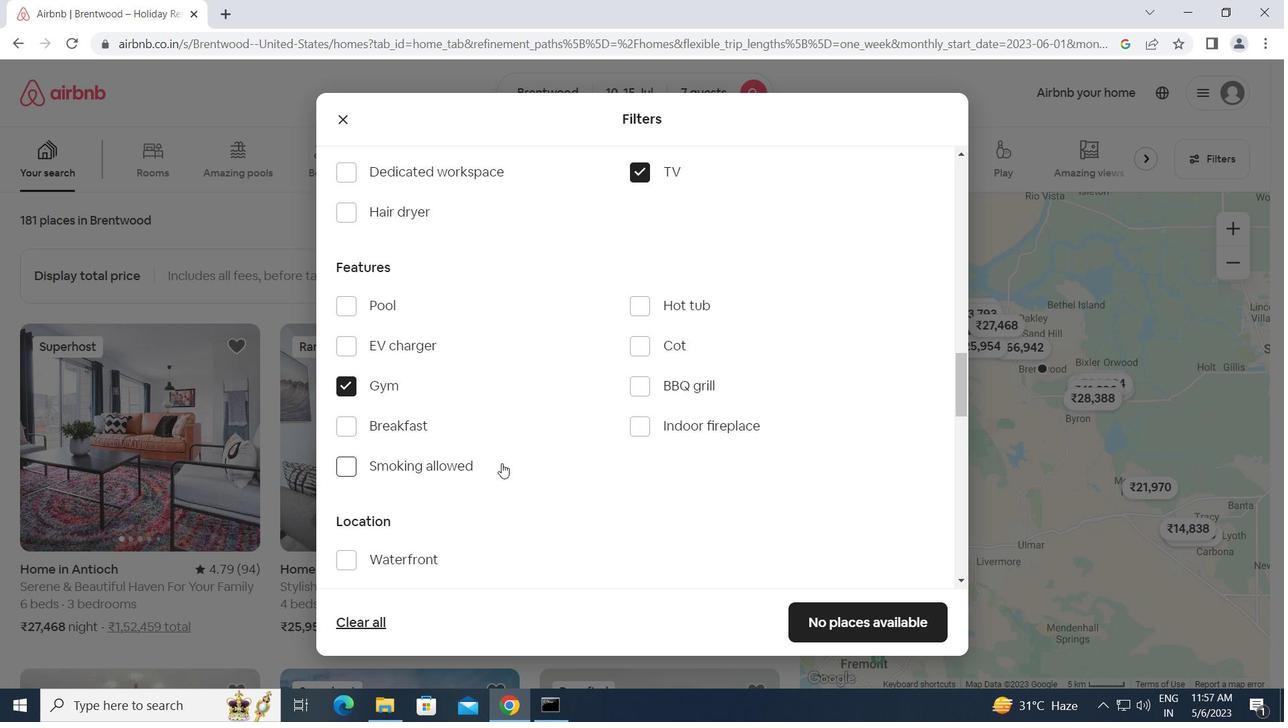 
Action: Mouse scrolled (501, 463) with delta (0, 0)
Screenshot: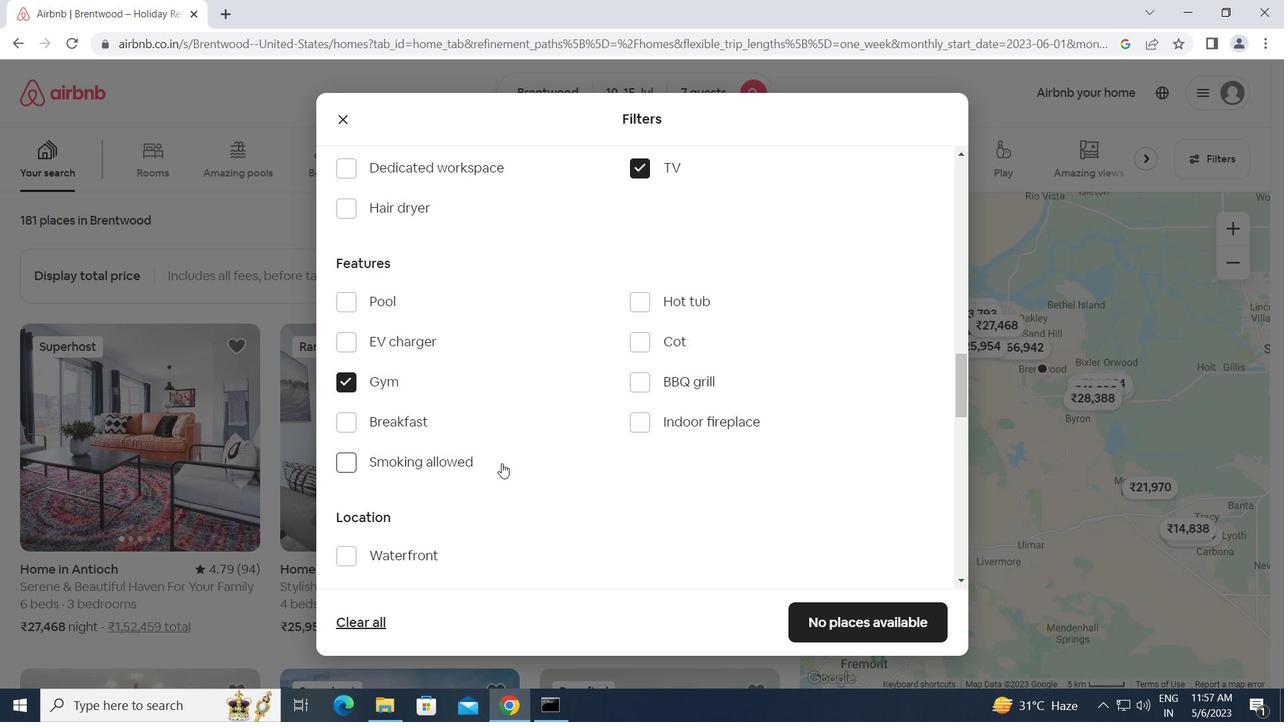 
Action: Mouse scrolled (501, 463) with delta (0, 0)
Screenshot: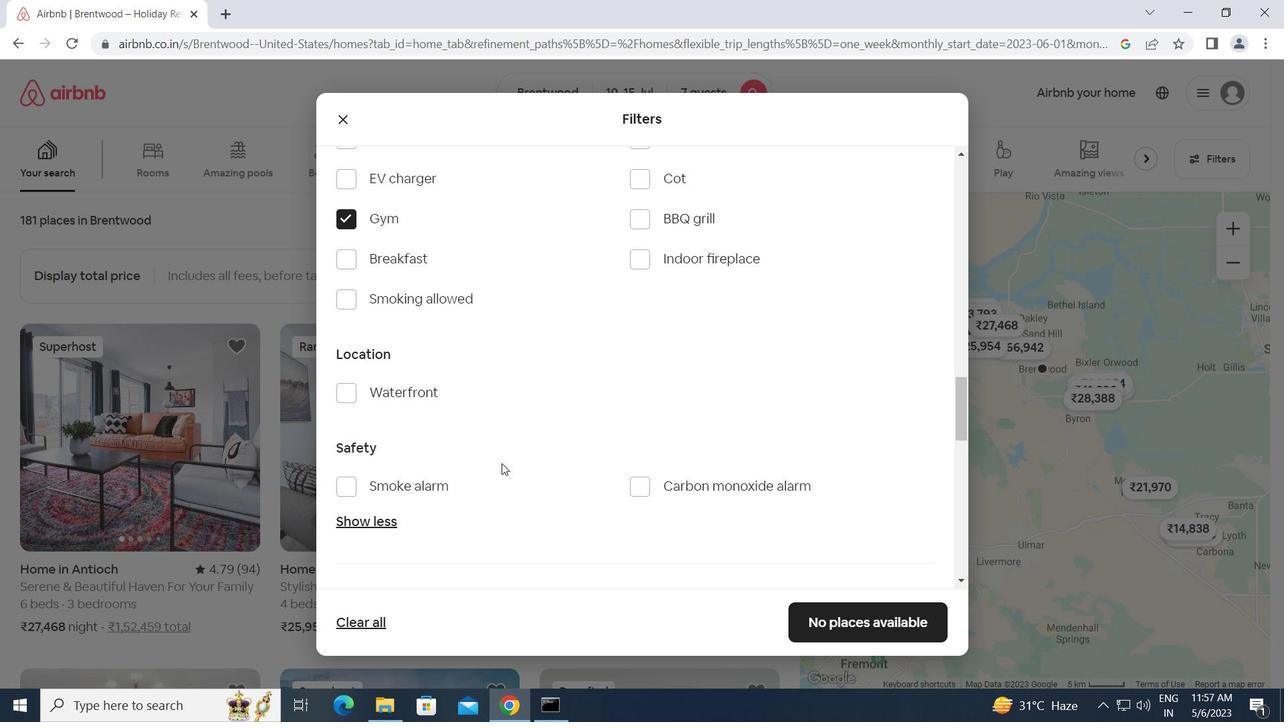 
Action: Mouse scrolled (501, 464) with delta (0, 0)
Screenshot: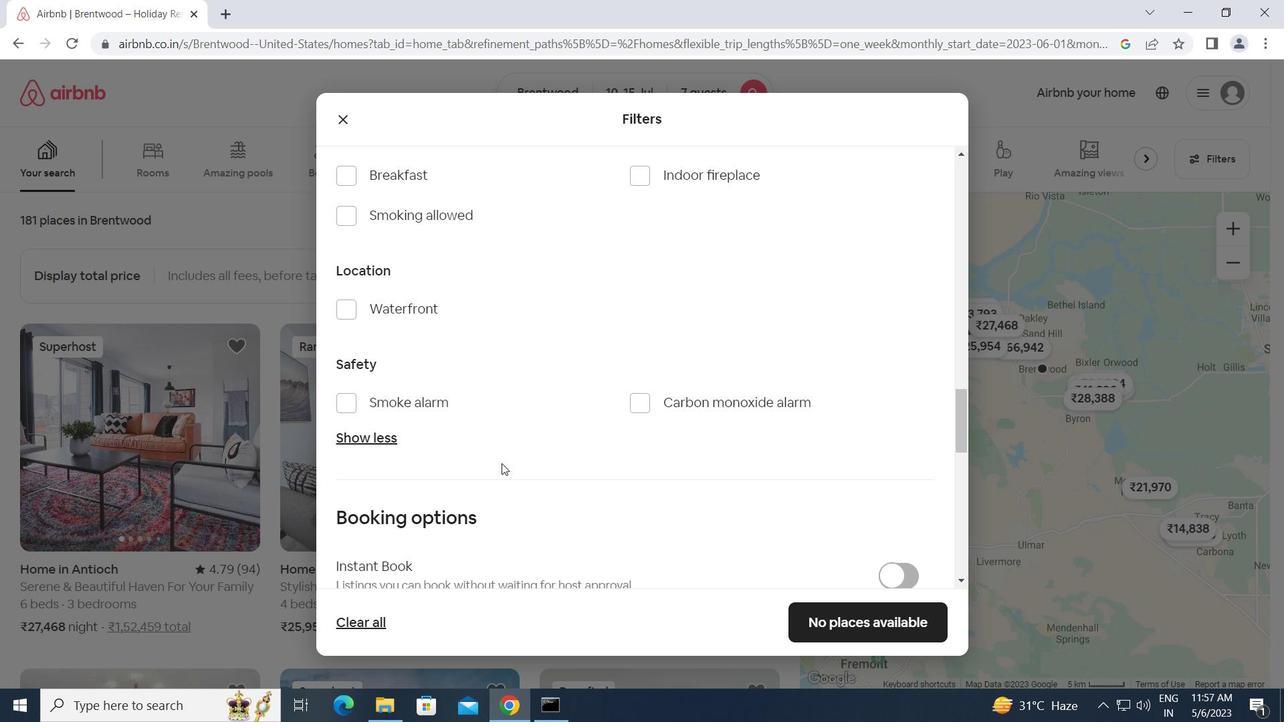
Action: Mouse moved to (348, 262)
Screenshot: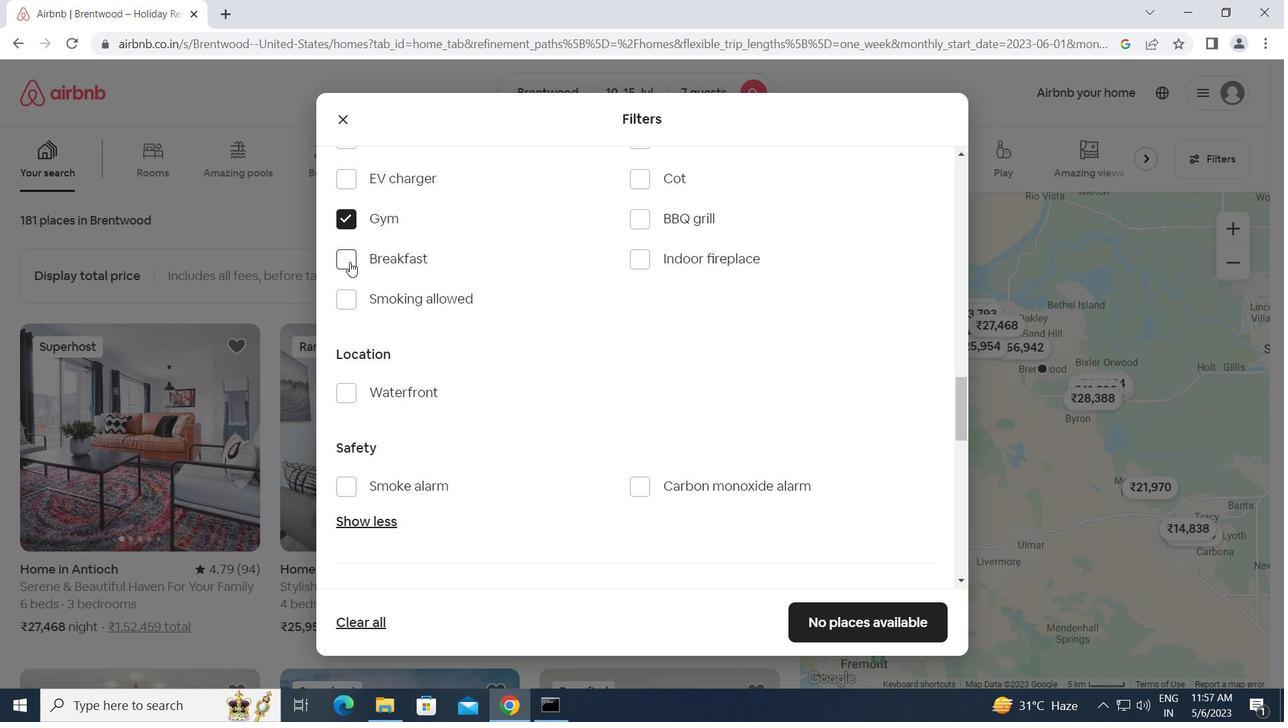 
Action: Mouse pressed left at (348, 262)
Screenshot: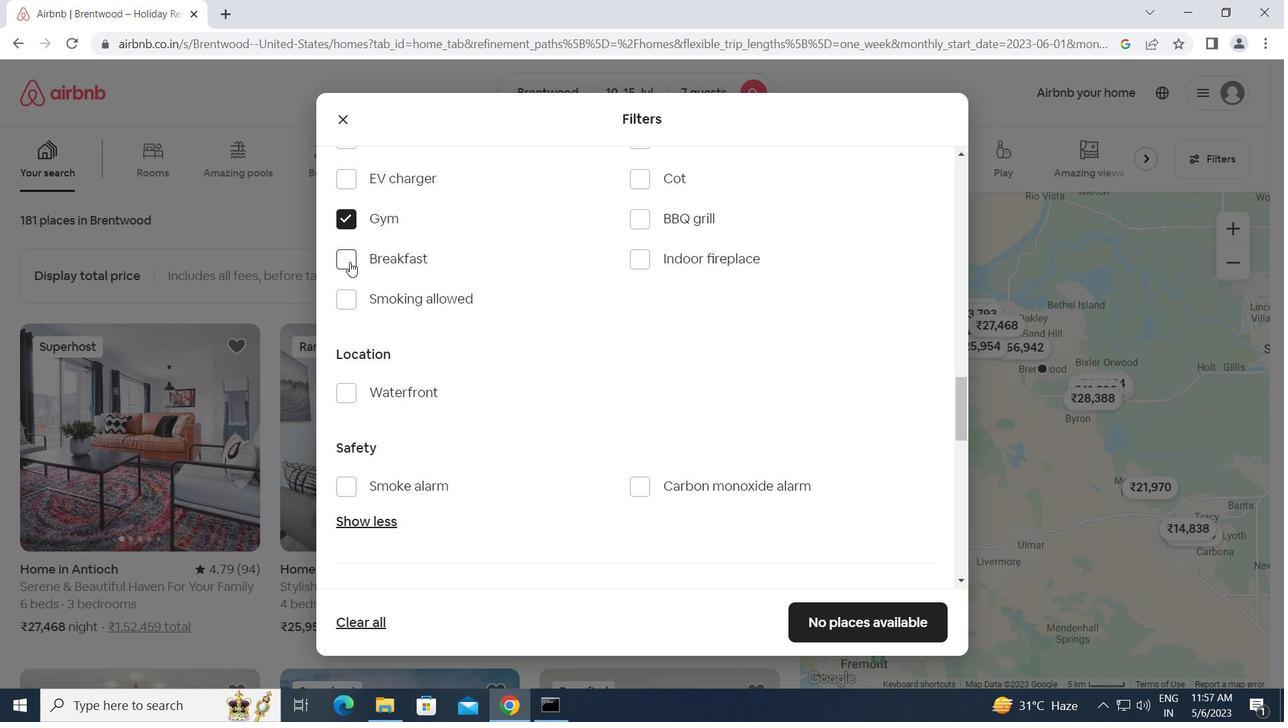 
Action: Mouse moved to (464, 363)
Screenshot: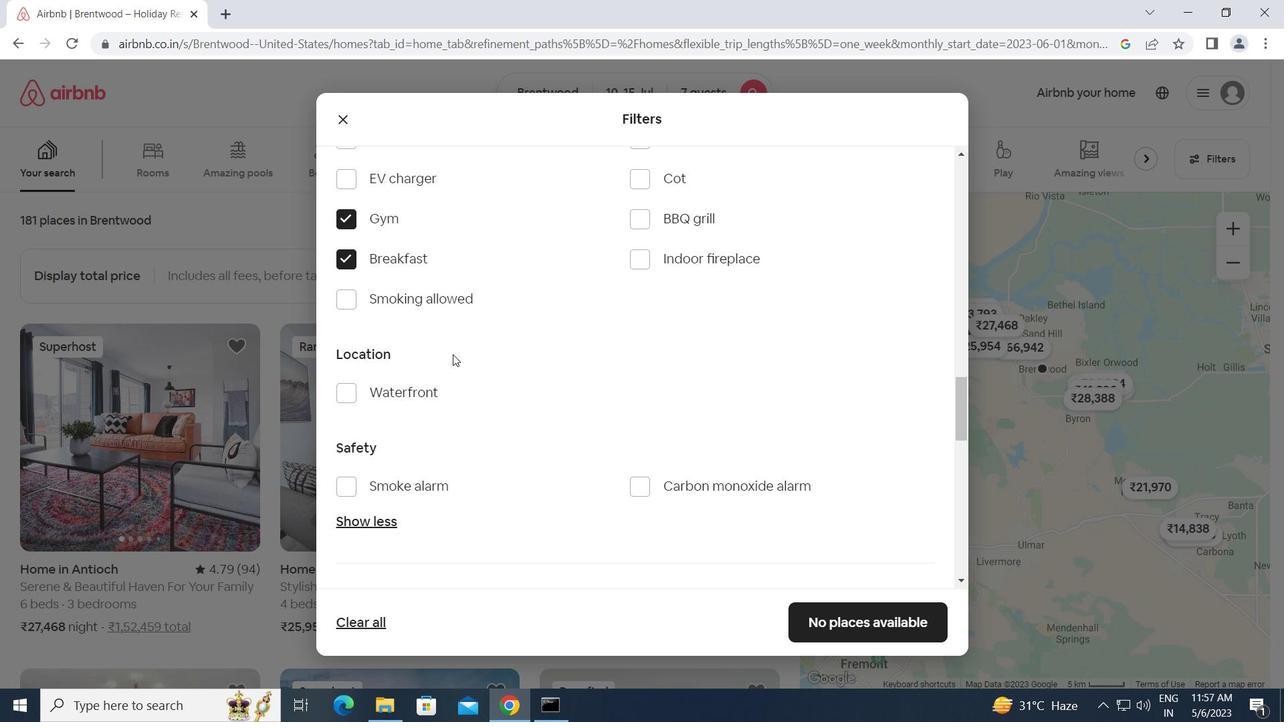 
Action: Mouse scrolled (464, 362) with delta (0, 0)
Screenshot: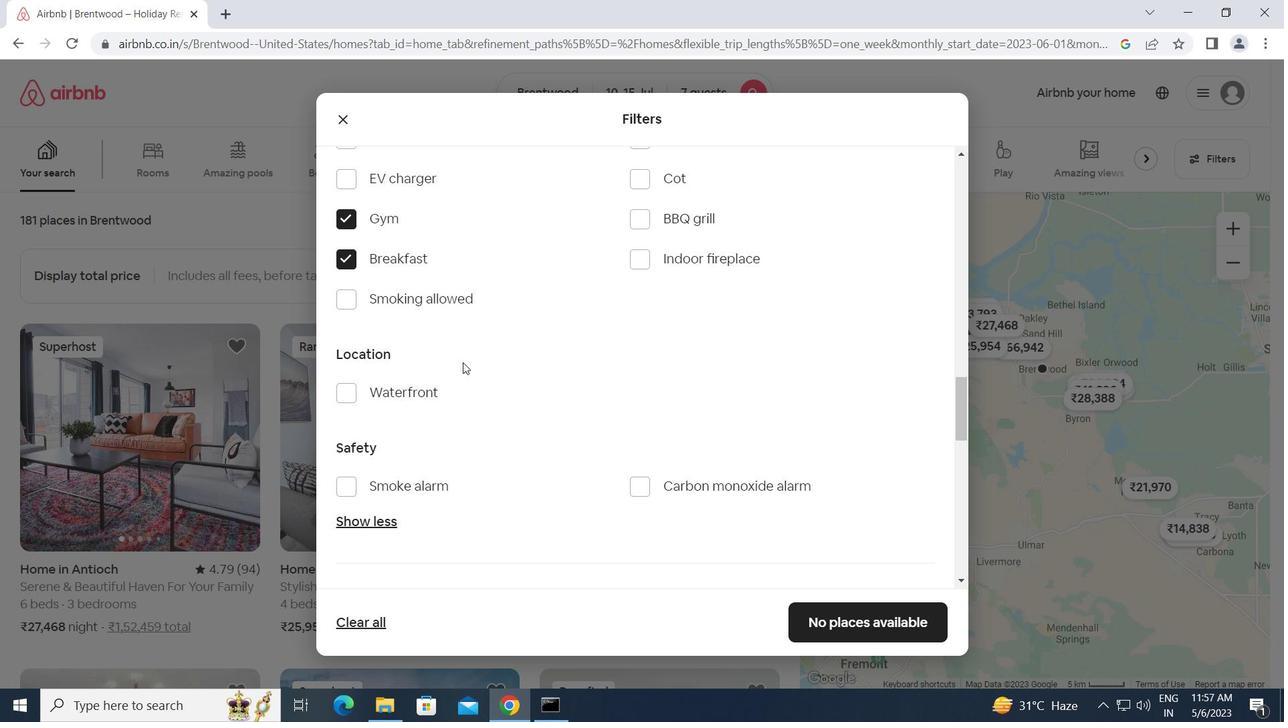 
Action: Mouse scrolled (464, 362) with delta (0, 0)
Screenshot: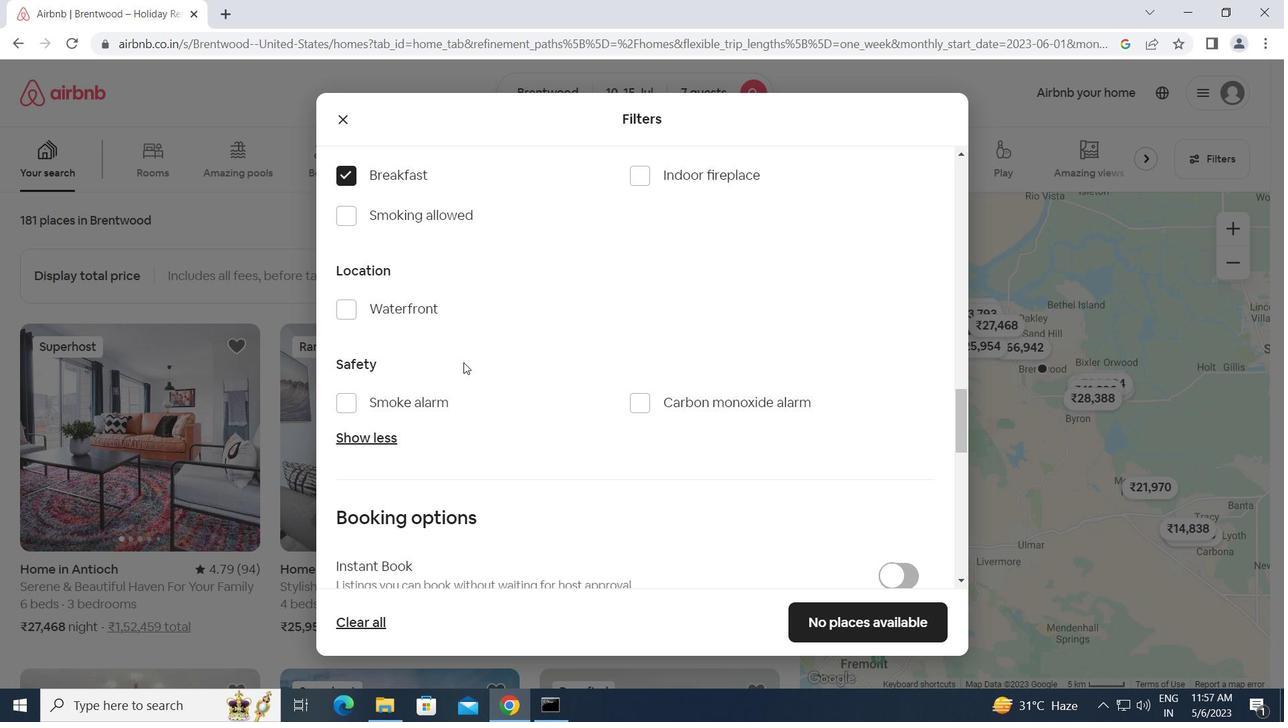 
Action: Mouse scrolled (464, 362) with delta (0, 0)
Screenshot: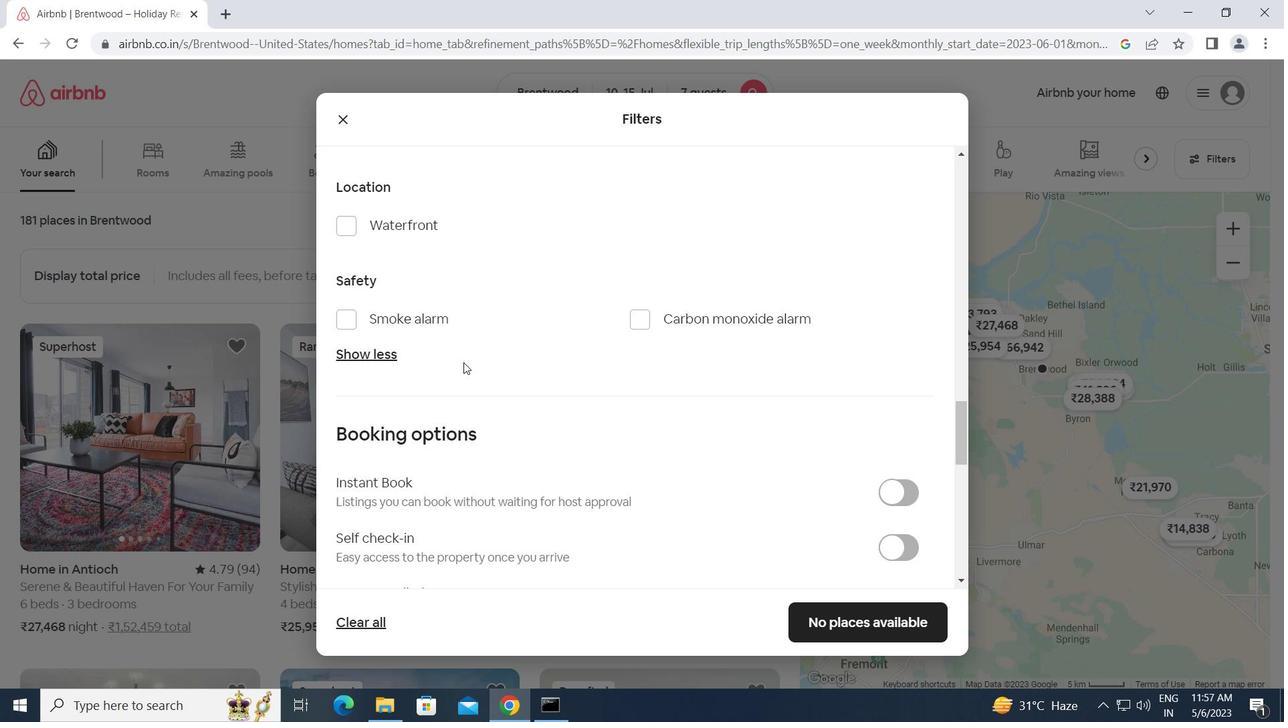 
Action: Mouse scrolled (464, 362) with delta (0, 0)
Screenshot: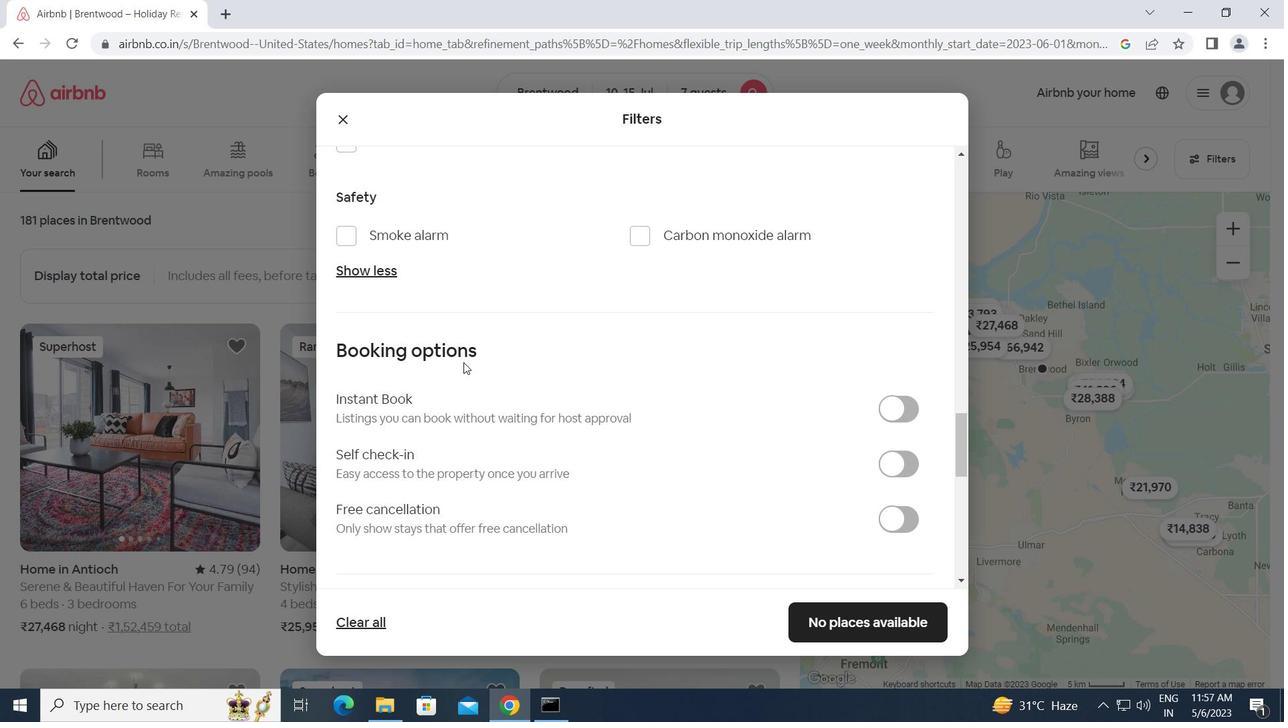 
Action: Mouse moved to (902, 374)
Screenshot: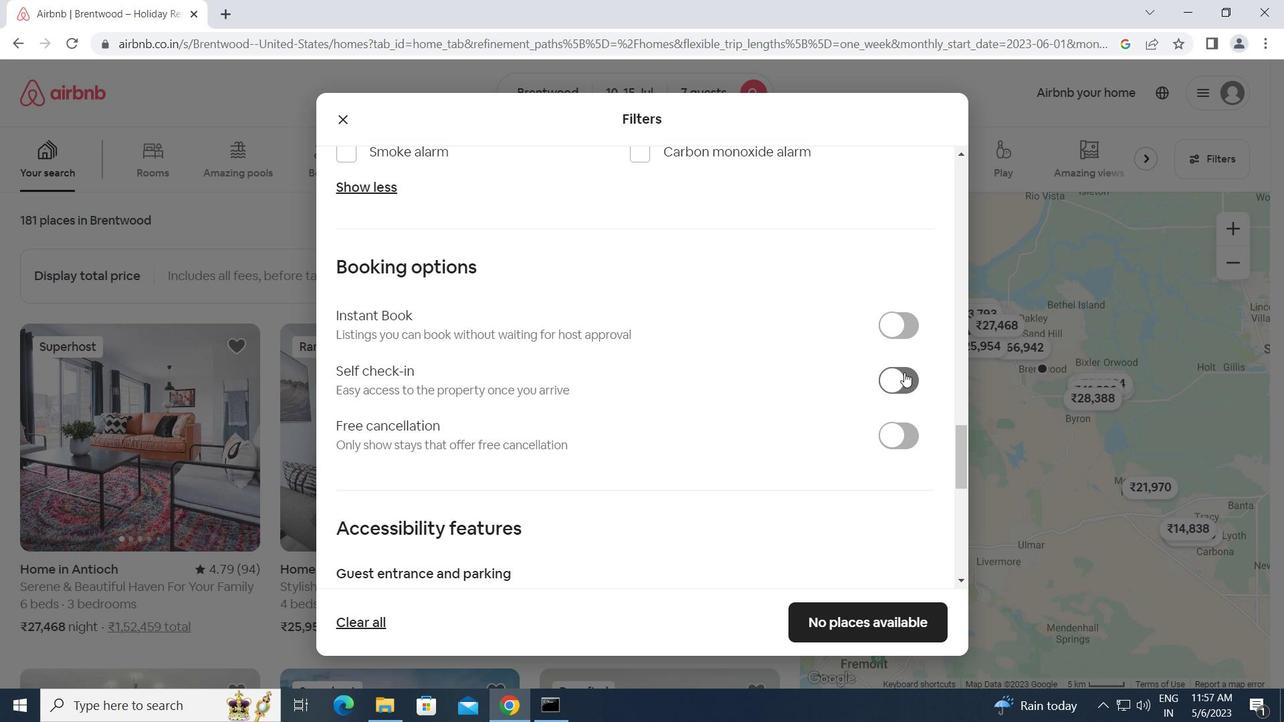 
Action: Mouse pressed left at (902, 374)
Screenshot: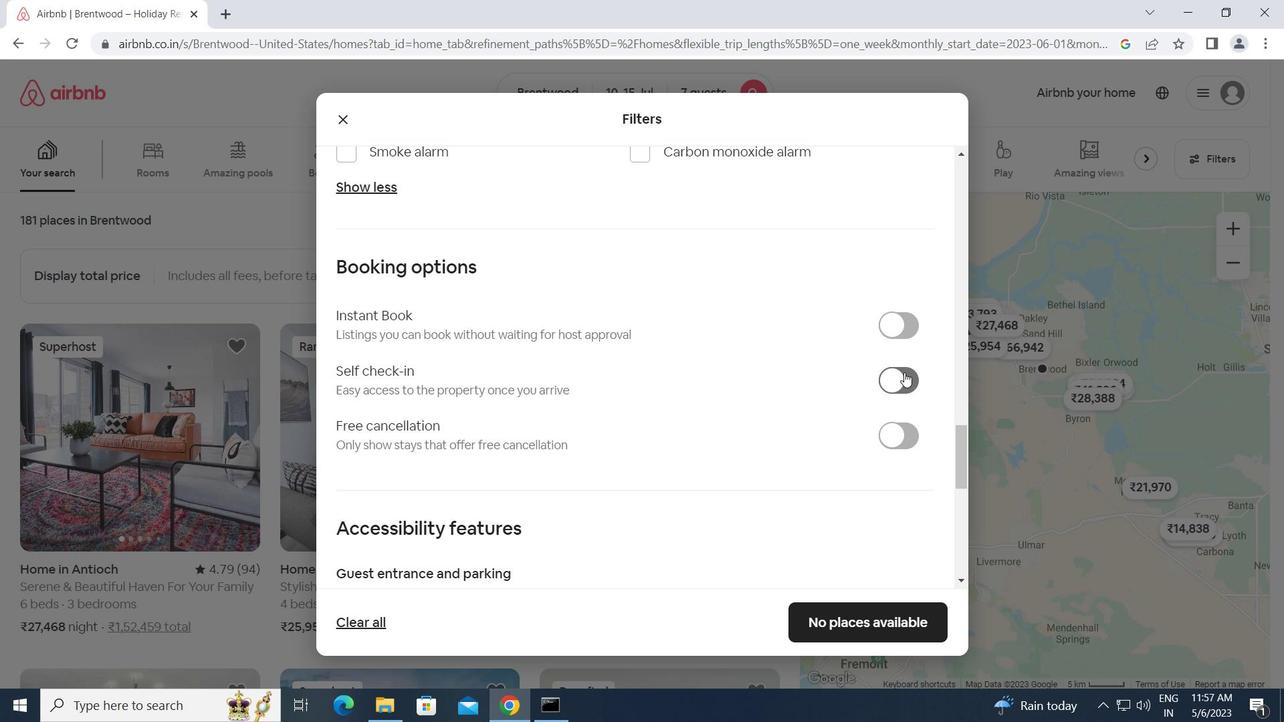
Action: Mouse moved to (775, 414)
Screenshot: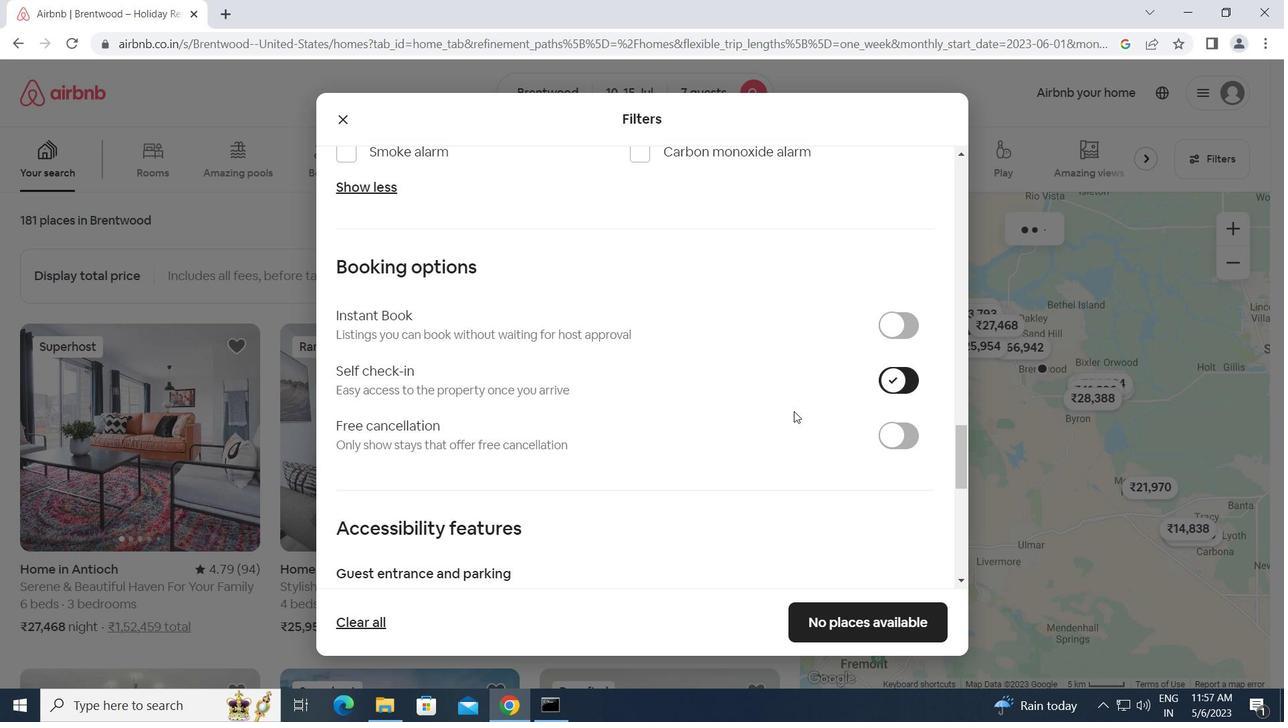 
Action: Mouse scrolled (775, 413) with delta (0, 0)
Screenshot: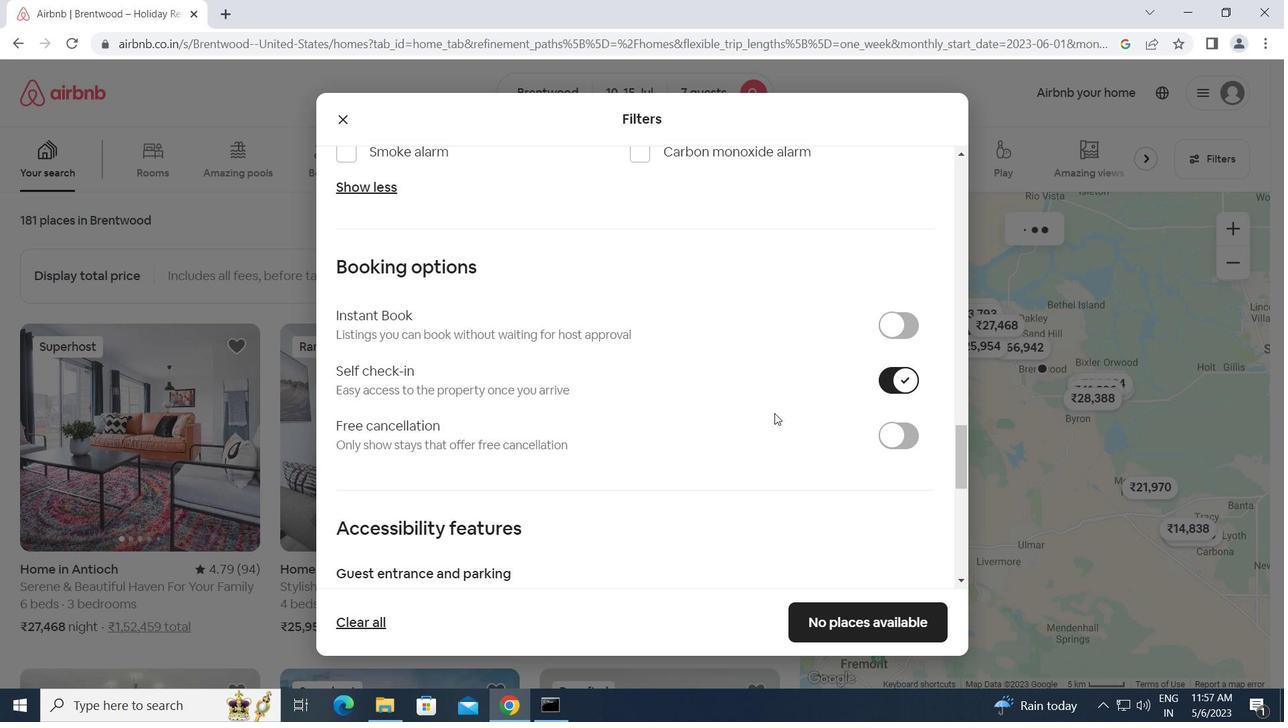 
Action: Mouse scrolled (775, 413) with delta (0, 0)
Screenshot: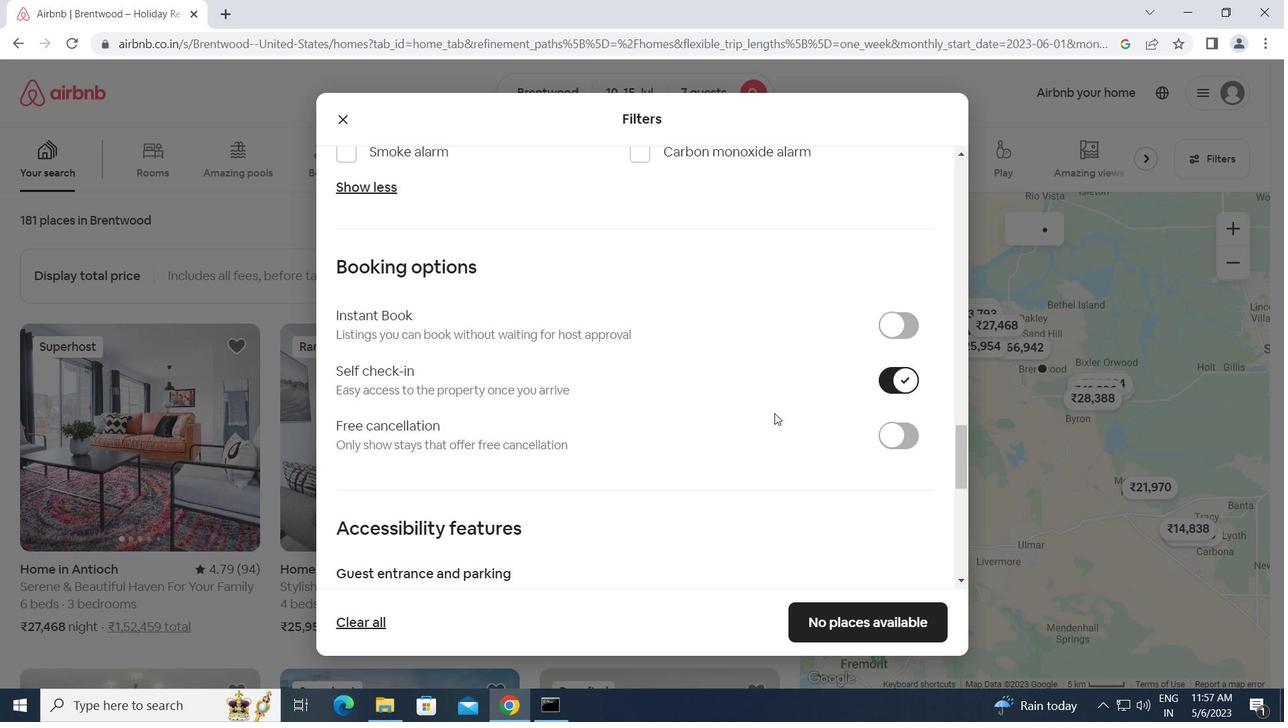
Action: Mouse scrolled (775, 413) with delta (0, 0)
Screenshot: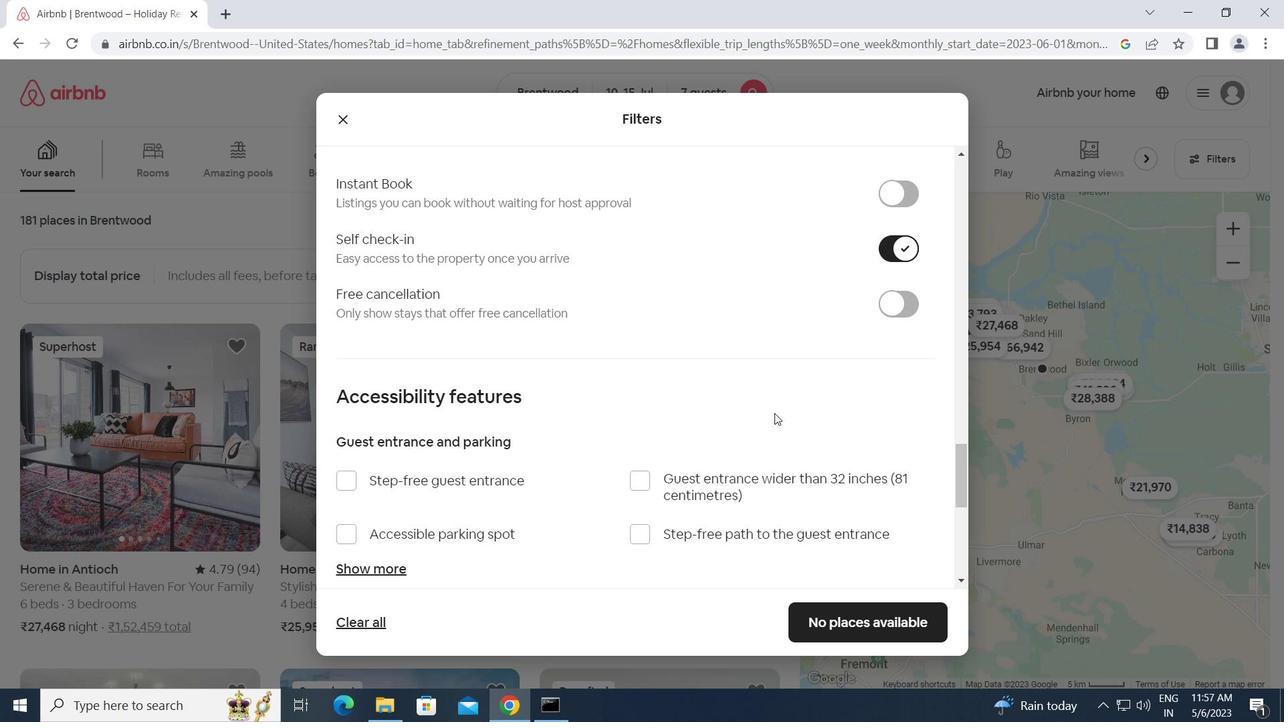 
Action: Mouse moved to (775, 414)
Screenshot: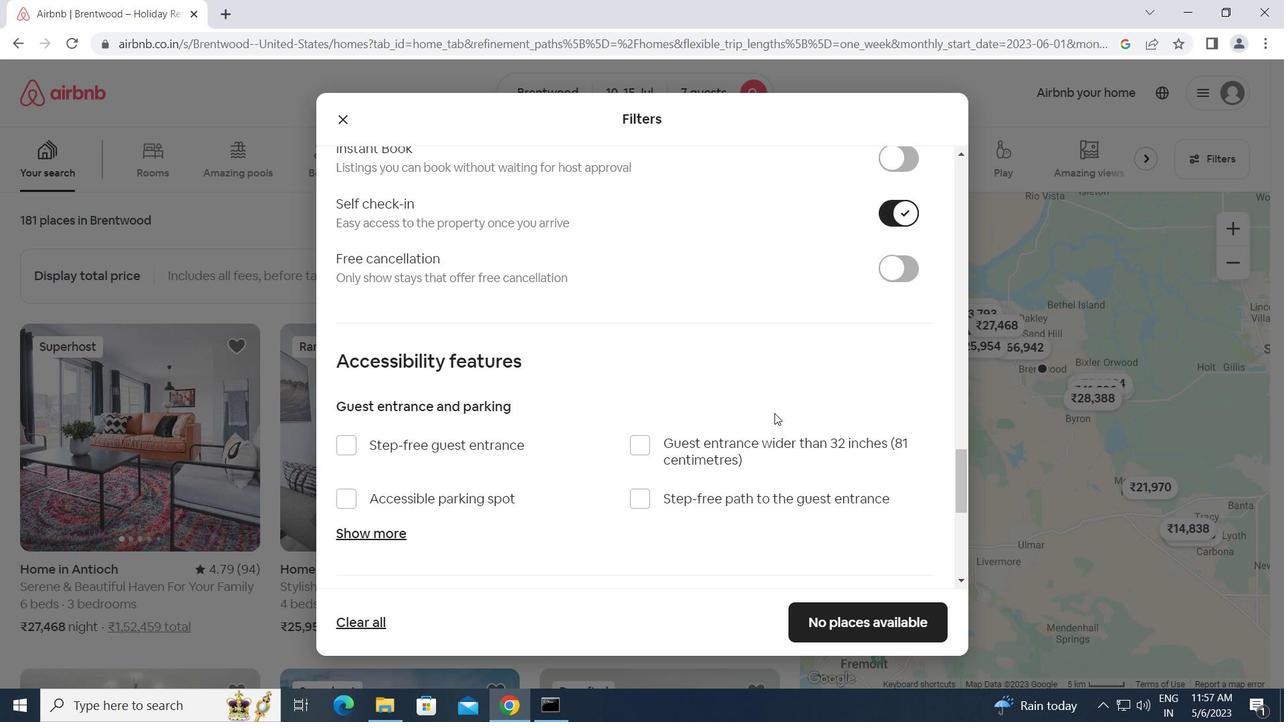 
Action: Mouse scrolled (775, 413) with delta (0, 0)
Screenshot: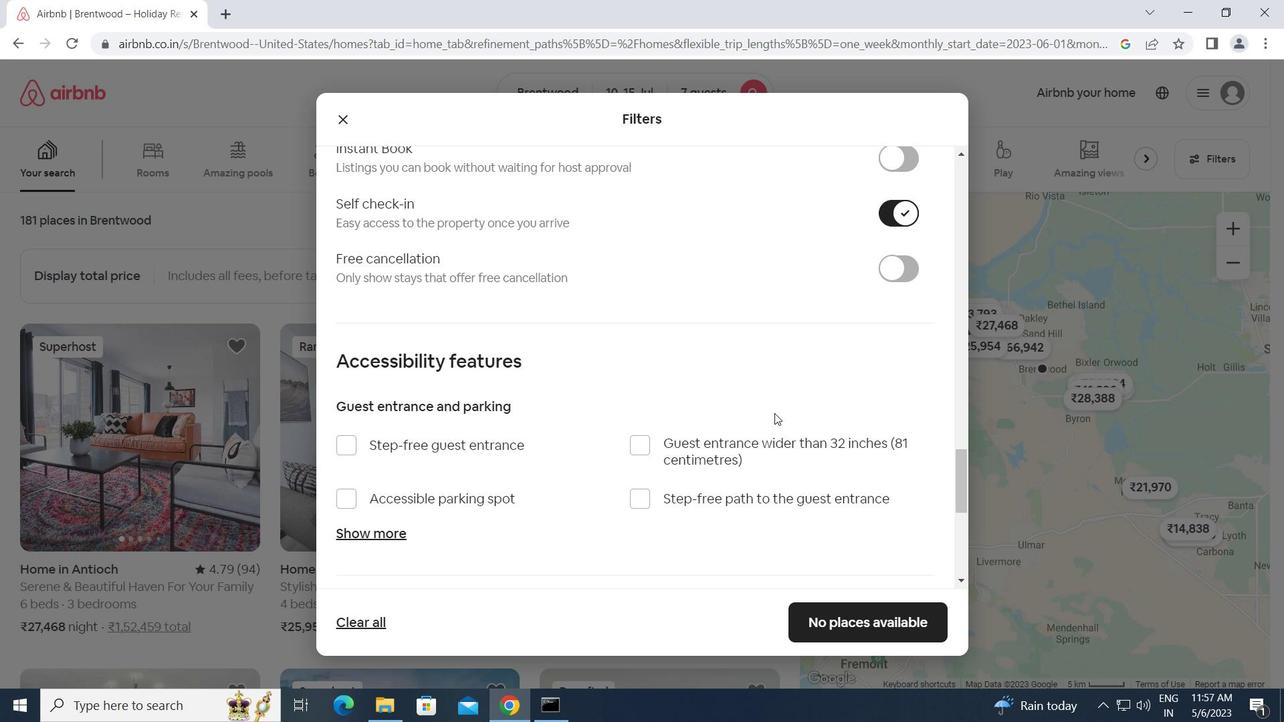 
Action: Mouse scrolled (775, 413) with delta (0, 0)
Screenshot: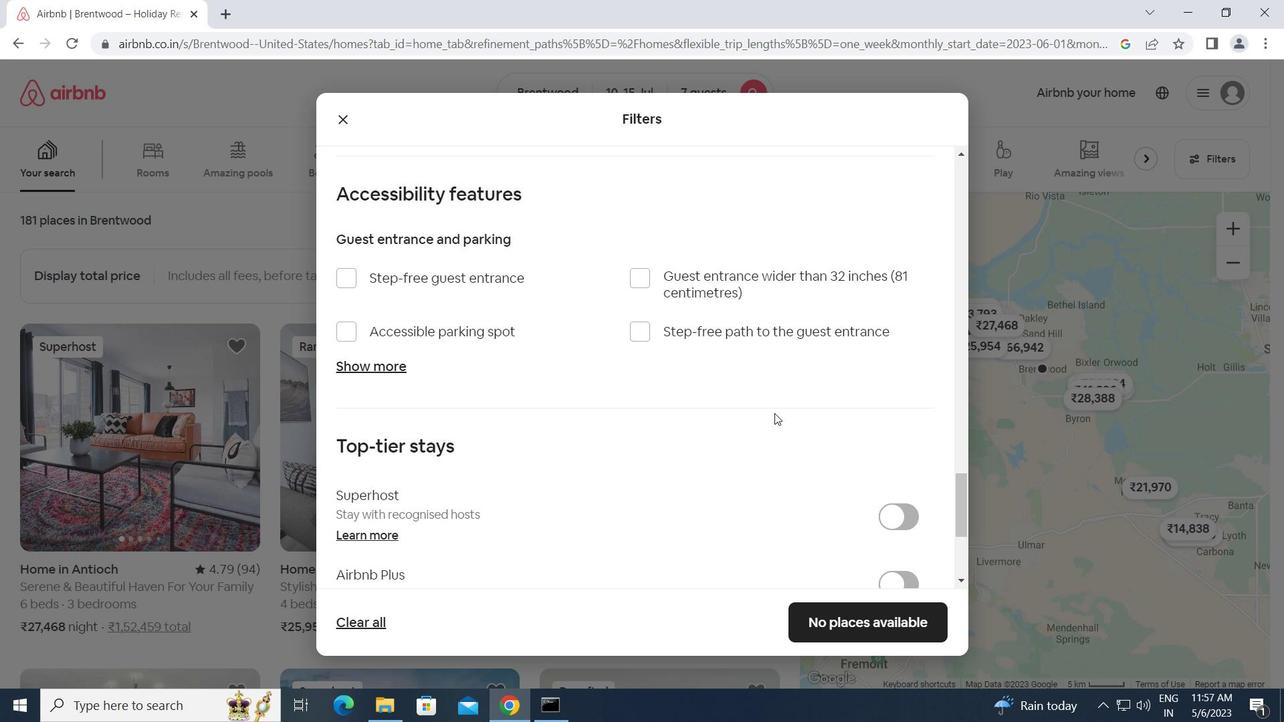 
Action: Mouse scrolled (775, 413) with delta (0, 0)
Screenshot: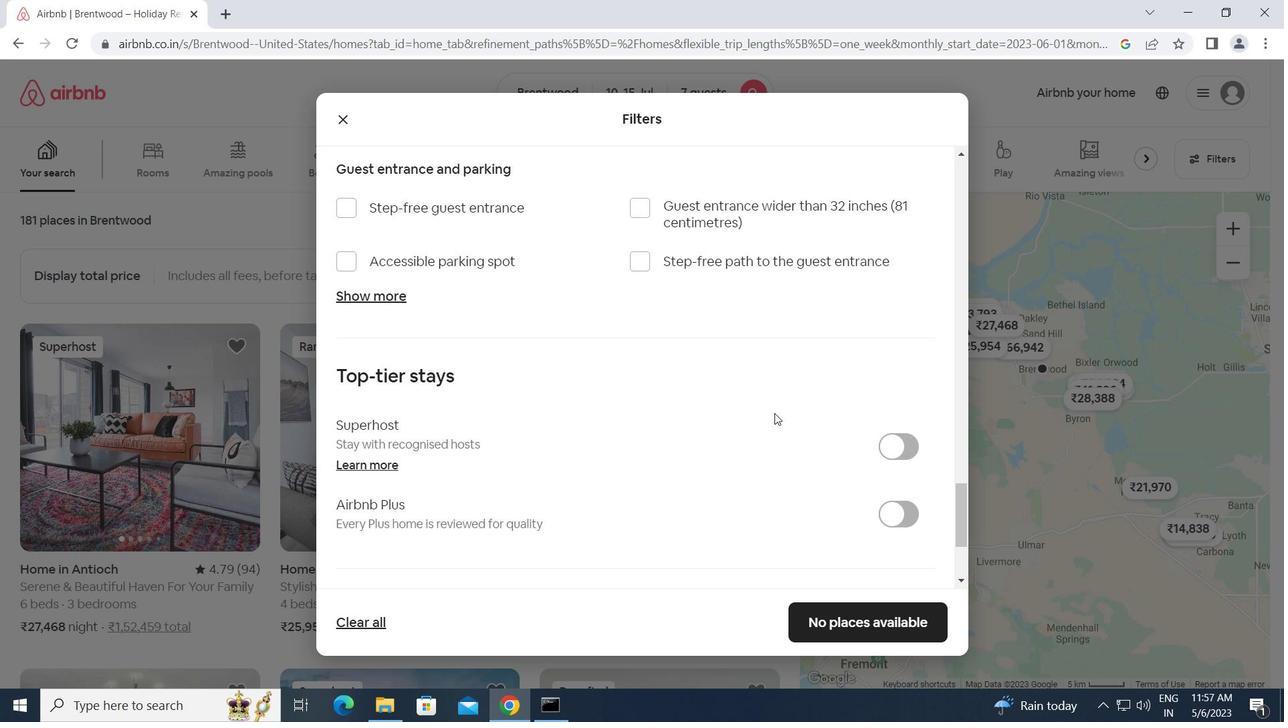 
Action: Mouse scrolled (775, 413) with delta (0, 0)
Screenshot: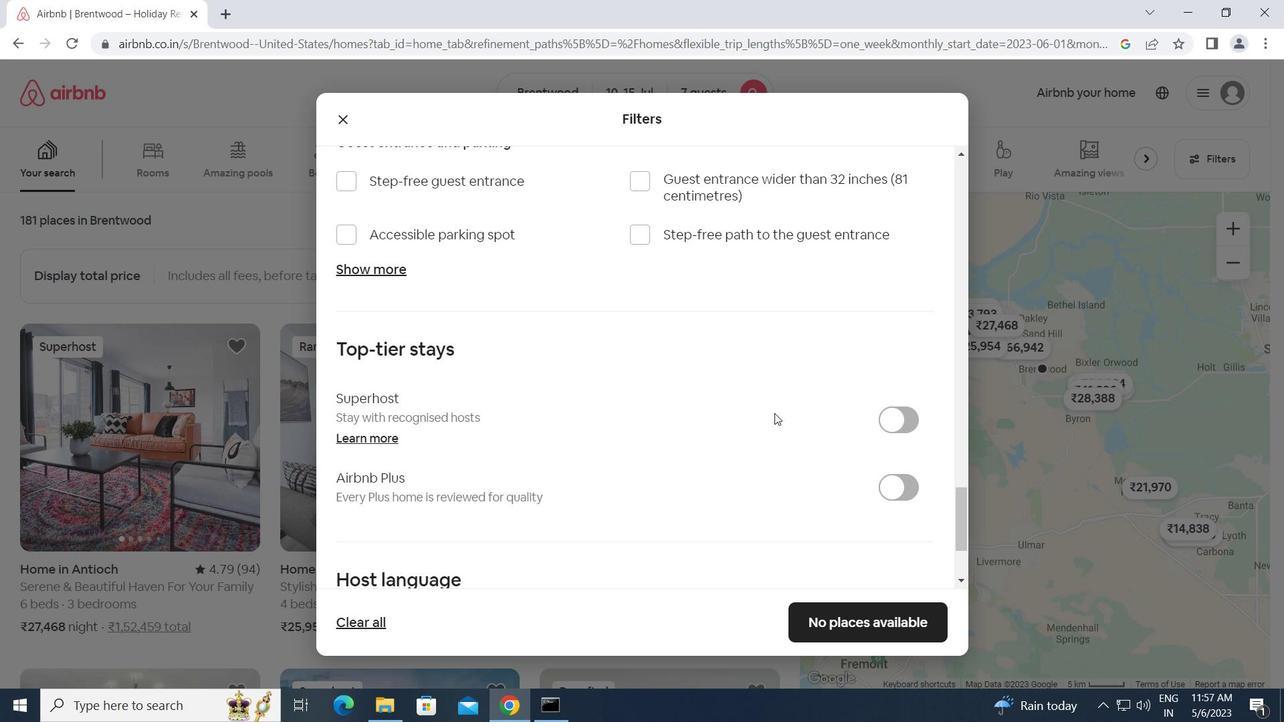 
Action: Mouse scrolled (775, 413) with delta (0, 0)
Screenshot: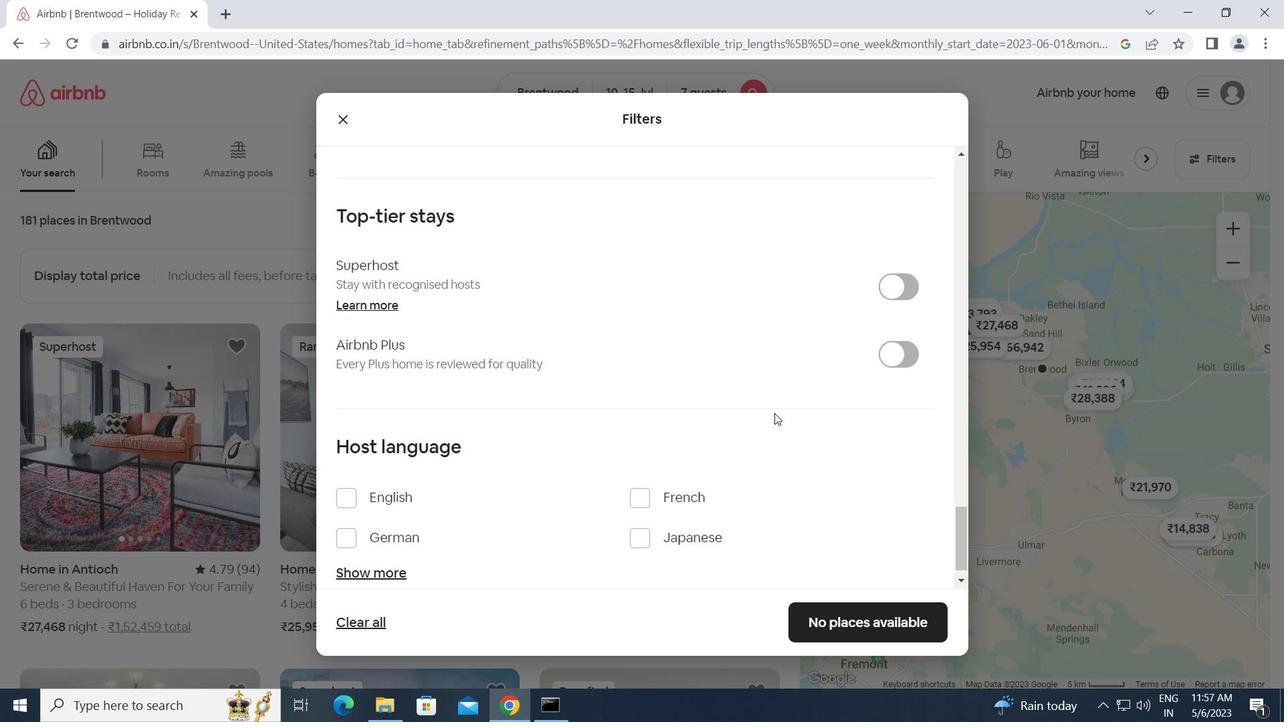 
Action: Mouse moved to (349, 466)
Screenshot: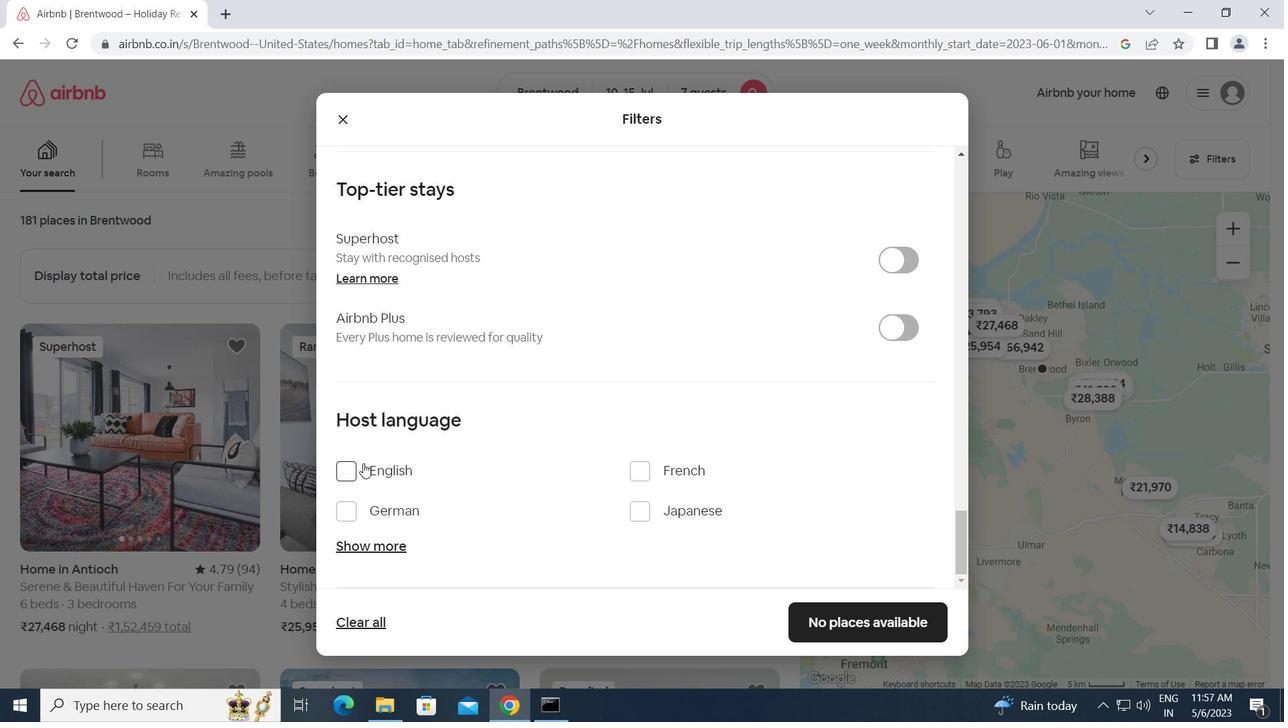 
Action: Mouse pressed left at (349, 466)
Screenshot: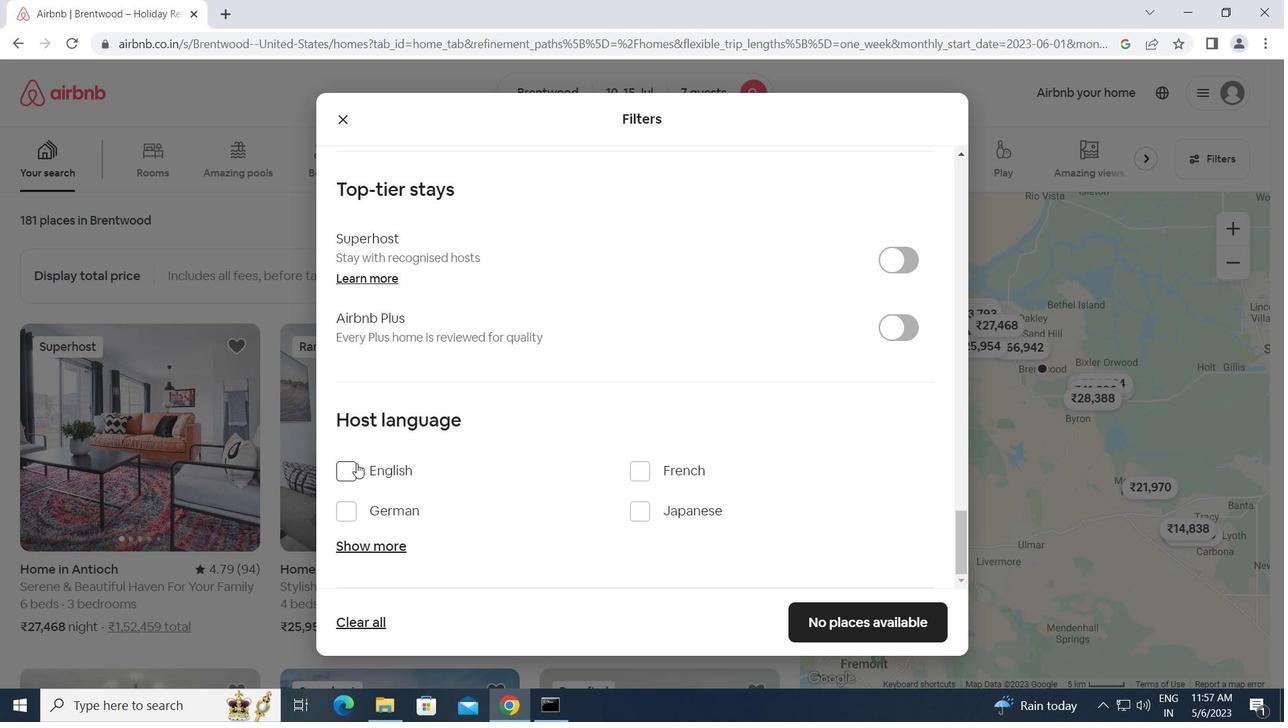 
Action: Mouse moved to (904, 615)
Screenshot: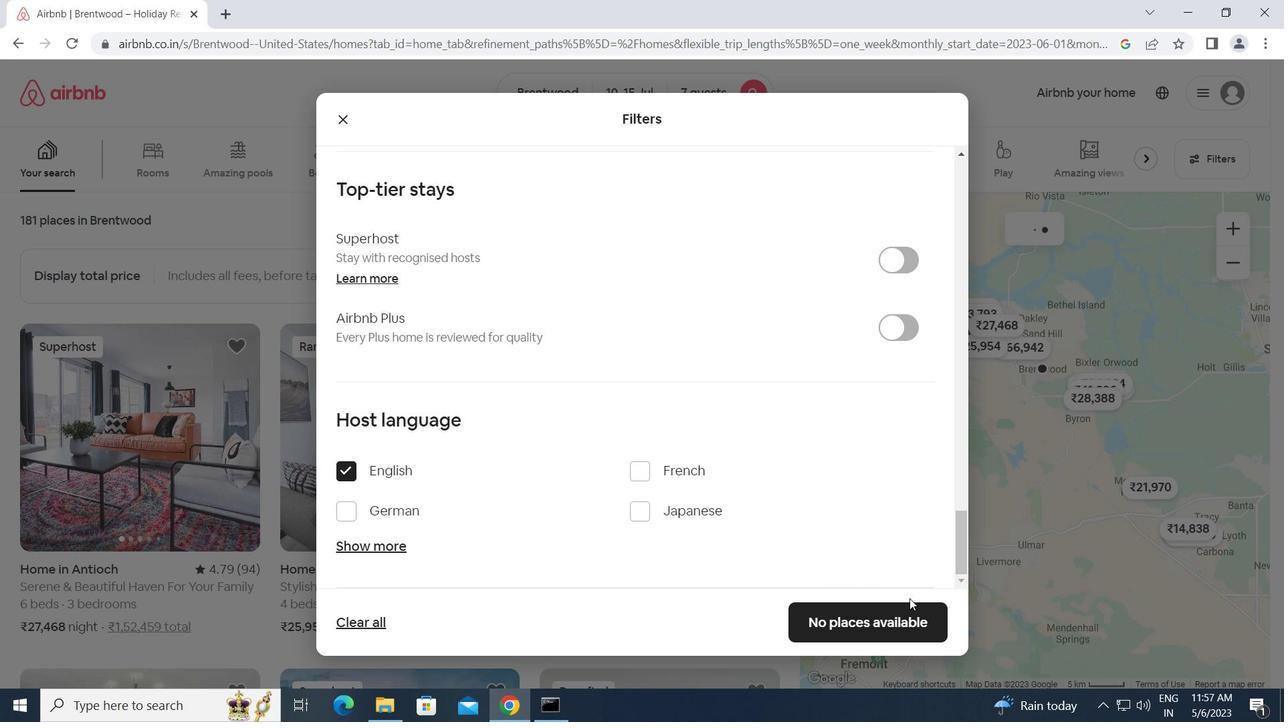 
Action: Mouse pressed left at (904, 615)
Screenshot: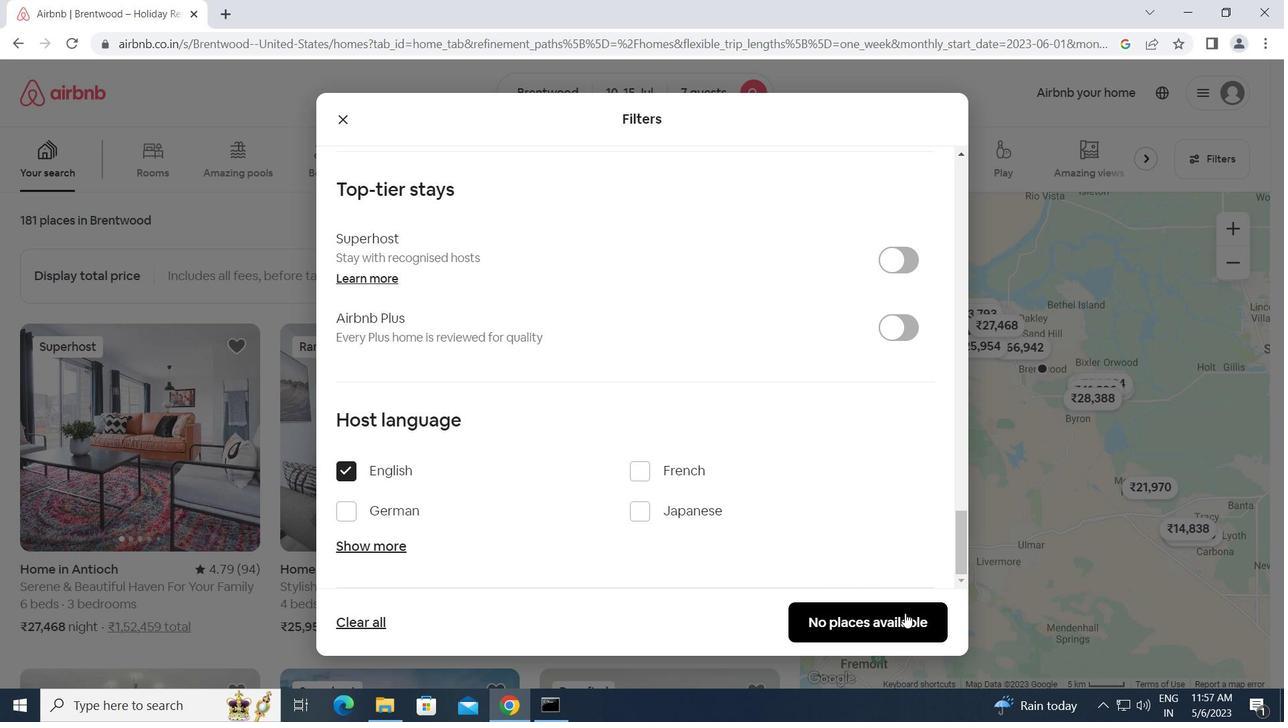
